 Task: Plan a trip to Mairena del Alcor, Spain from 1st December, 2023 to 3rd December, 2023 for 1 adult. Place can be entire room with 1  bedroom having 1 bed and 1 bathroom. Property type can be hotel. Amenities needed are: wifi.
Action: Mouse moved to (399, 251)
Screenshot: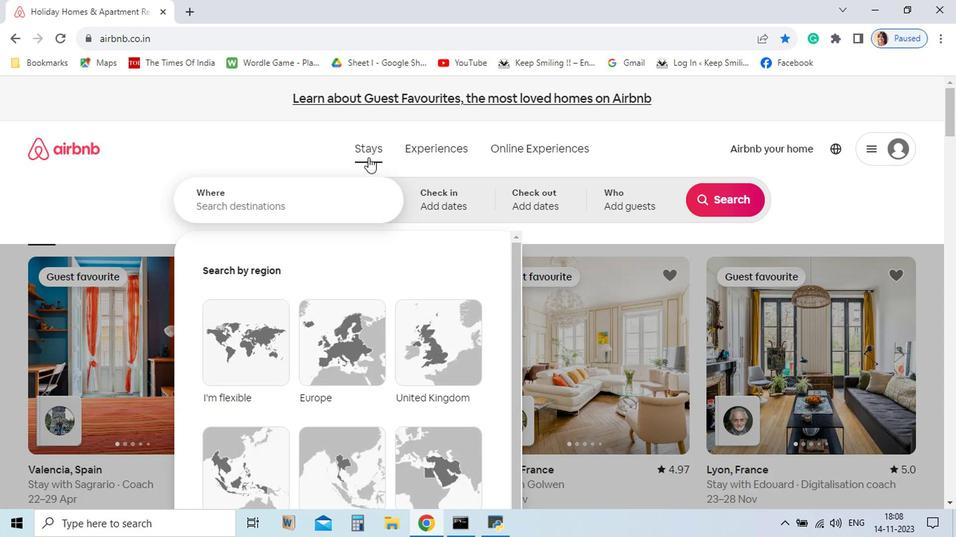 
Action: Mouse pressed left at (399, 251)
Screenshot: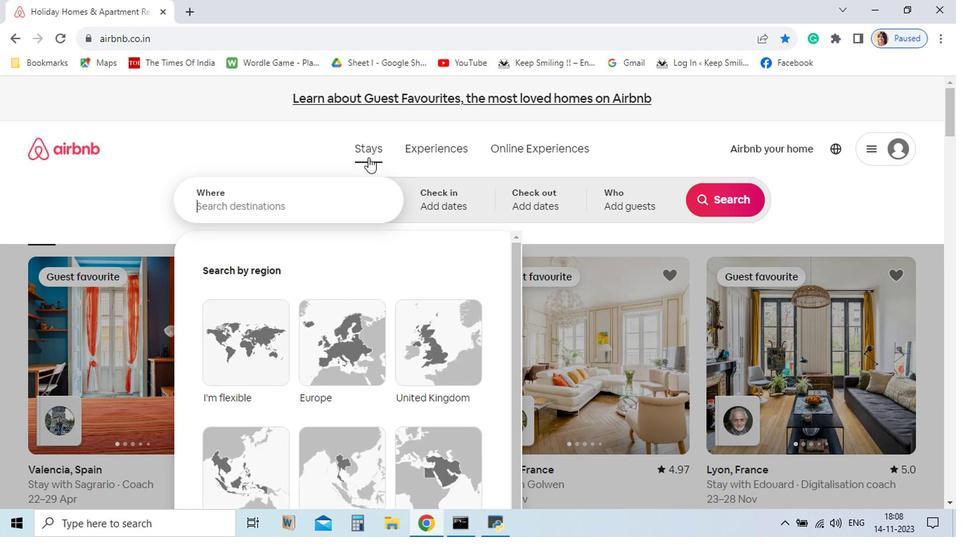 
Action: Mouse moved to (400, 251)
Screenshot: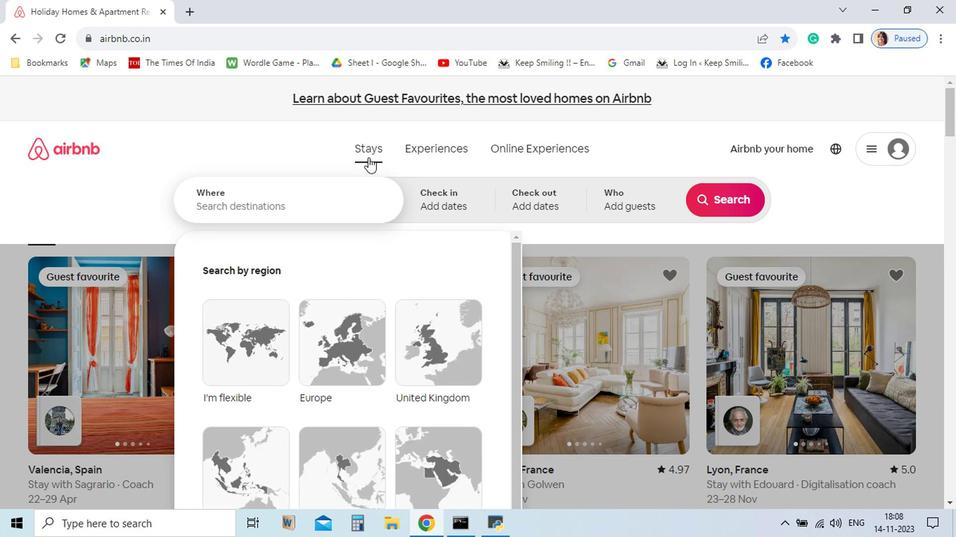 
Action: Key pressed <Key.shift_r>Maire
Screenshot: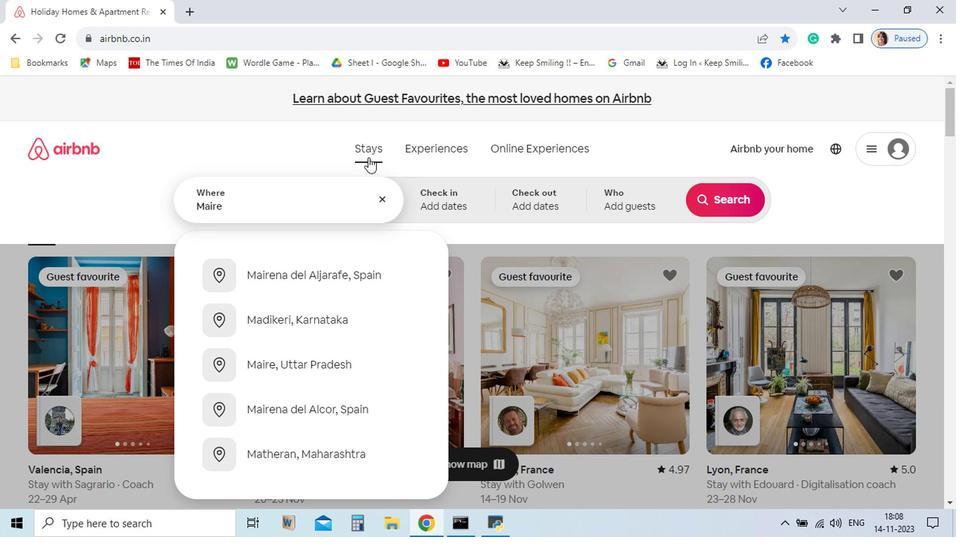 
Action: Mouse moved to (373, 430)
Screenshot: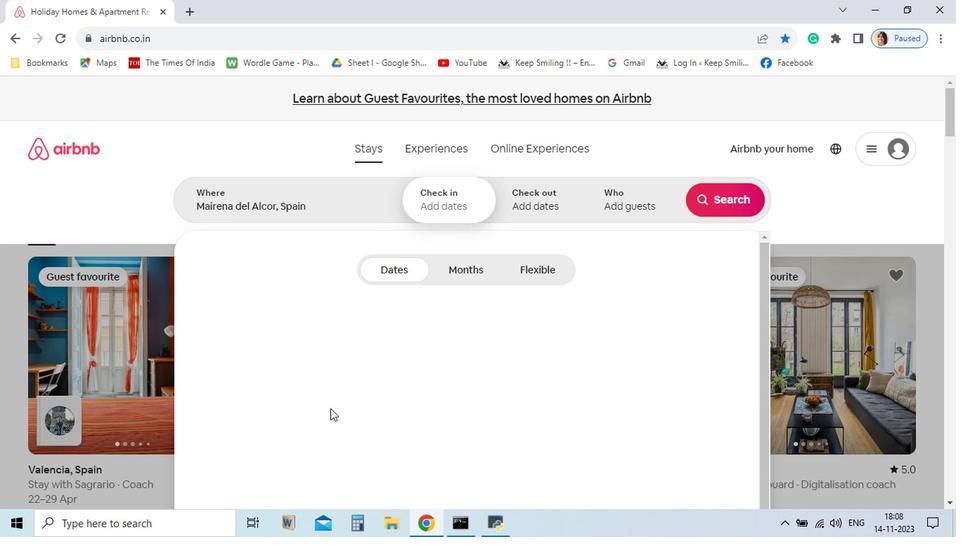
Action: Mouse pressed left at (373, 430)
Screenshot: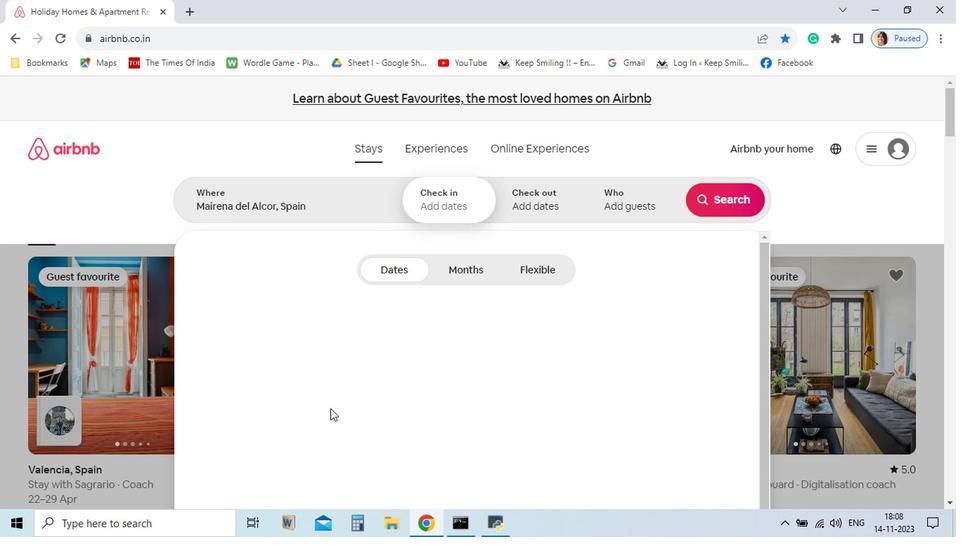 
Action: Mouse moved to (610, 398)
Screenshot: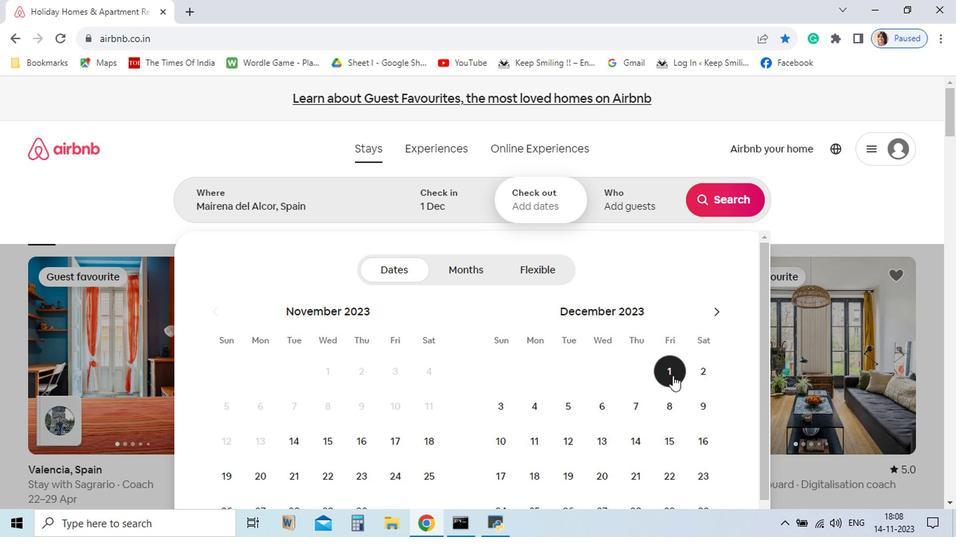 
Action: Mouse pressed left at (610, 398)
Screenshot: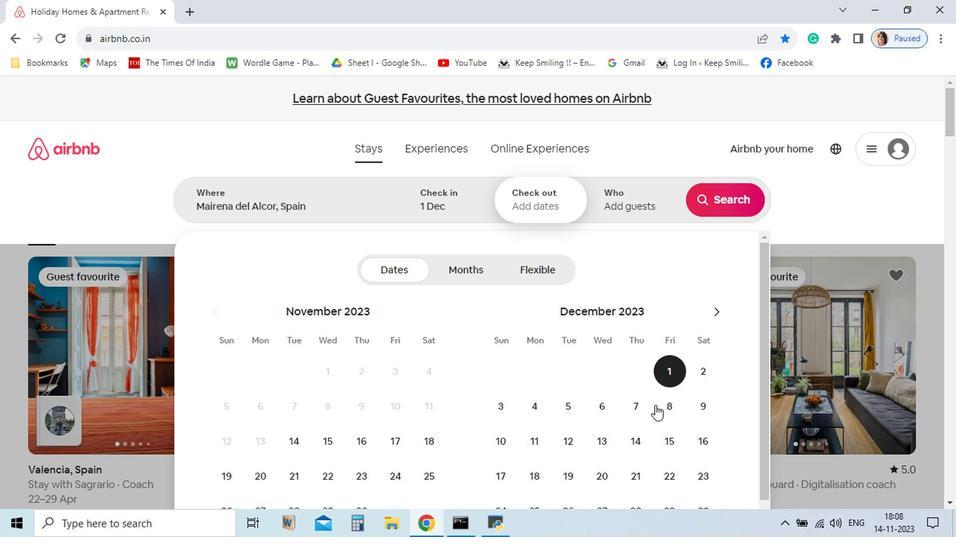 
Action: Mouse moved to (490, 430)
Screenshot: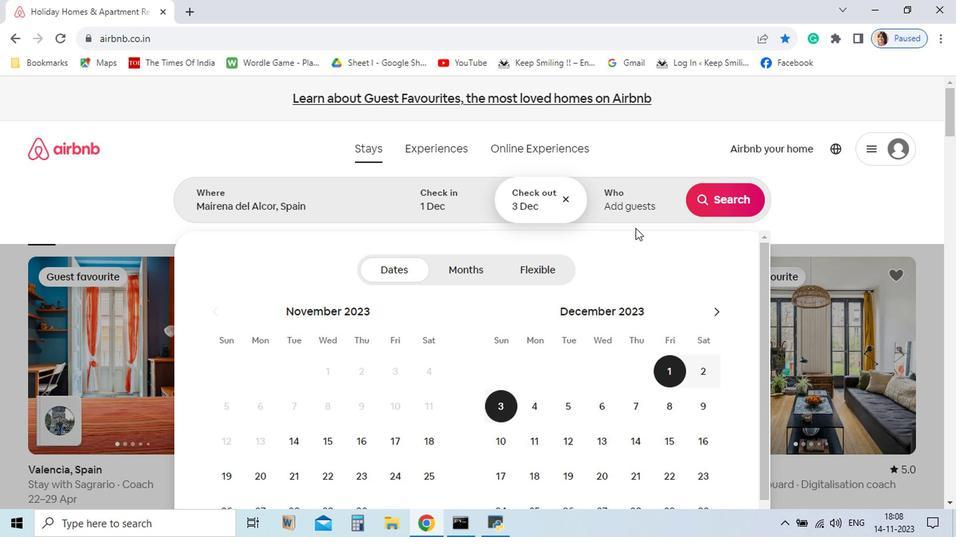 
Action: Mouse pressed left at (490, 430)
Screenshot: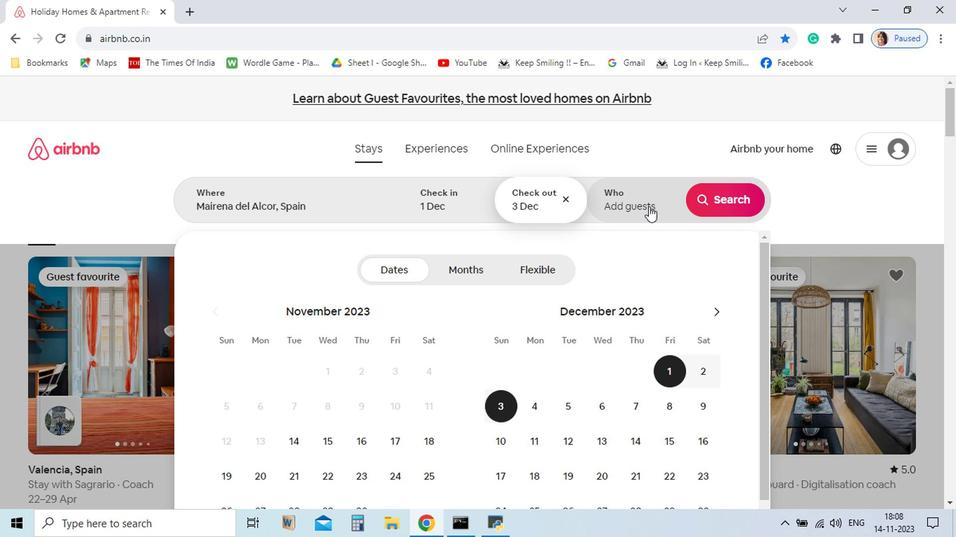 
Action: Mouse moved to (597, 285)
Screenshot: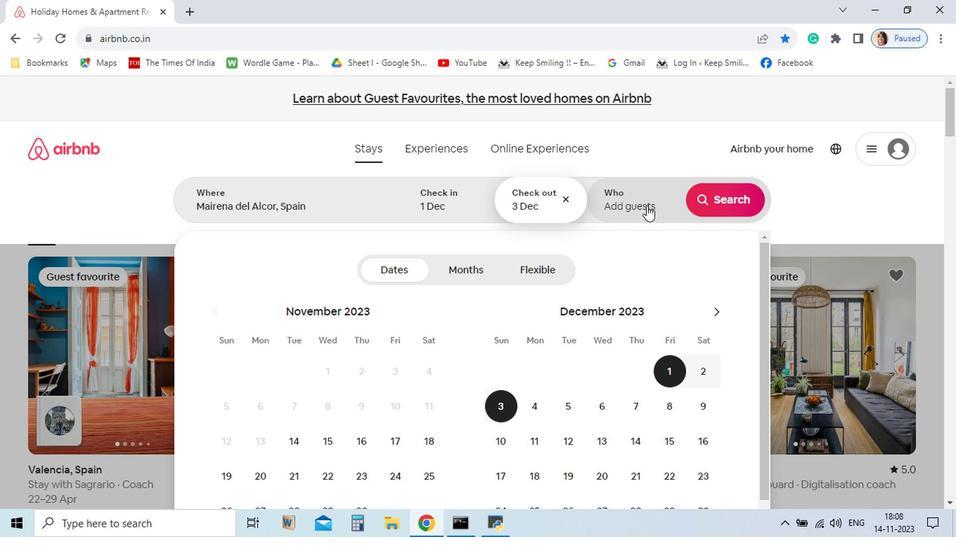 
Action: Mouse pressed left at (597, 285)
Screenshot: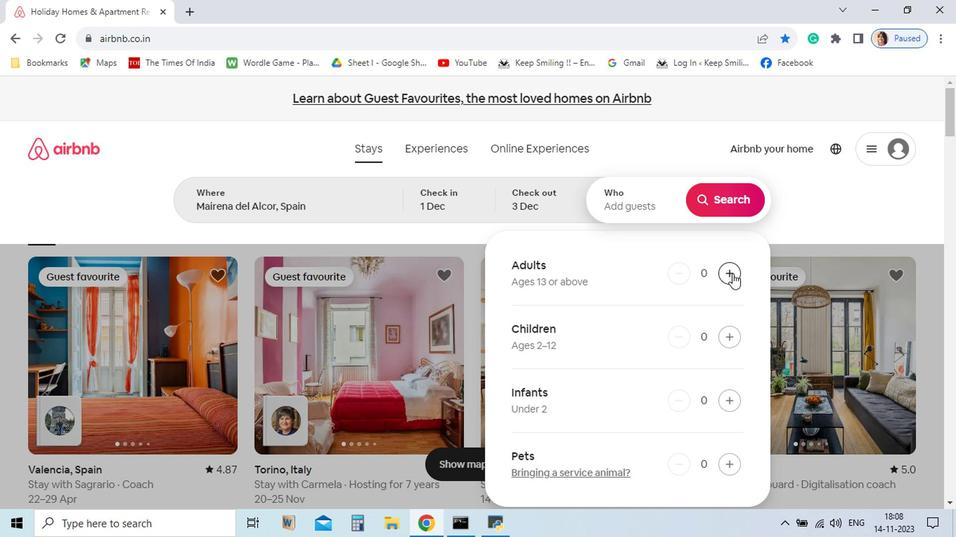 
Action: Mouse moved to (658, 334)
Screenshot: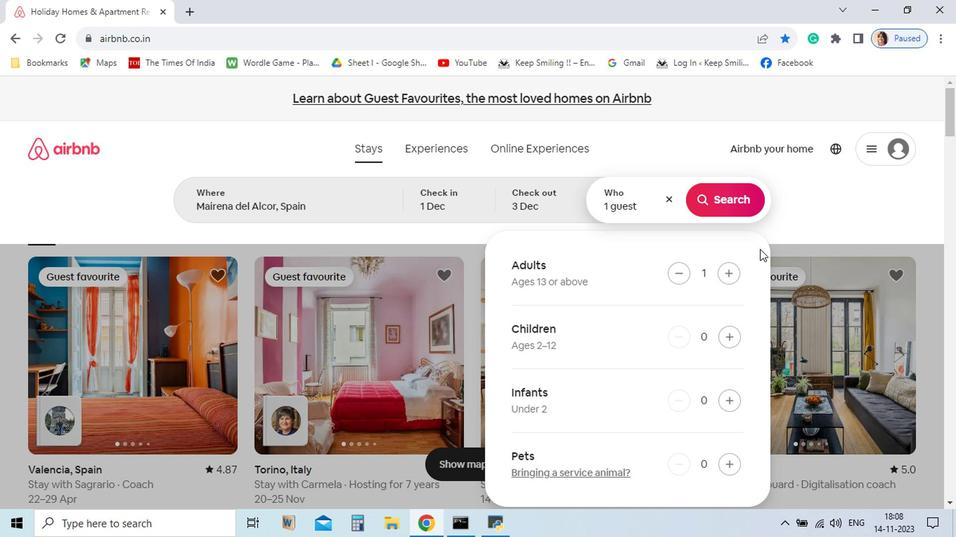 
Action: Mouse pressed left at (658, 334)
Screenshot: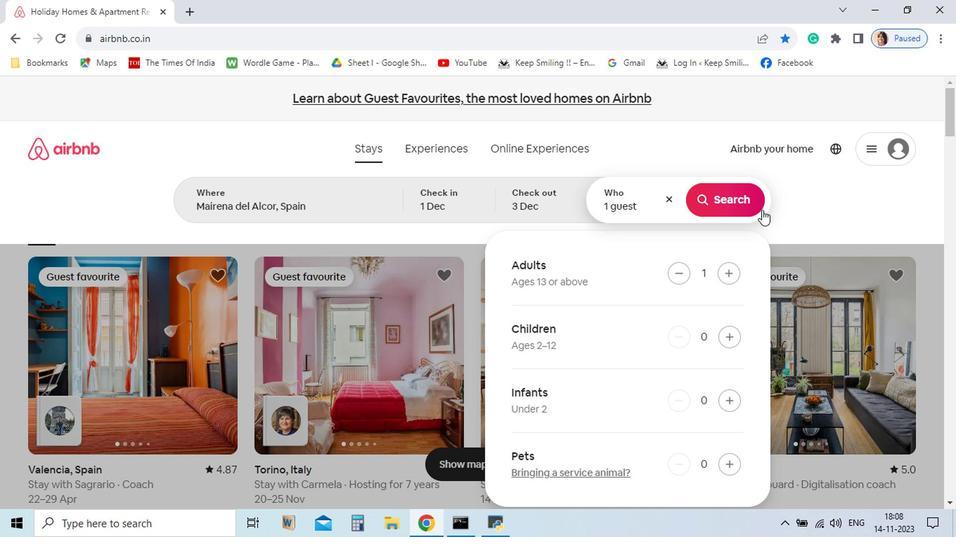 
Action: Mouse moved to (660, 277)
Screenshot: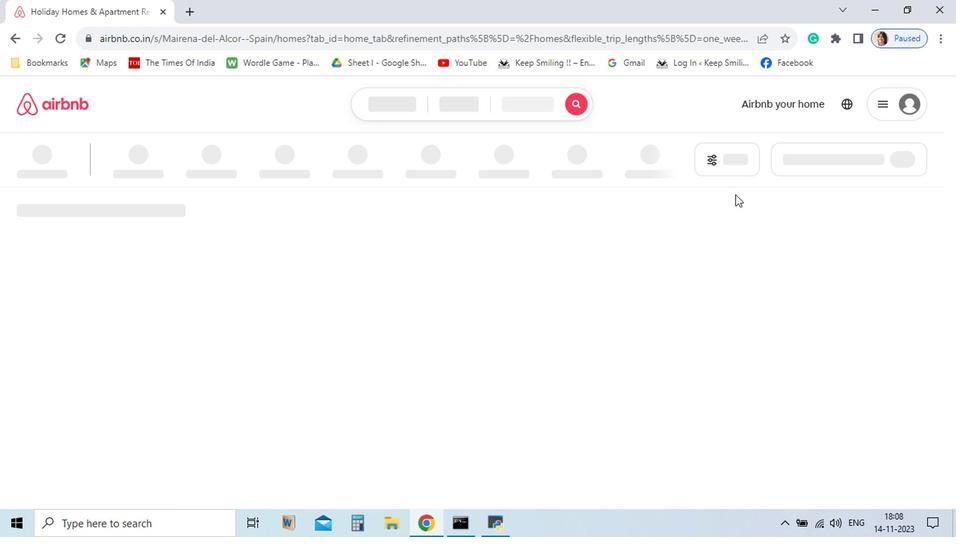 
Action: Mouse pressed left at (660, 277)
Screenshot: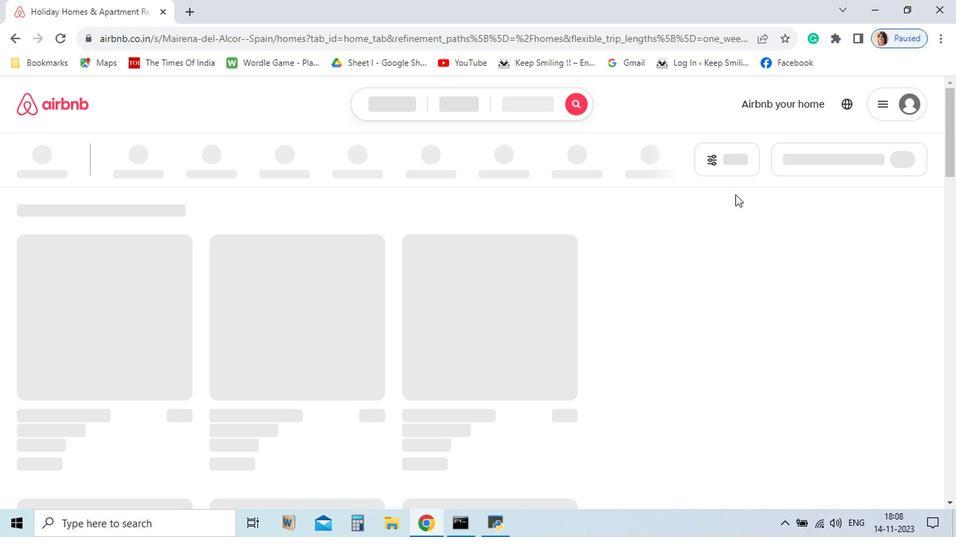 
Action: Mouse moved to (646, 255)
Screenshot: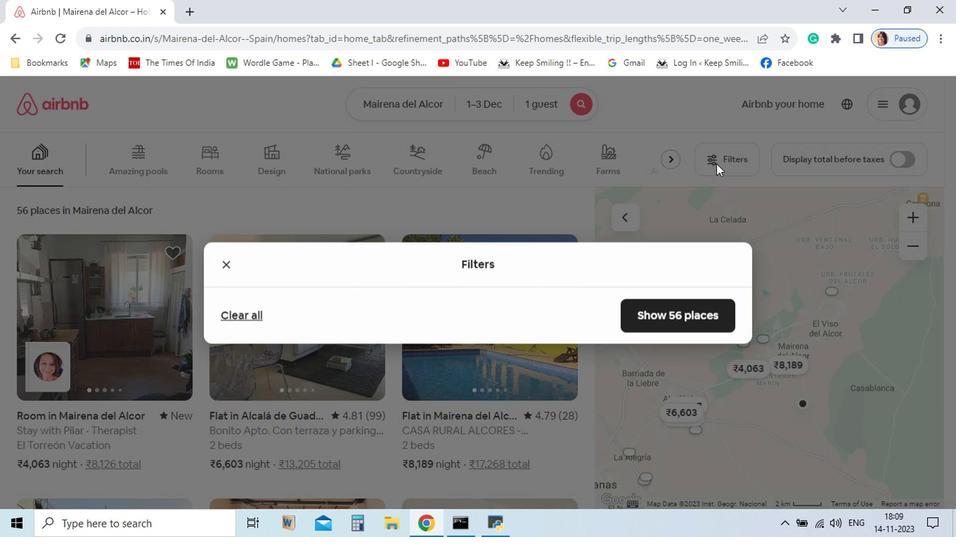 
Action: Mouse pressed left at (646, 255)
Screenshot: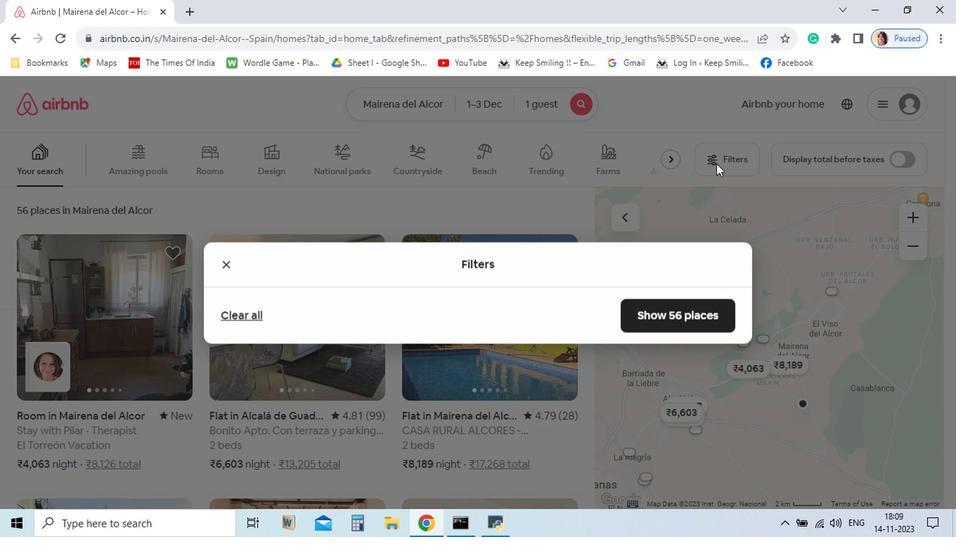 
Action: Mouse moved to (663, 274)
Screenshot: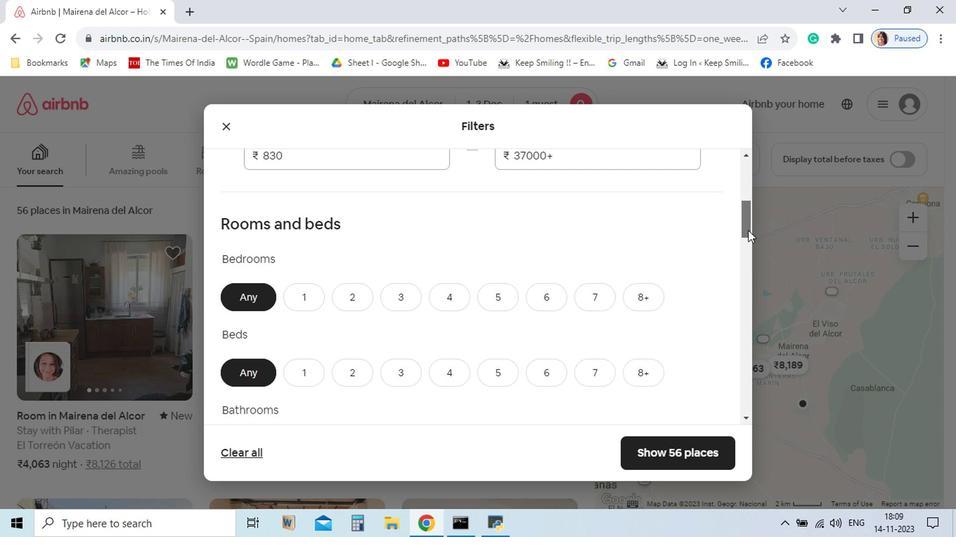 
Action: Mouse pressed left at (663, 274)
Screenshot: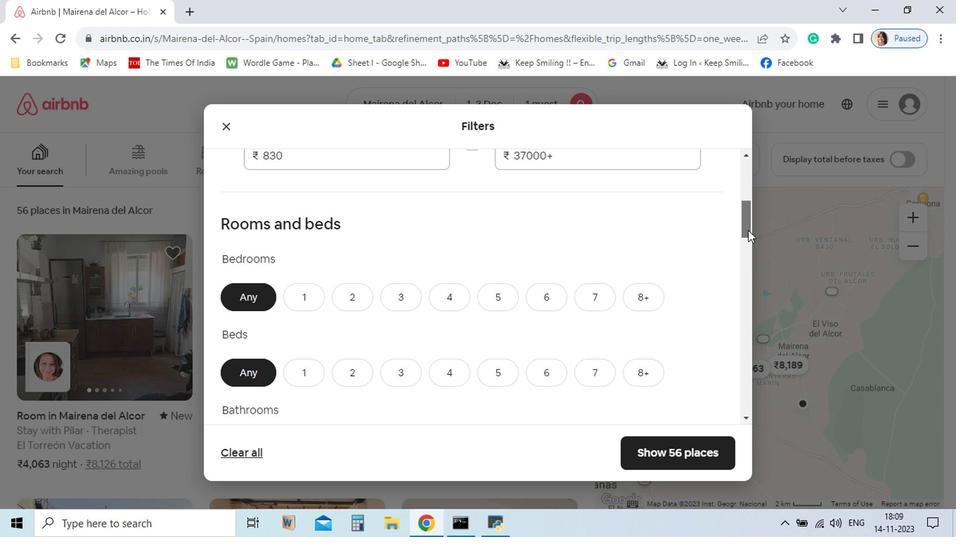 
Action: Mouse moved to (354, 353)
Screenshot: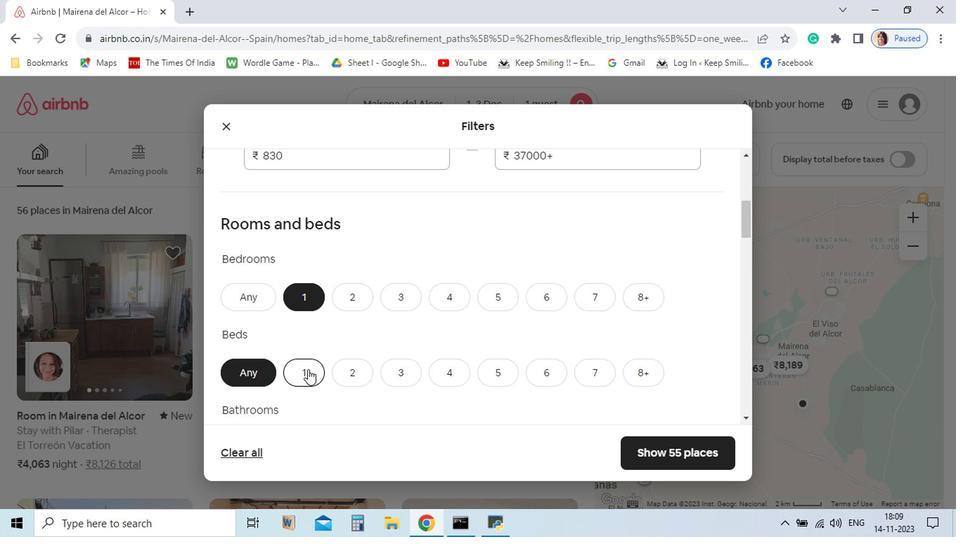 
Action: Mouse pressed left at (354, 353)
Screenshot: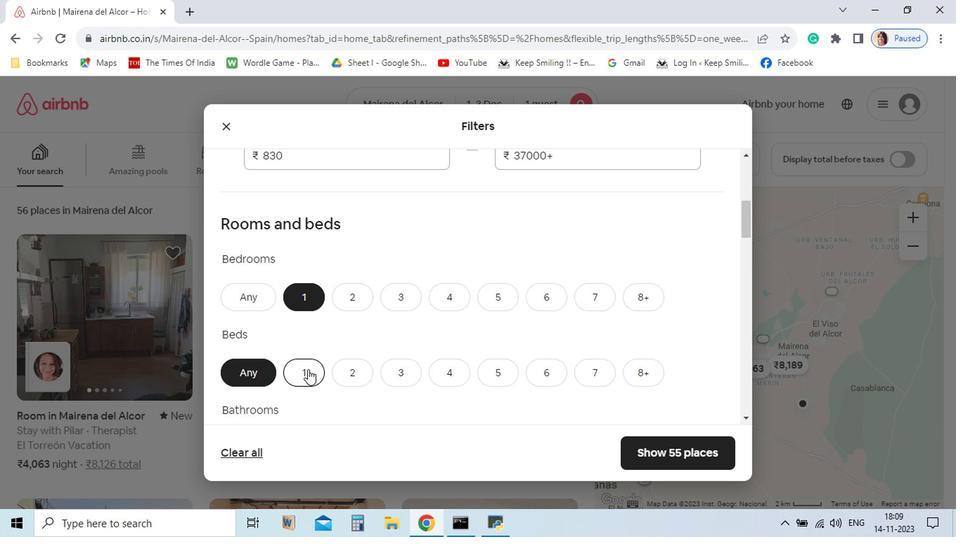 
Action: Mouse moved to (357, 402)
Screenshot: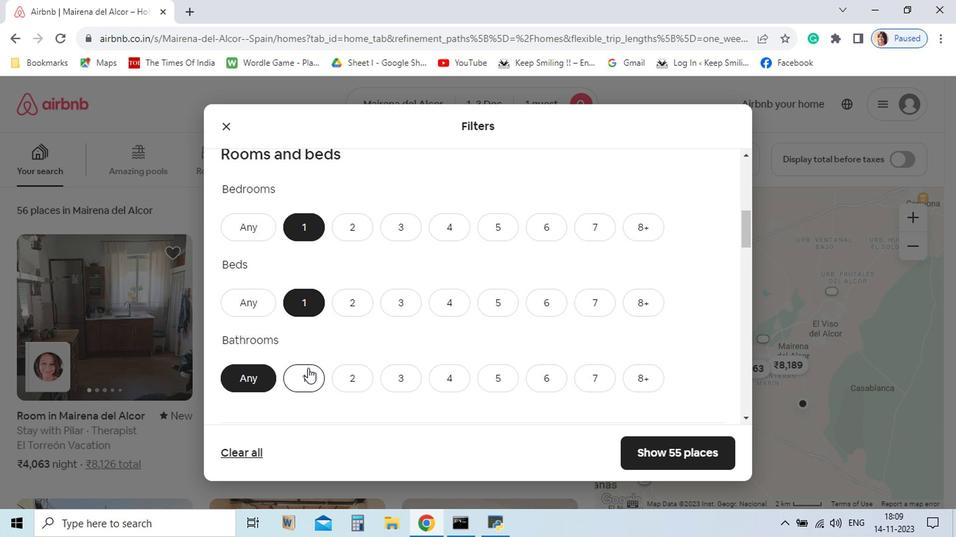 
Action: Mouse pressed left at (357, 402)
Screenshot: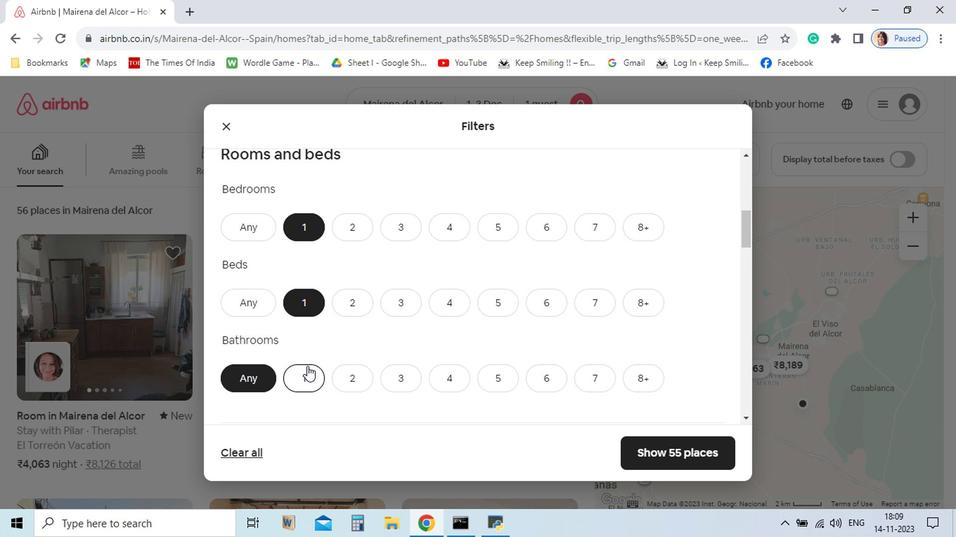
Action: Mouse scrolled (357, 401) with delta (0, 0)
Screenshot: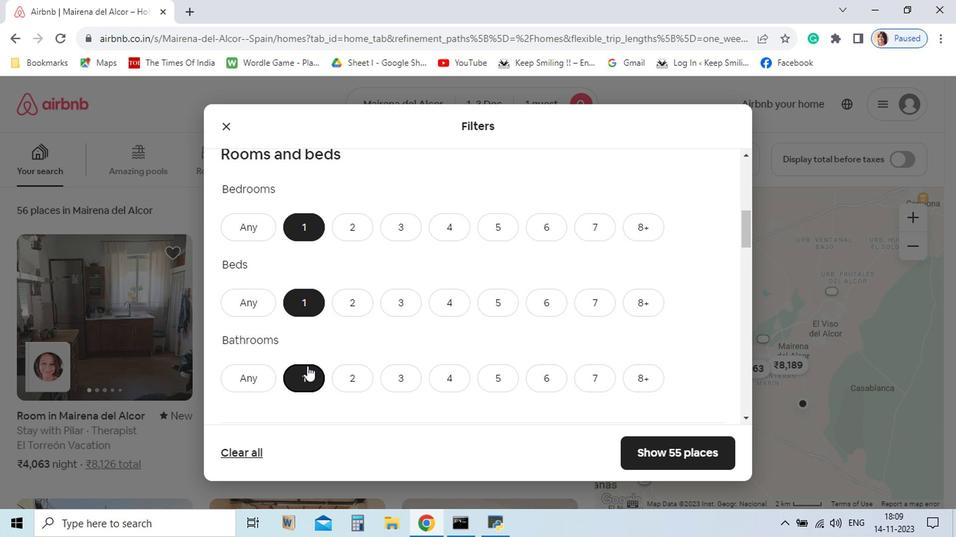 
Action: Mouse moved to (357, 399)
Screenshot: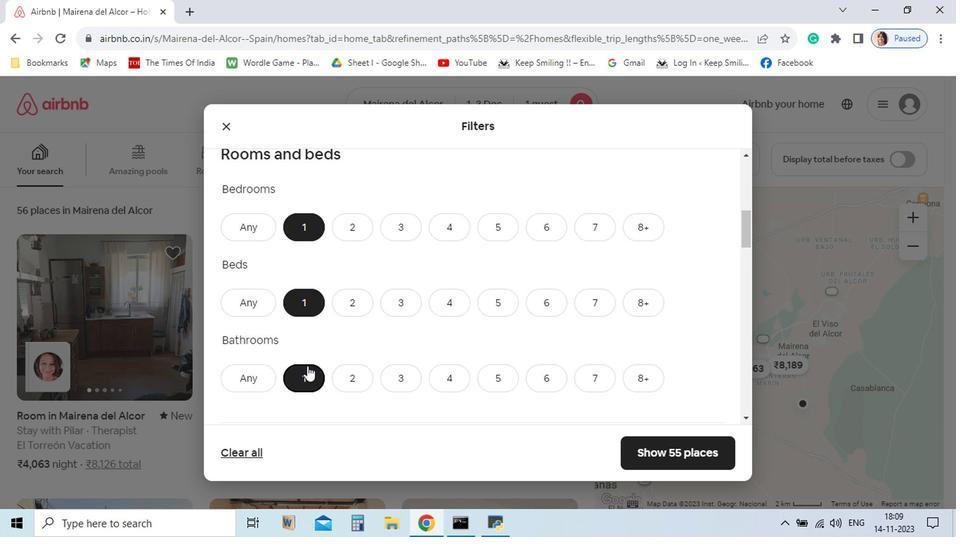 
Action: Mouse pressed left at (357, 399)
Screenshot: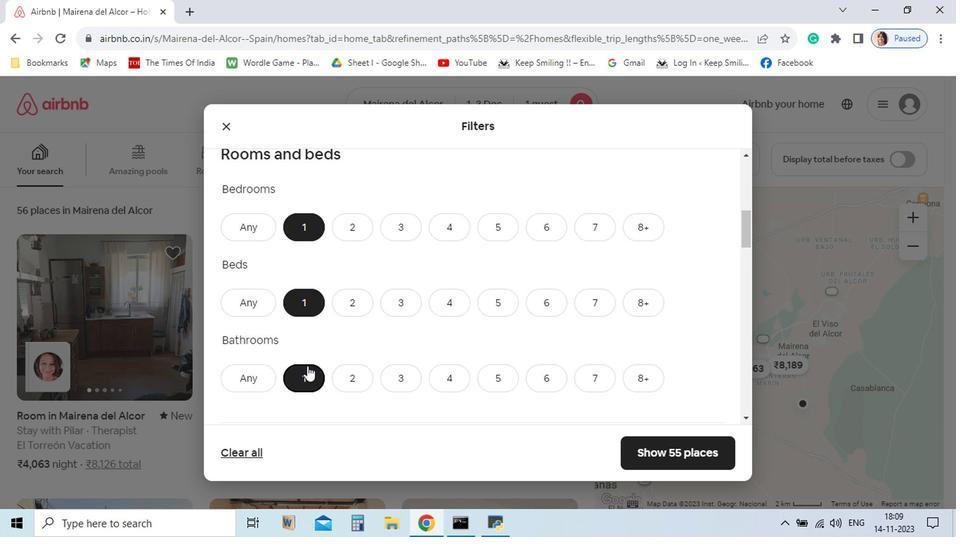 
Action: Mouse scrolled (357, 399) with delta (0, 0)
Screenshot: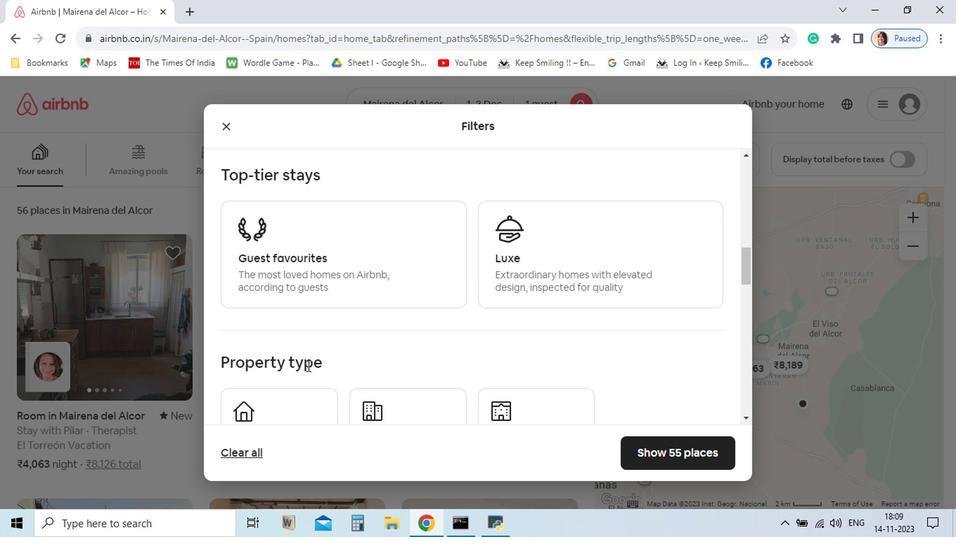 
Action: Mouse scrolled (357, 399) with delta (0, 0)
Screenshot: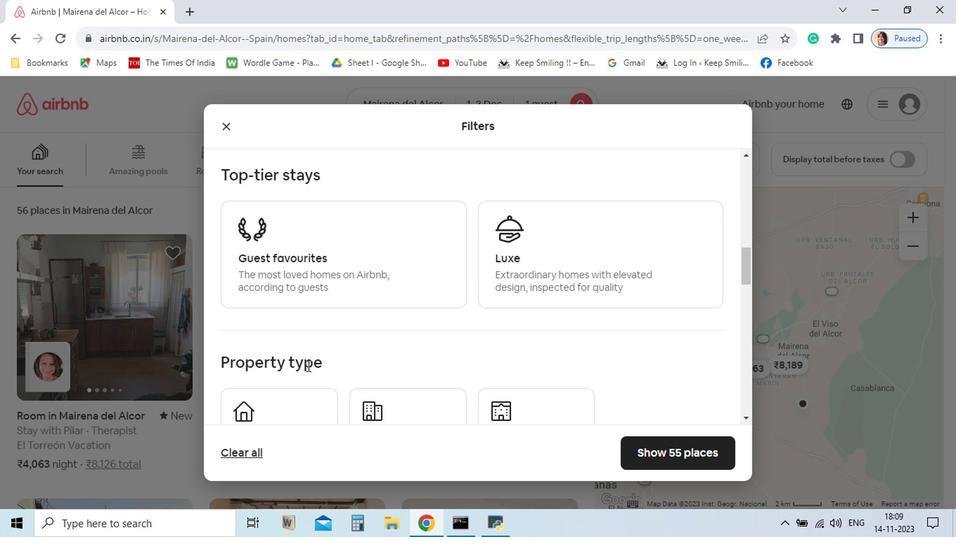 
Action: Mouse scrolled (357, 399) with delta (0, 0)
Screenshot: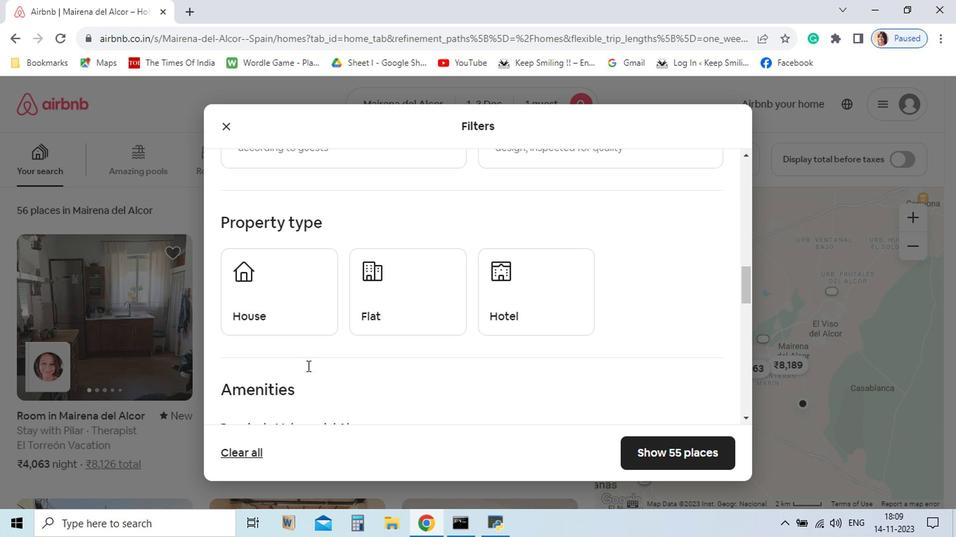 
Action: Mouse scrolled (357, 399) with delta (0, 0)
Screenshot: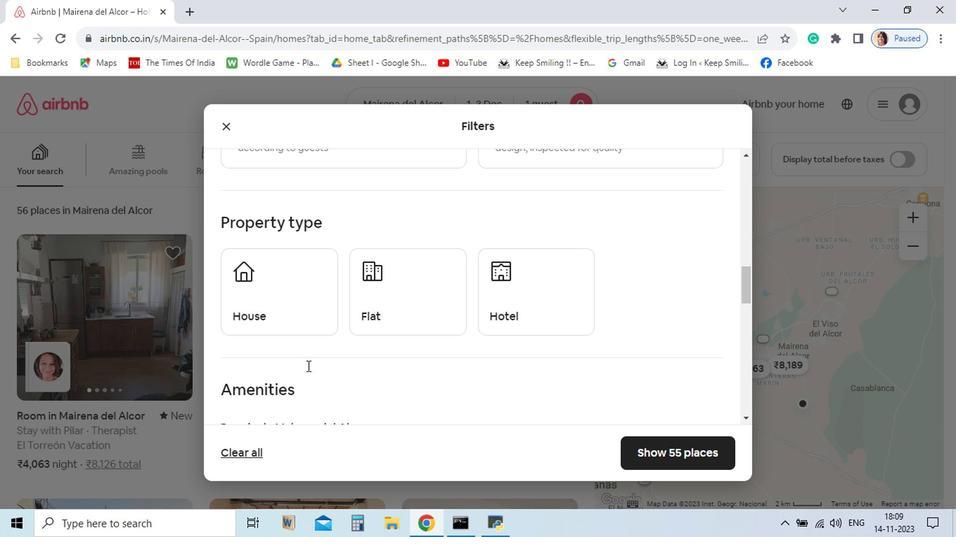 
Action: Mouse scrolled (357, 399) with delta (0, 0)
Screenshot: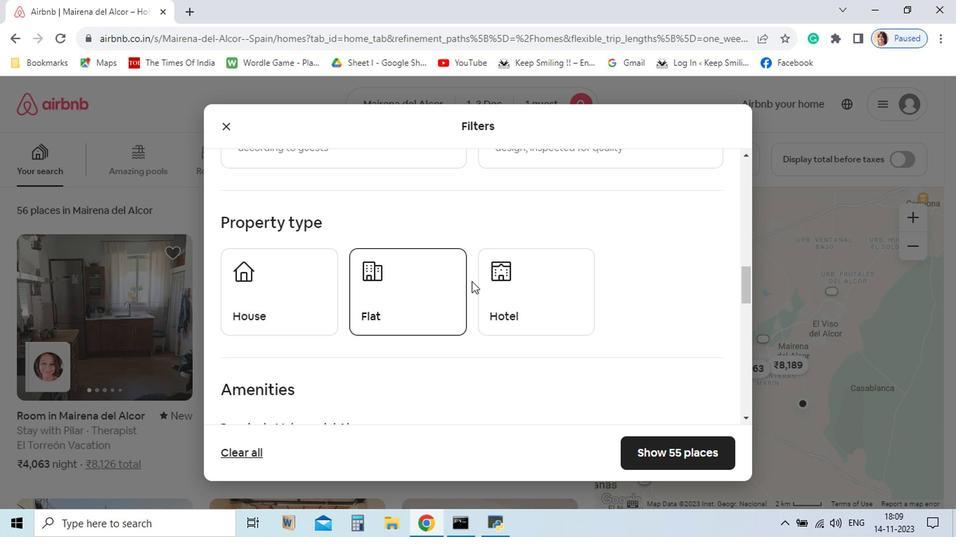 
Action: Mouse scrolled (357, 399) with delta (0, 0)
Screenshot: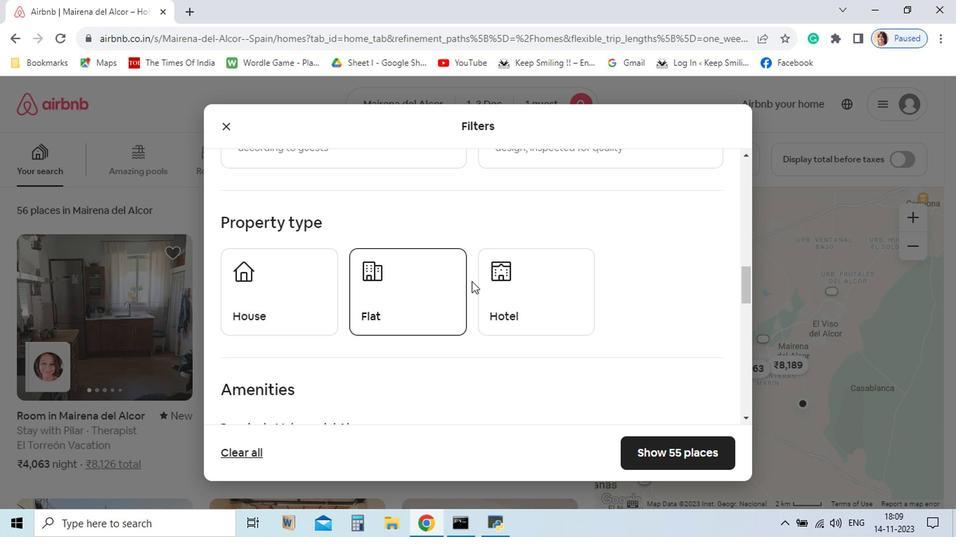 
Action: Mouse moved to (516, 339)
Screenshot: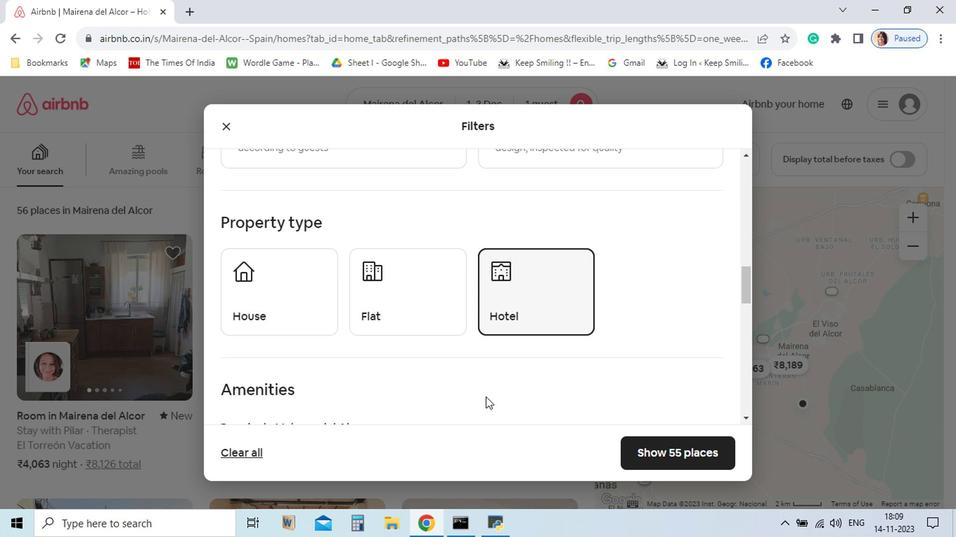 
Action: Mouse pressed left at (516, 339)
Screenshot: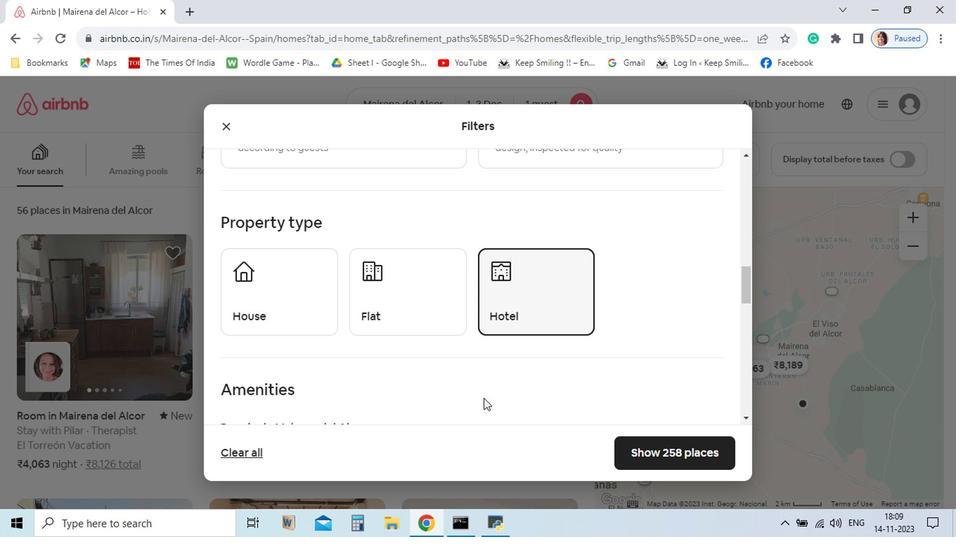 
Action: Mouse moved to (481, 422)
Screenshot: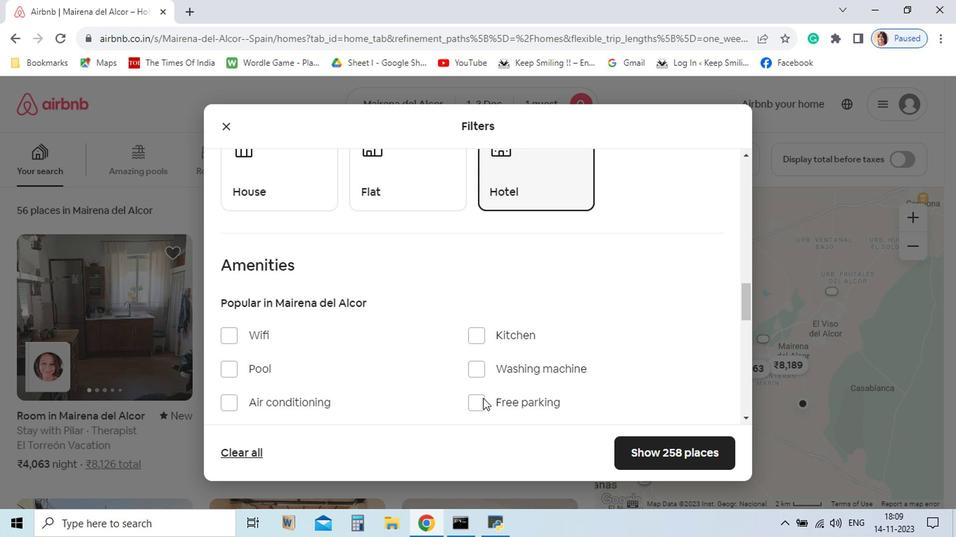 
Action: Mouse scrolled (481, 422) with delta (0, 0)
Screenshot: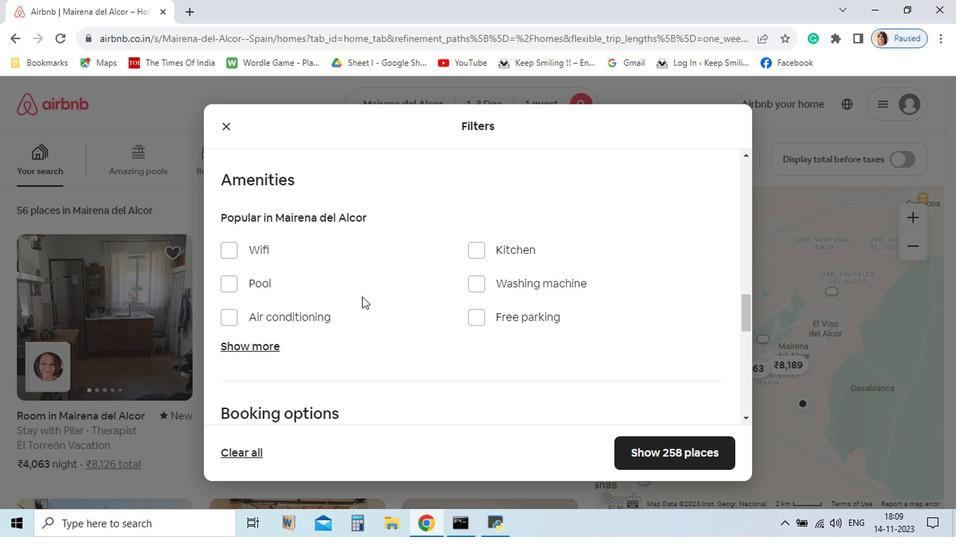 
Action: Mouse scrolled (481, 422) with delta (0, 0)
Screenshot: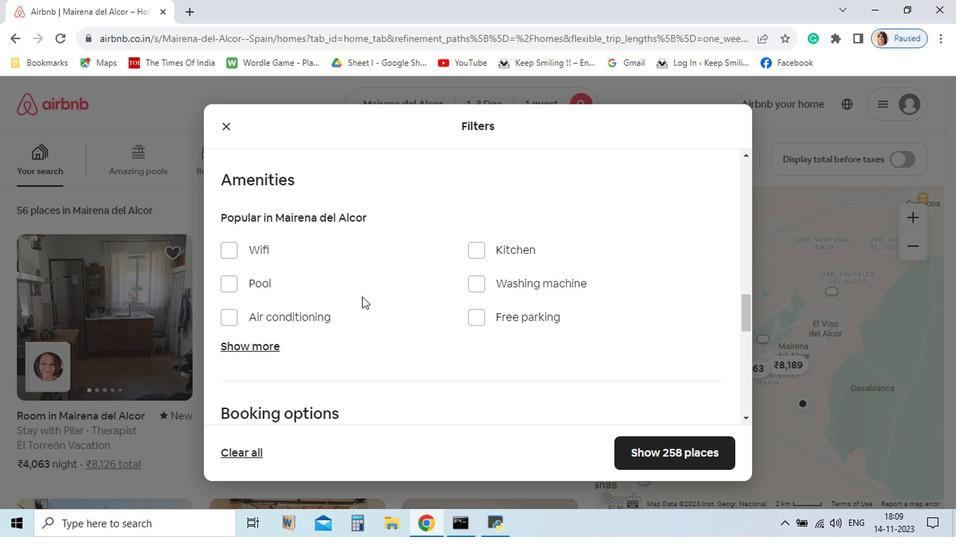 
Action: Mouse moved to (481, 422)
Screenshot: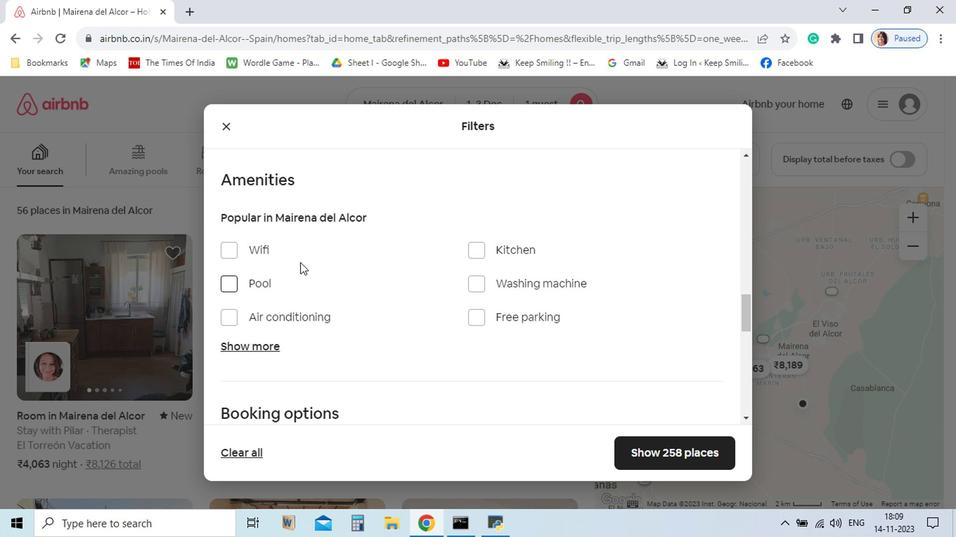 
Action: Mouse scrolled (481, 422) with delta (0, 0)
Screenshot: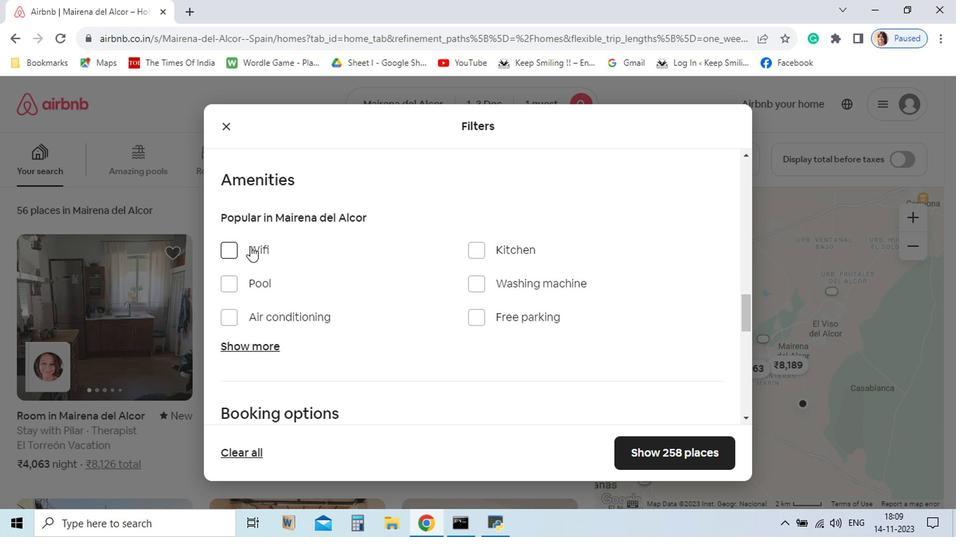 
Action: Mouse moved to (305, 309)
Screenshot: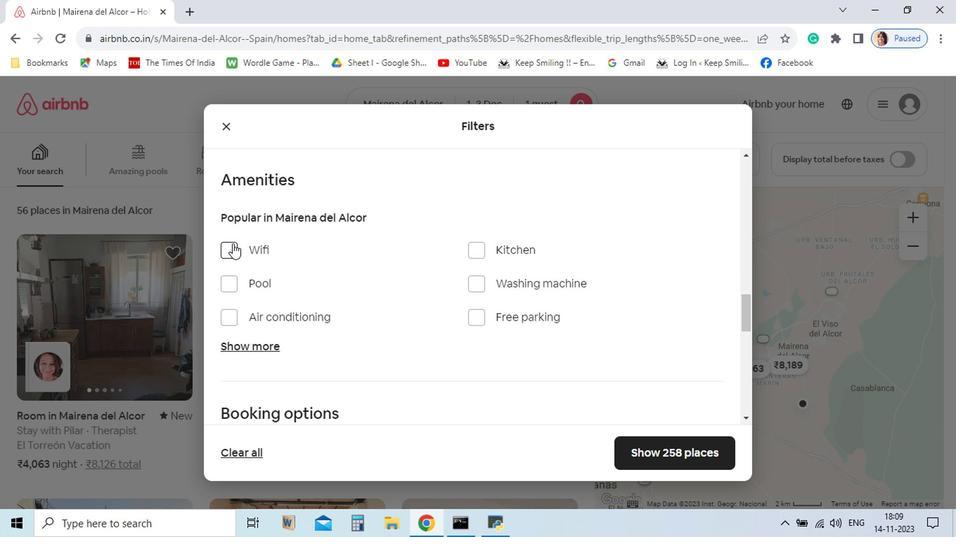 
Action: Mouse pressed left at (305, 309)
Screenshot: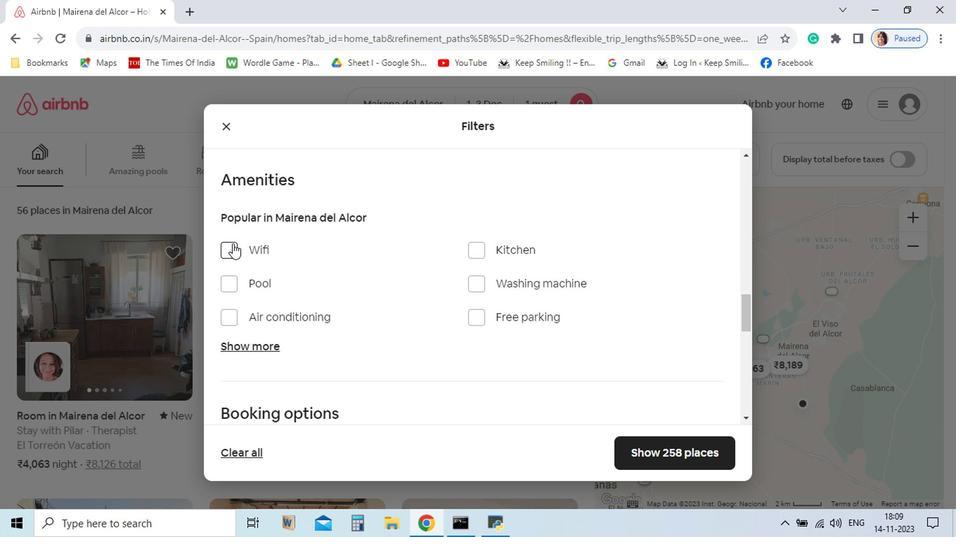 
Action: Mouse moved to (304, 312)
Screenshot: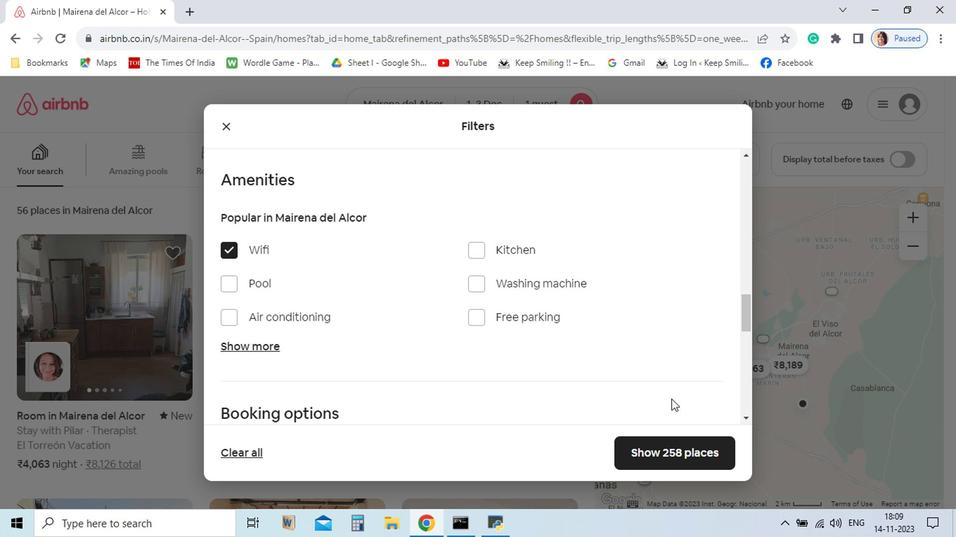 
Action: Mouse pressed left at (304, 312)
Screenshot: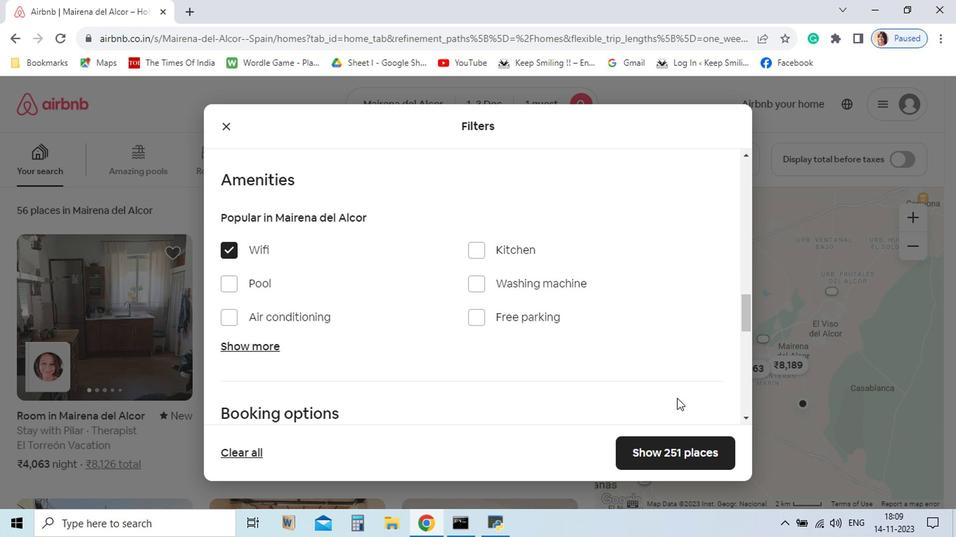
Action: Mouse moved to (629, 460)
Screenshot: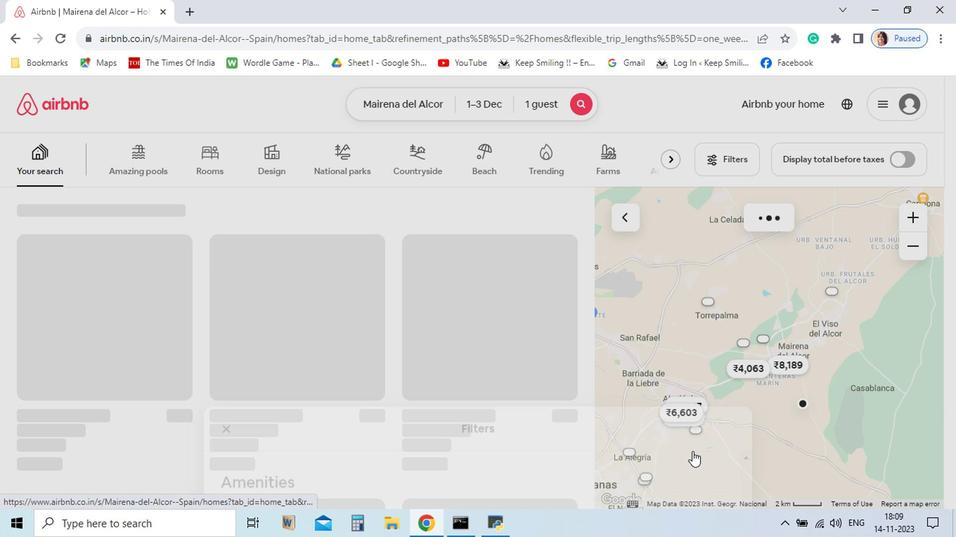 
Action: Mouse pressed left at (629, 460)
Screenshot: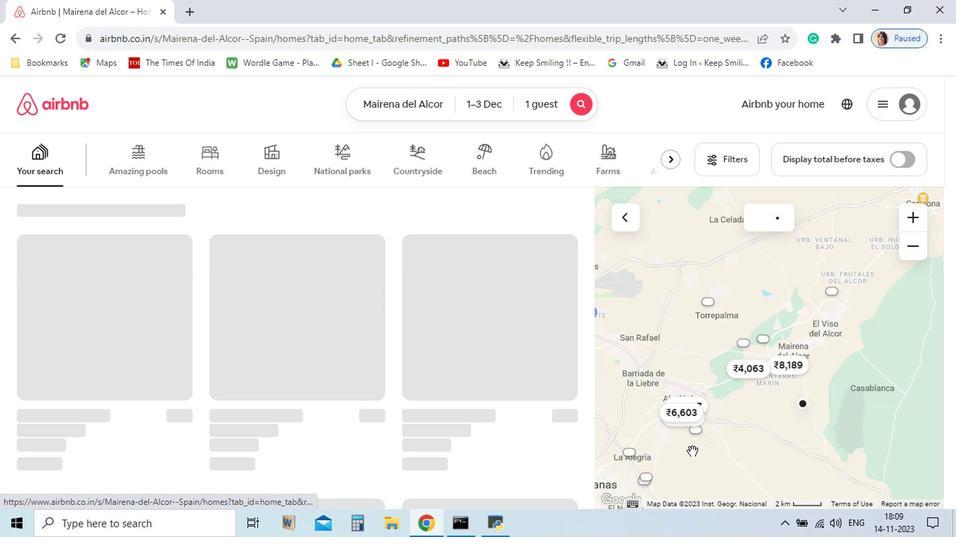 
Action: Mouse moved to (457, 431)
Screenshot: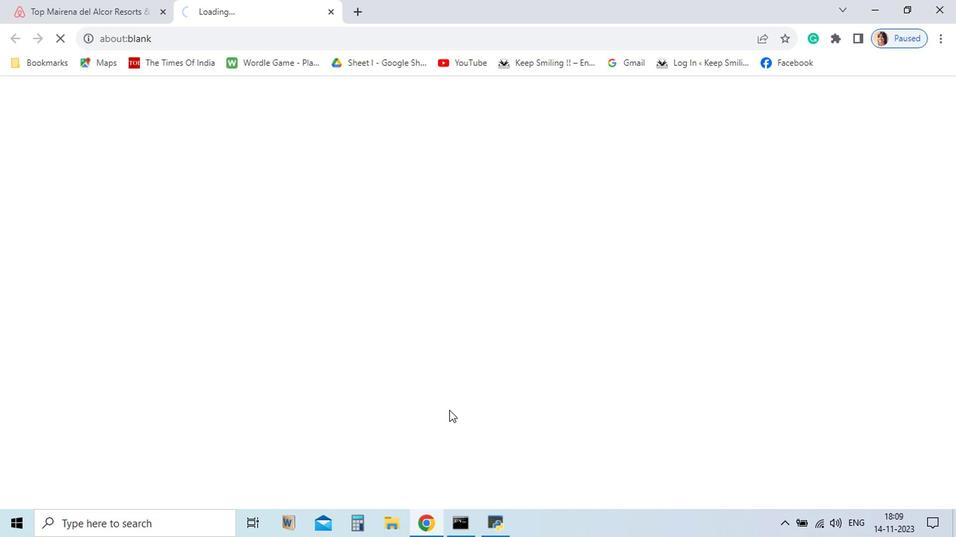 
Action: Mouse pressed left at (457, 431)
Screenshot: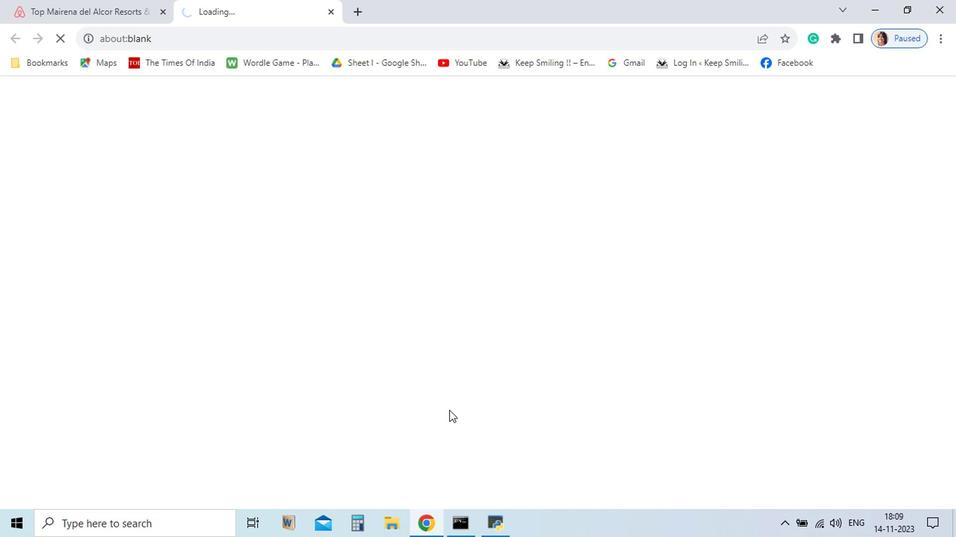 
Action: Mouse moved to (762, 402)
Screenshot: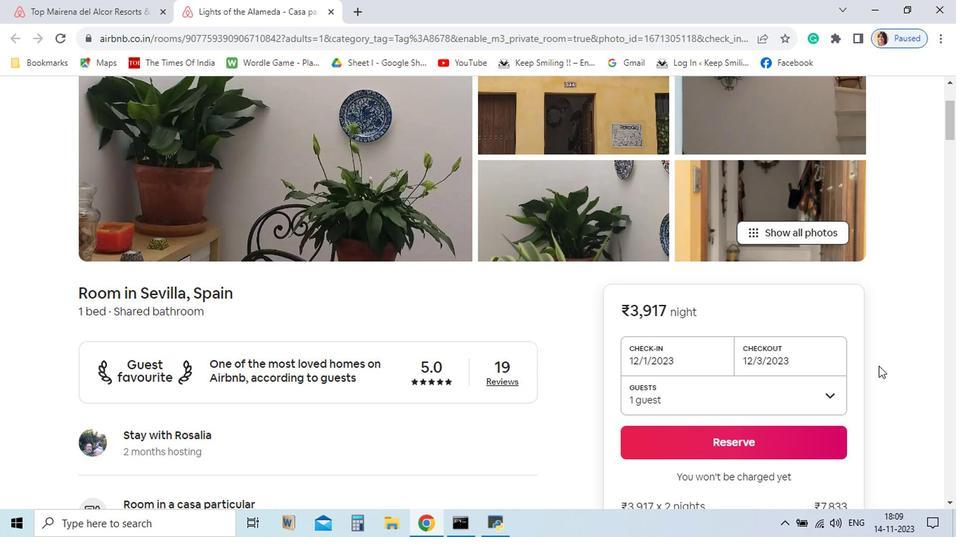 
Action: Mouse scrolled (762, 402) with delta (0, 0)
Screenshot: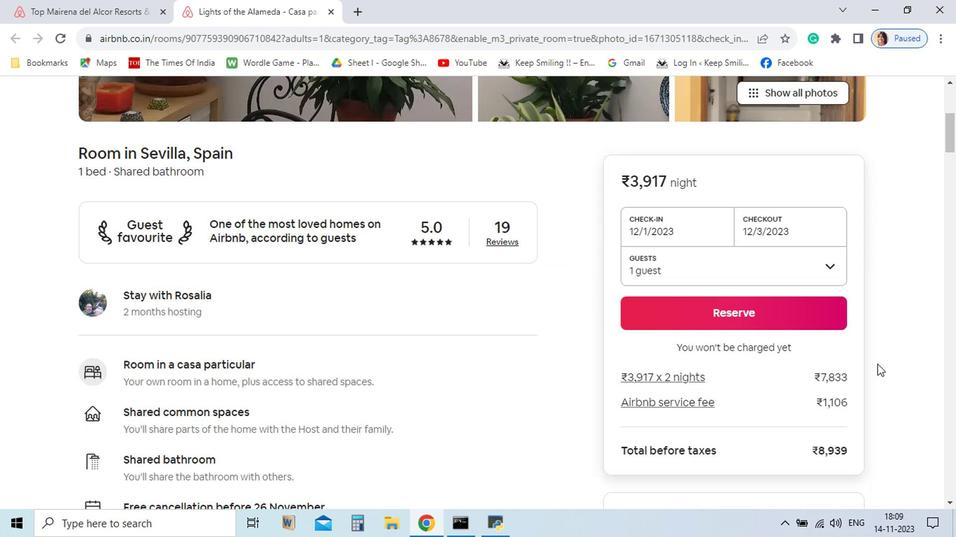 
Action: Mouse moved to (762, 402)
Screenshot: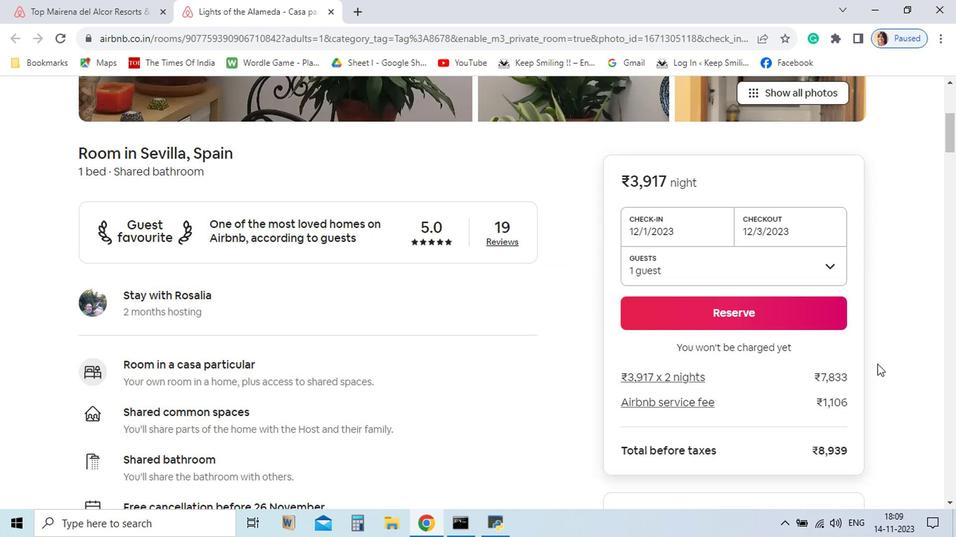 
Action: Mouse scrolled (762, 401) with delta (0, 0)
Screenshot: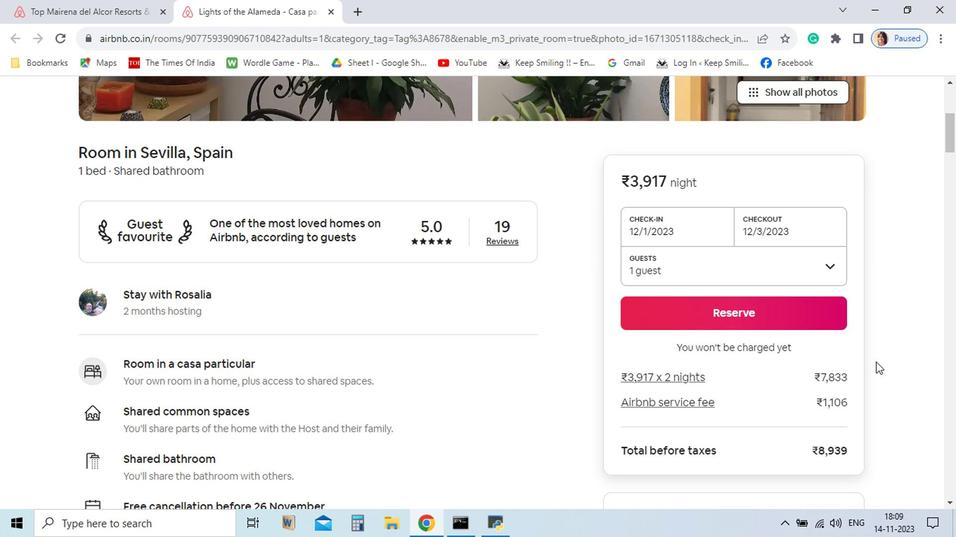 
Action: Mouse moved to (762, 399)
Screenshot: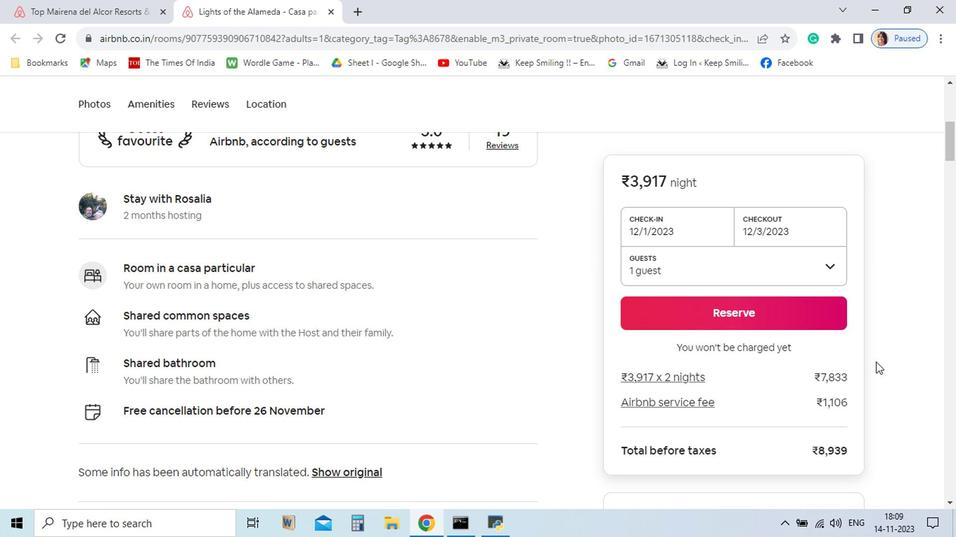 
Action: Mouse scrolled (762, 399) with delta (0, 0)
Screenshot: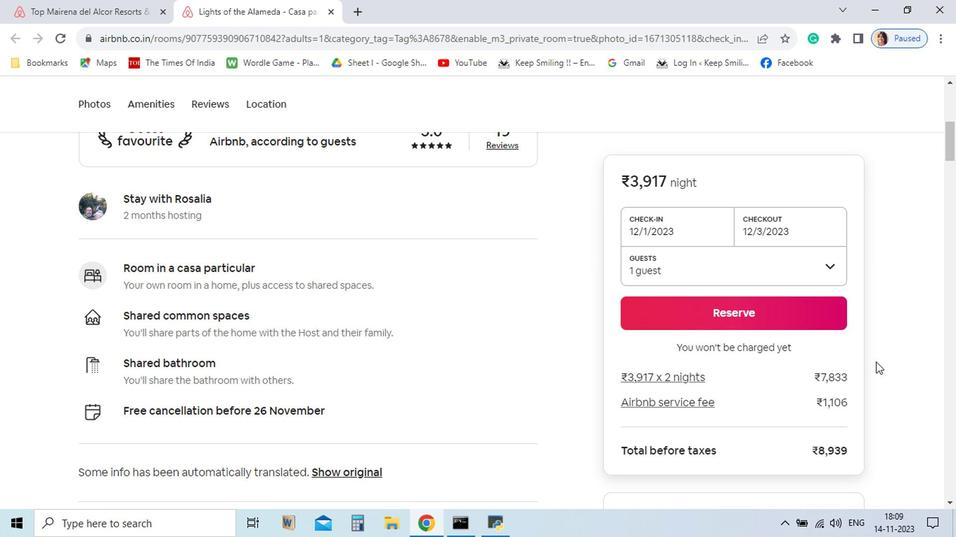 
Action: Mouse moved to (762, 399)
Screenshot: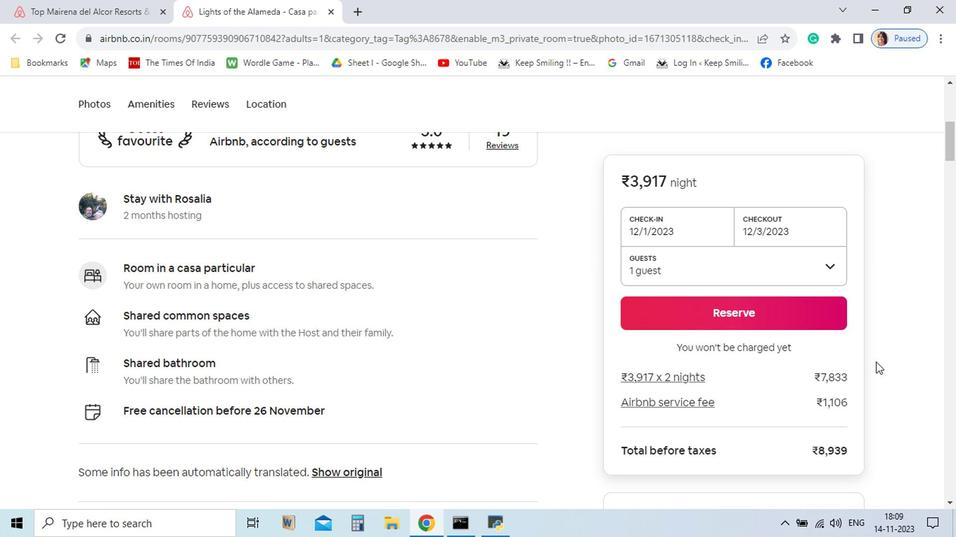 
Action: Mouse scrolled (762, 399) with delta (0, 0)
Screenshot: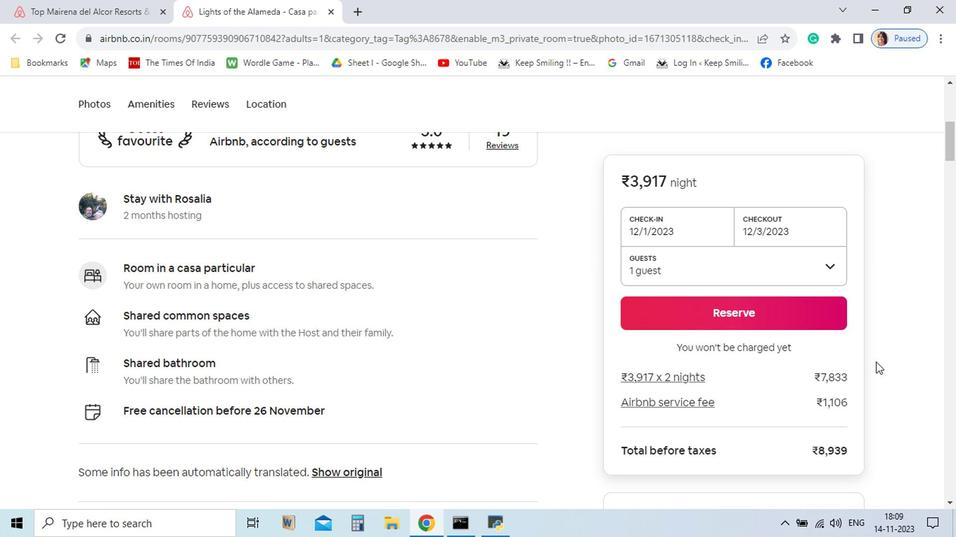 
Action: Mouse moved to (760, 396)
Screenshot: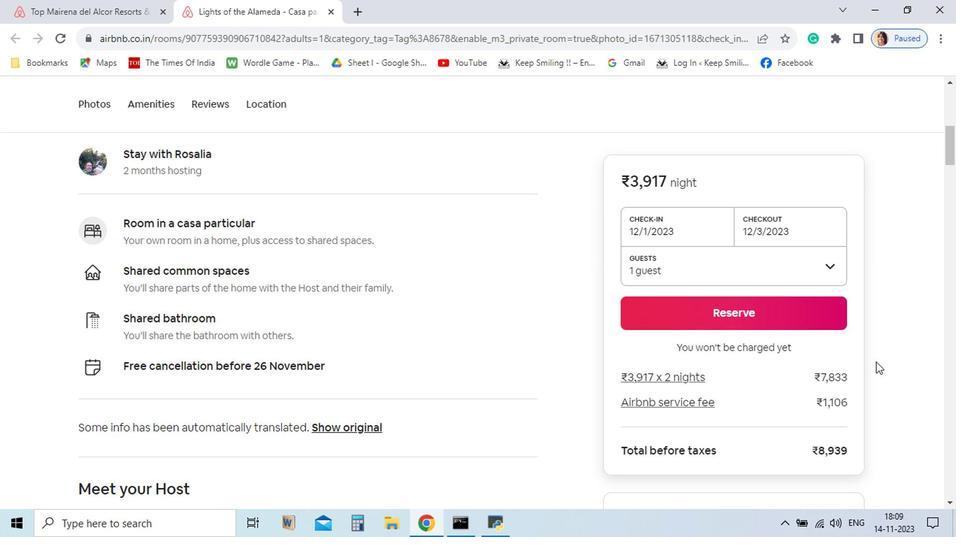 
Action: Mouse scrolled (760, 396) with delta (0, 0)
Screenshot: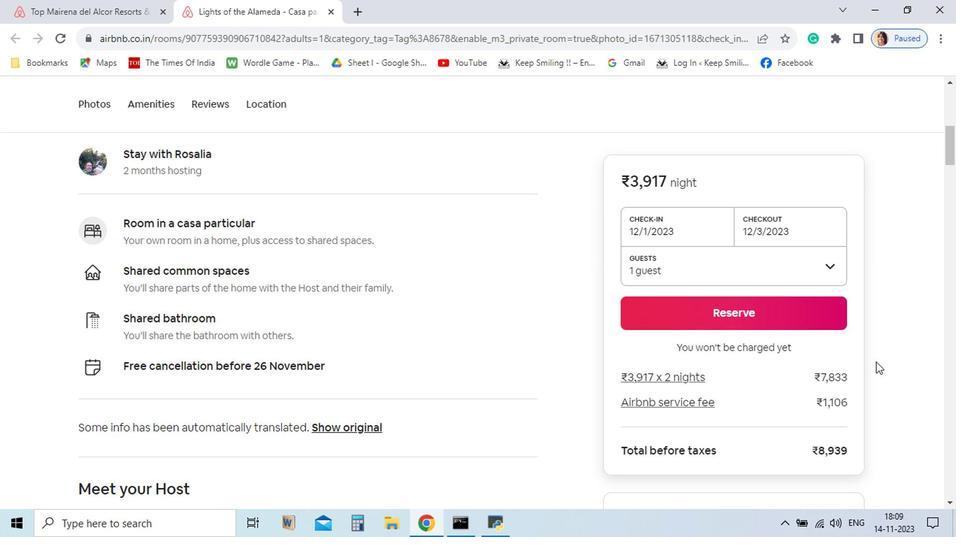 
Action: Mouse scrolled (760, 396) with delta (0, 0)
Screenshot: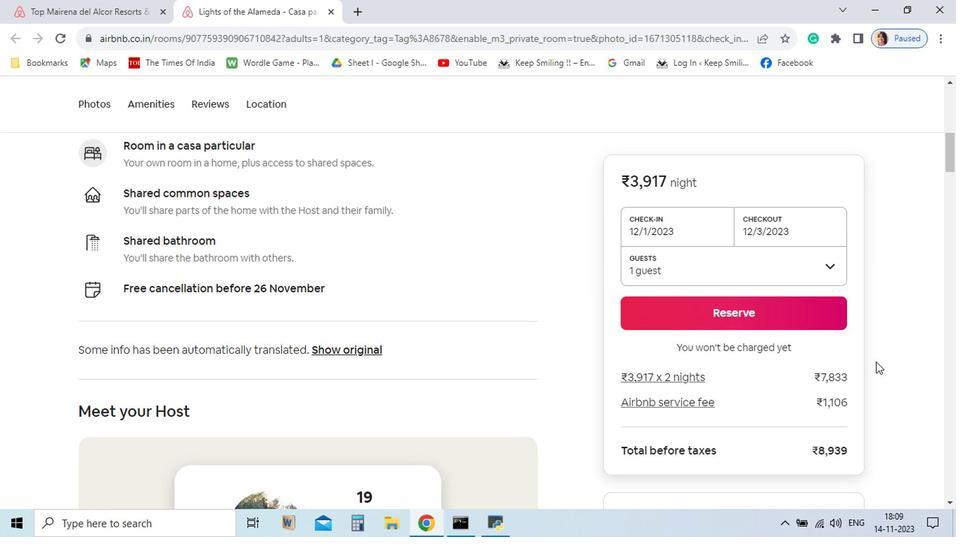
Action: Mouse scrolled (760, 396) with delta (0, 0)
Screenshot: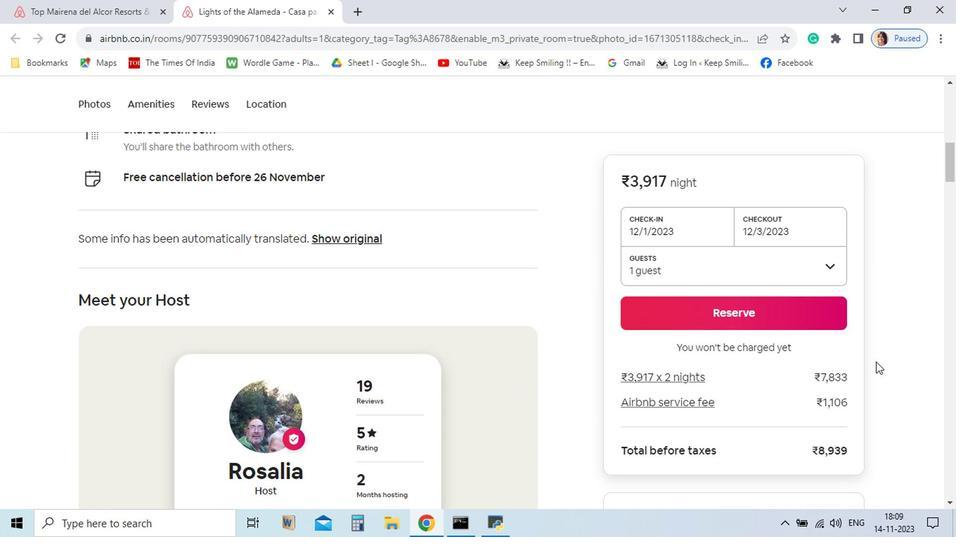 
Action: Mouse scrolled (760, 396) with delta (0, 0)
Screenshot: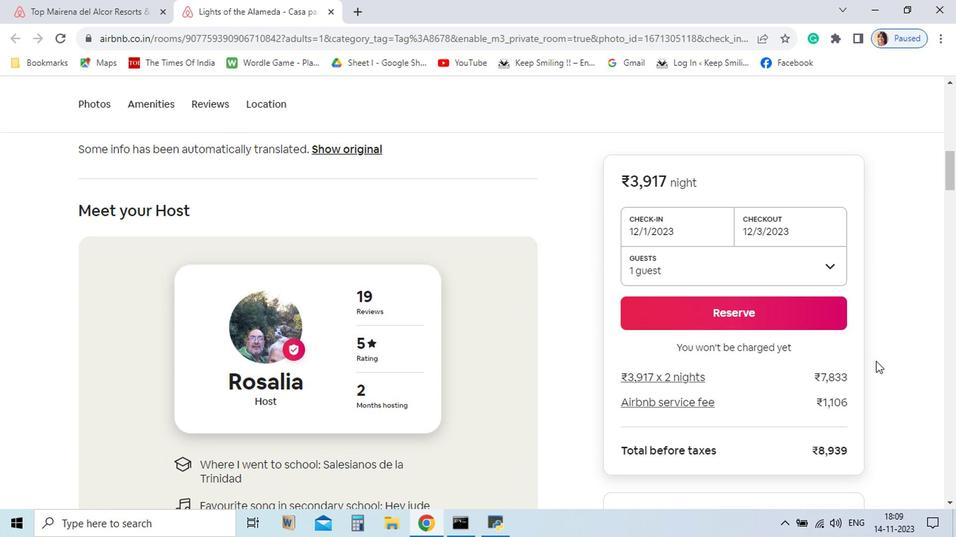 
Action: Mouse scrolled (760, 396) with delta (0, 0)
Screenshot: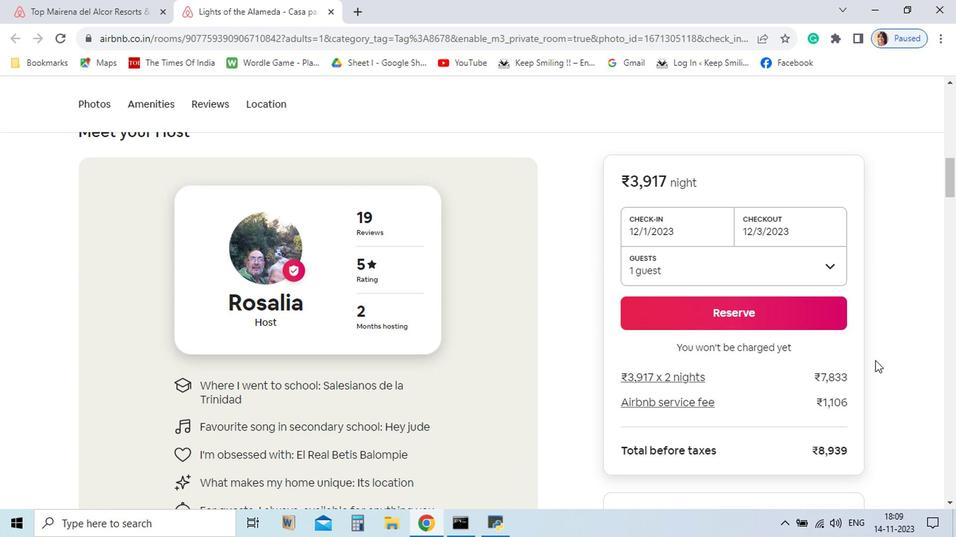 
Action: Mouse moved to (760, 396)
Screenshot: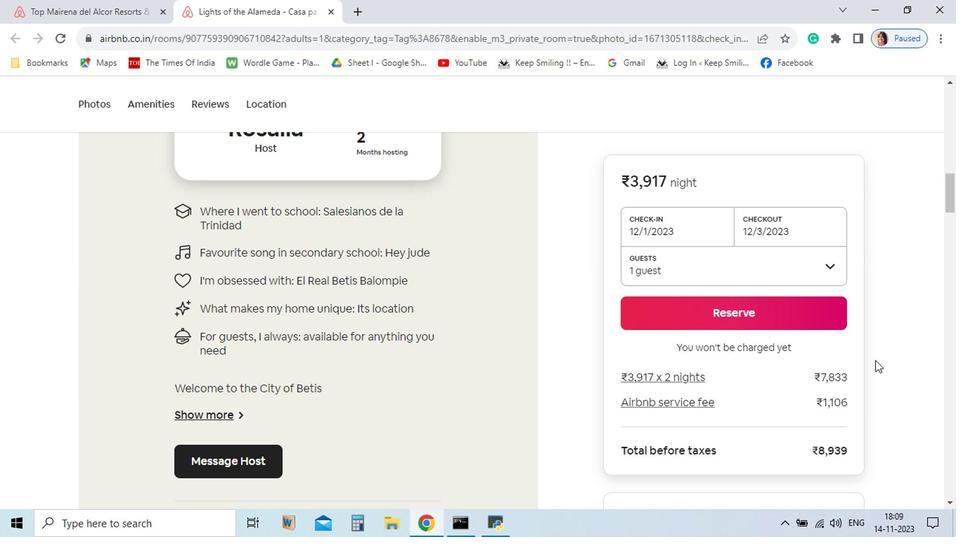 
Action: Mouse scrolled (760, 395) with delta (0, 0)
Screenshot: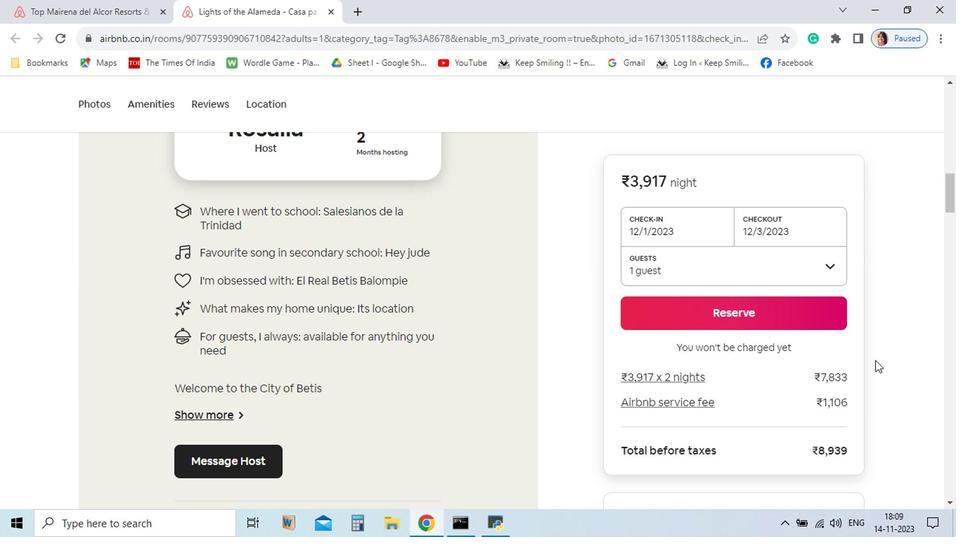 
Action: Mouse scrolled (760, 395) with delta (0, 0)
Screenshot: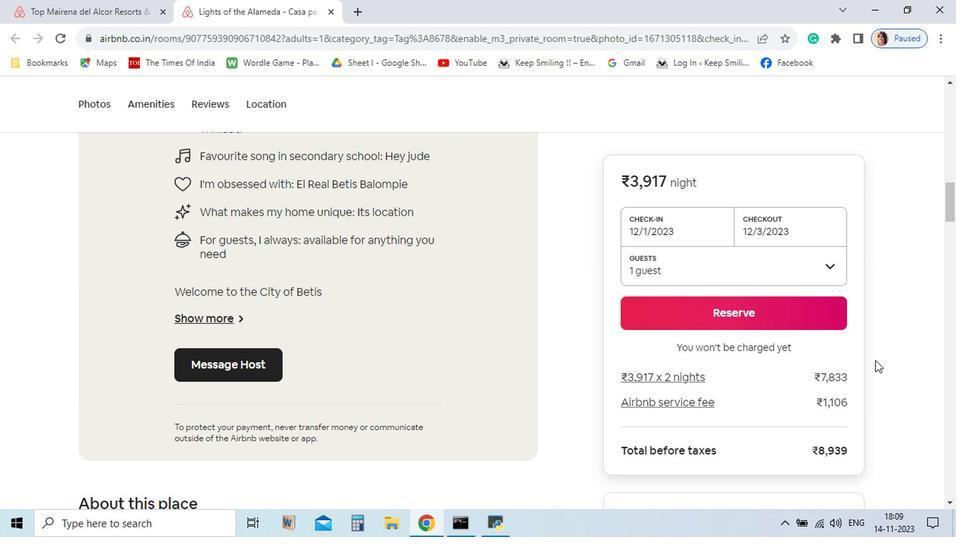 
Action: Mouse scrolled (760, 395) with delta (0, 0)
Screenshot: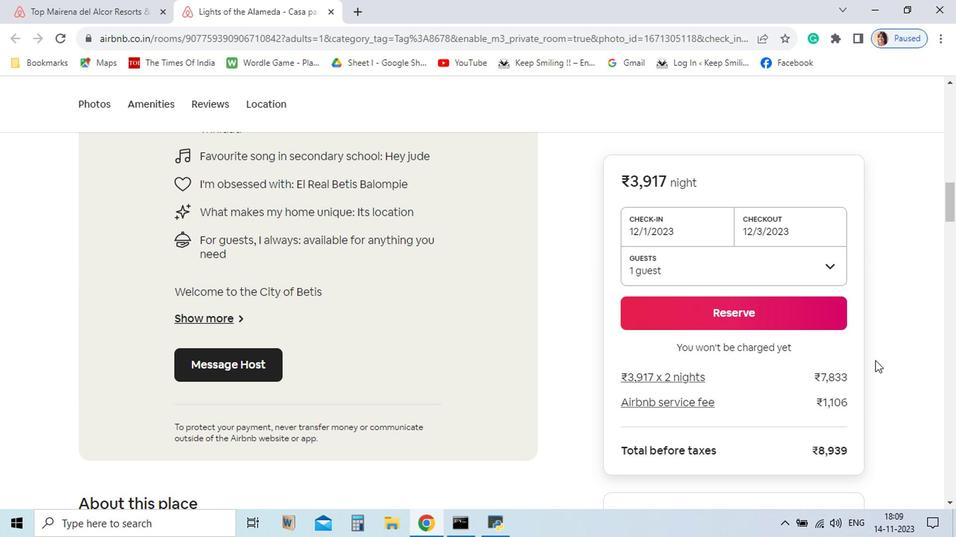 
Action: Mouse moved to (759, 395)
Screenshot: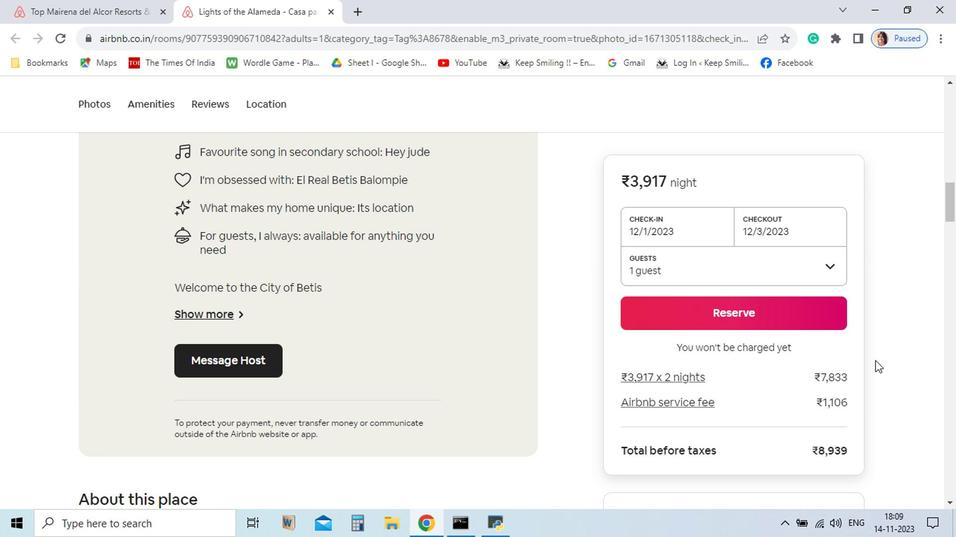 
Action: Mouse scrolled (759, 395) with delta (0, 0)
Screenshot: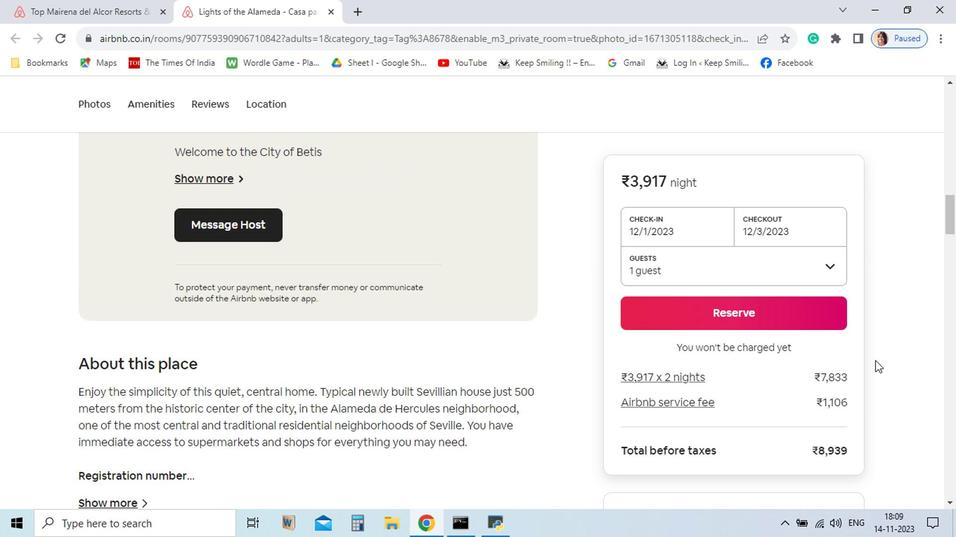 
Action: Mouse scrolled (759, 395) with delta (0, 0)
Screenshot: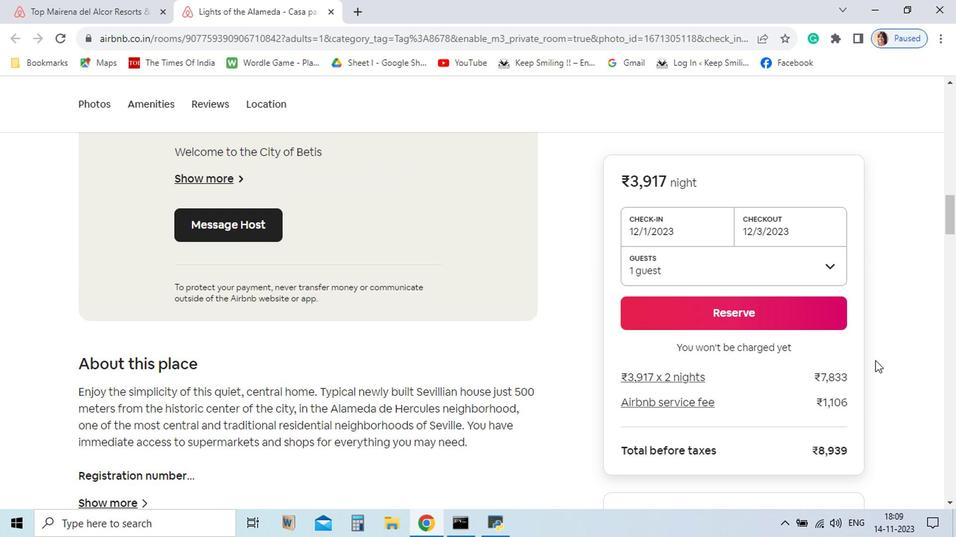 
Action: Mouse scrolled (759, 395) with delta (0, 0)
Screenshot: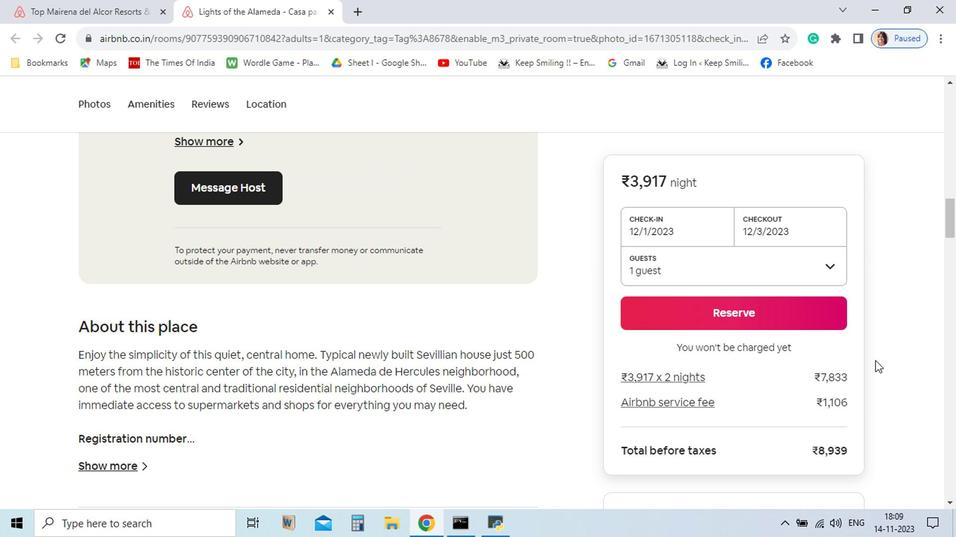 
Action: Mouse scrolled (759, 395) with delta (0, 0)
Screenshot: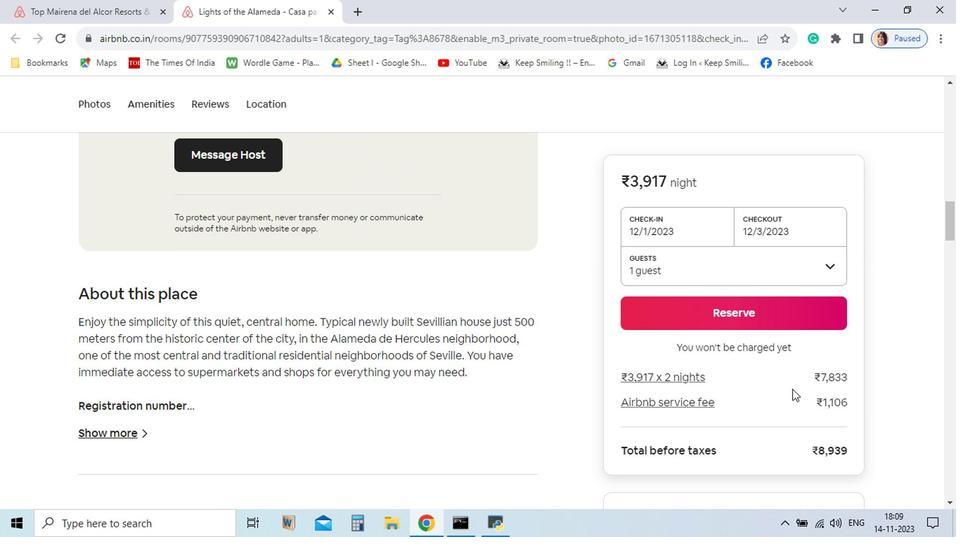
Action: Mouse scrolled (759, 395) with delta (0, 0)
Screenshot: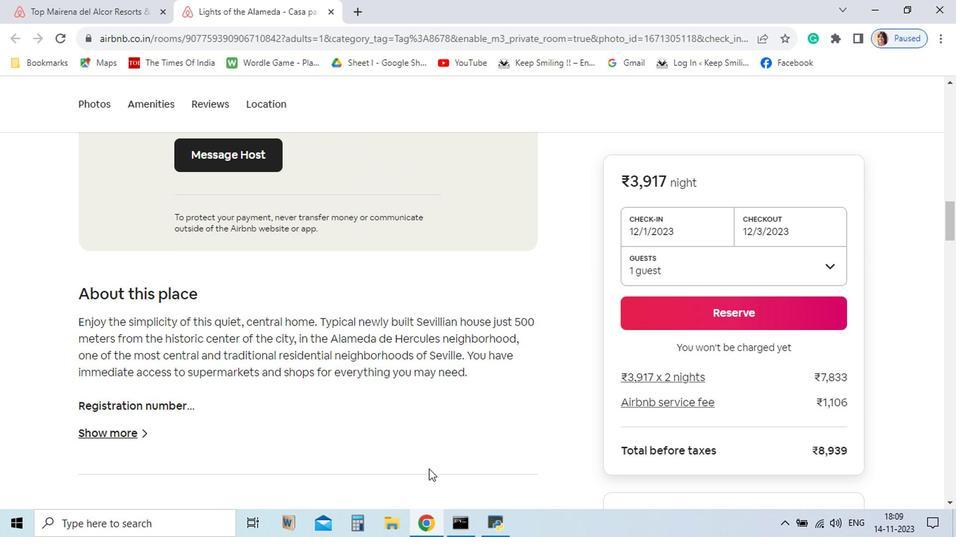 
Action: Mouse scrolled (759, 395) with delta (0, 0)
Screenshot: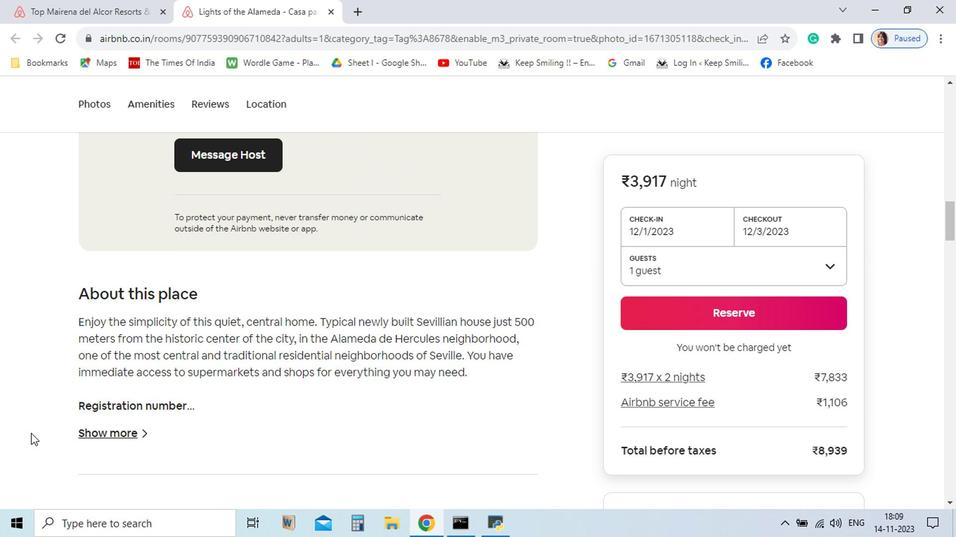 
Action: Mouse moved to (214, 447)
Screenshot: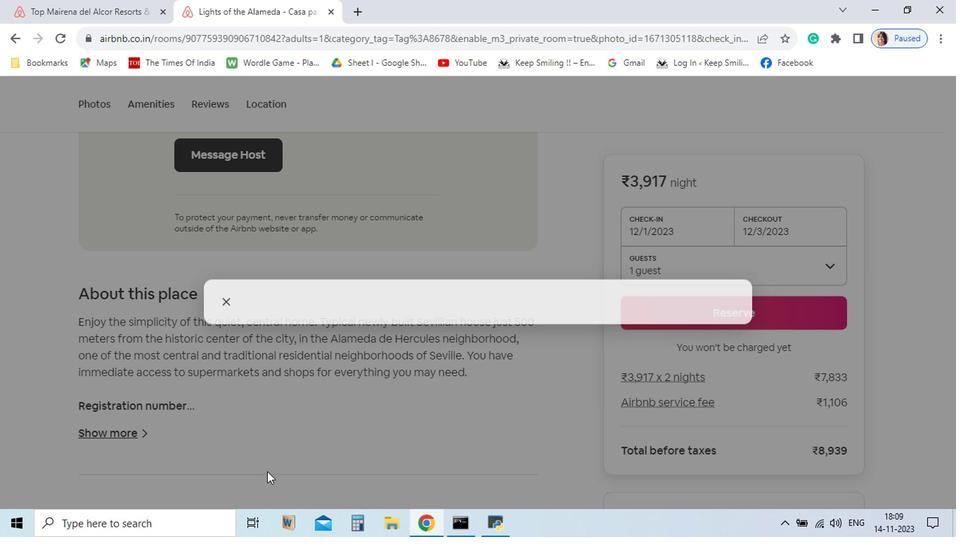 
Action: Mouse pressed left at (214, 447)
Screenshot: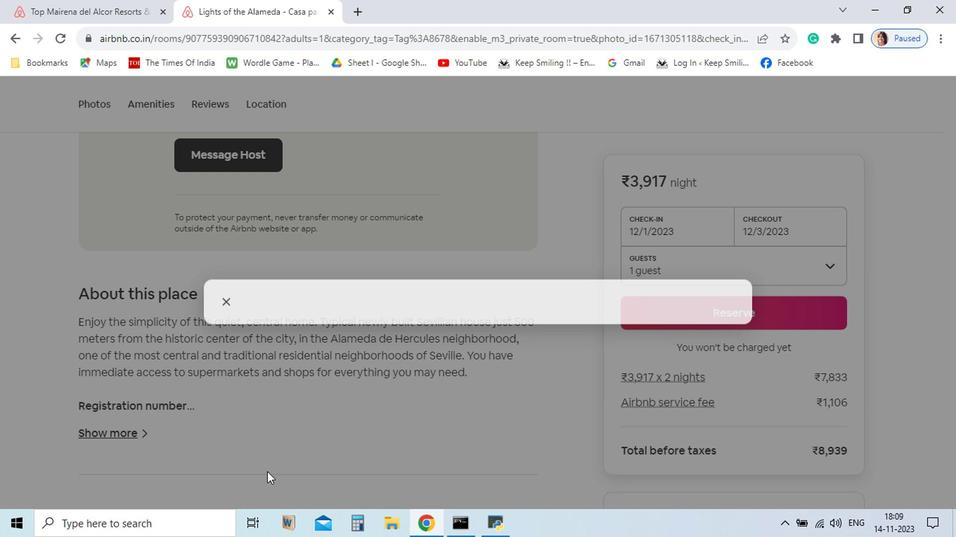 
Action: Mouse moved to (303, 270)
Screenshot: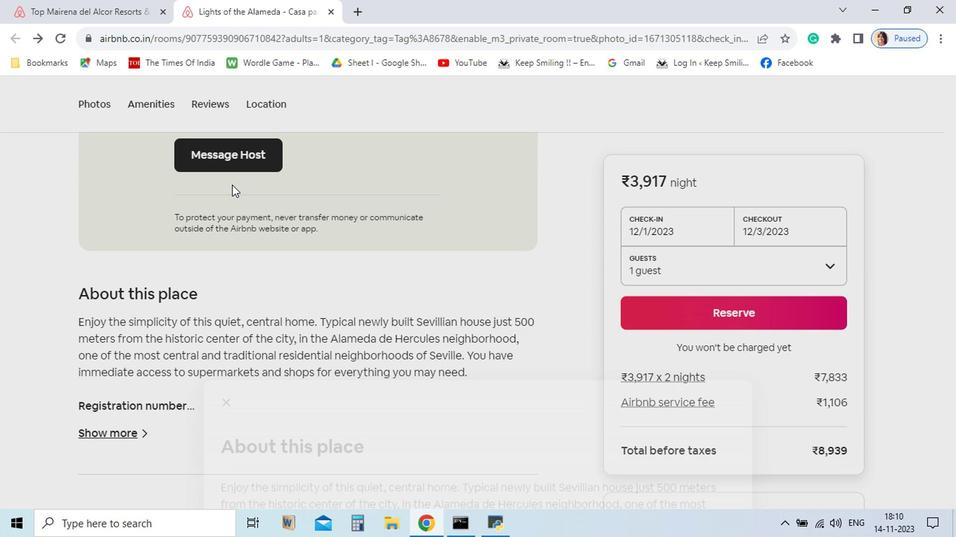 
Action: Mouse pressed left at (303, 270)
Screenshot: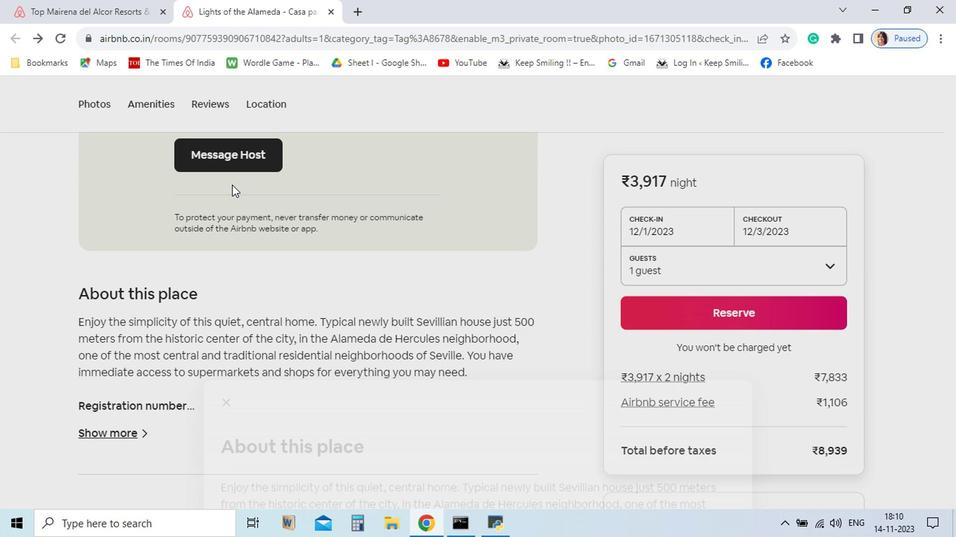 
Action: Mouse moved to (779, 433)
Screenshot: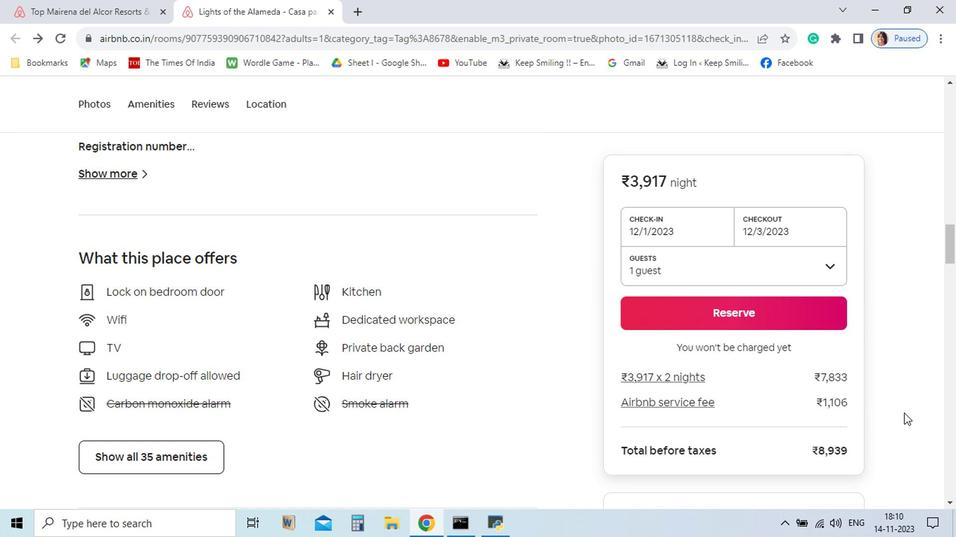 
Action: Mouse scrolled (779, 432) with delta (0, 0)
Screenshot: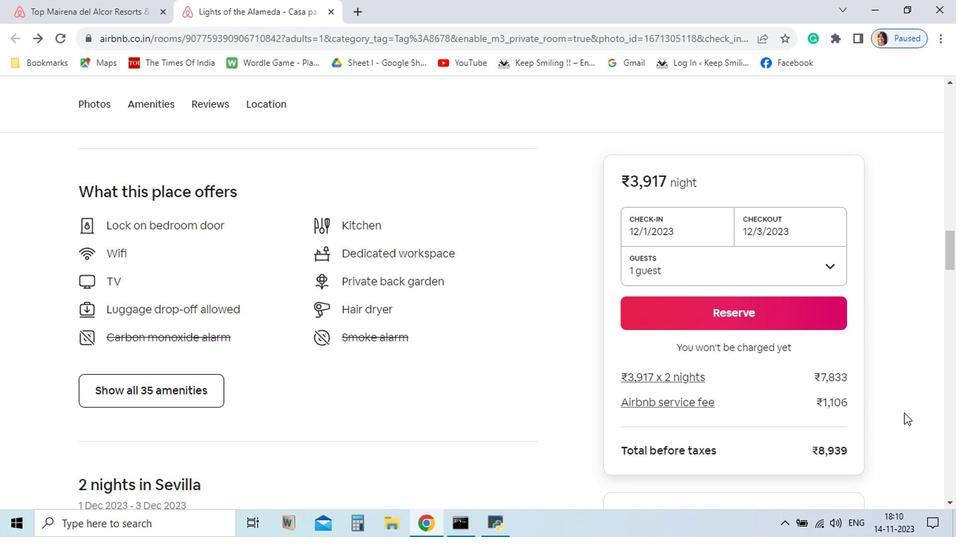 
Action: Mouse scrolled (779, 432) with delta (0, 0)
Screenshot: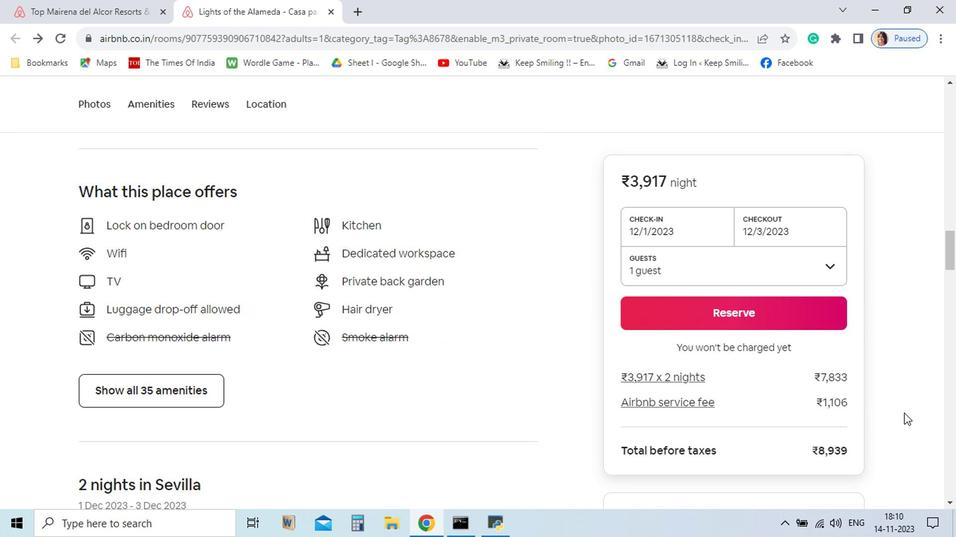 
Action: Mouse scrolled (779, 432) with delta (0, 0)
Screenshot: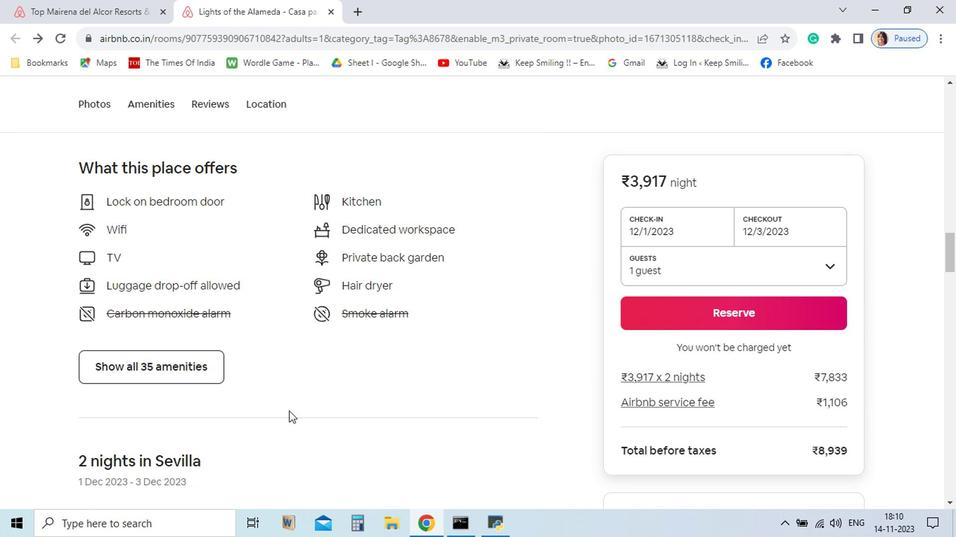 
Action: Mouse scrolled (779, 432) with delta (0, 0)
Screenshot: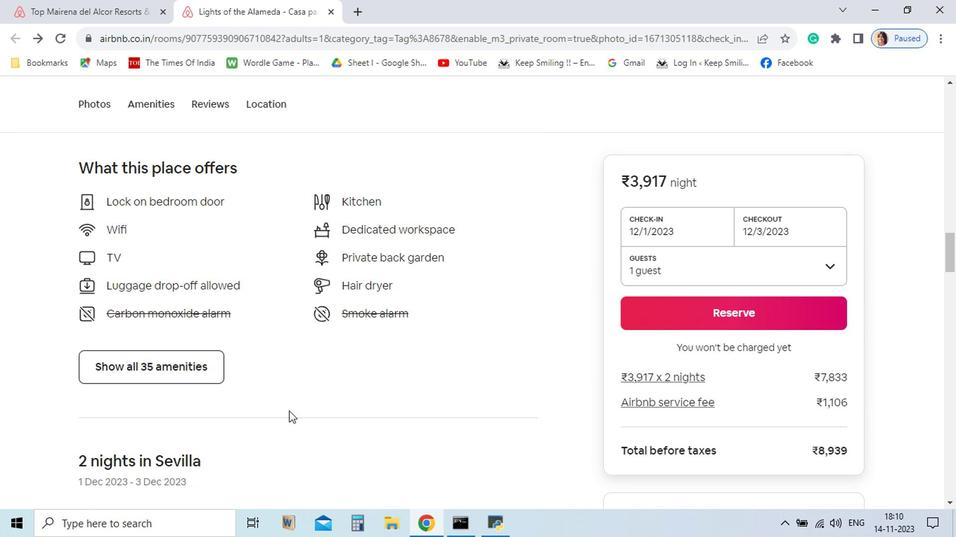 
Action: Mouse scrolled (779, 432) with delta (0, 0)
Screenshot: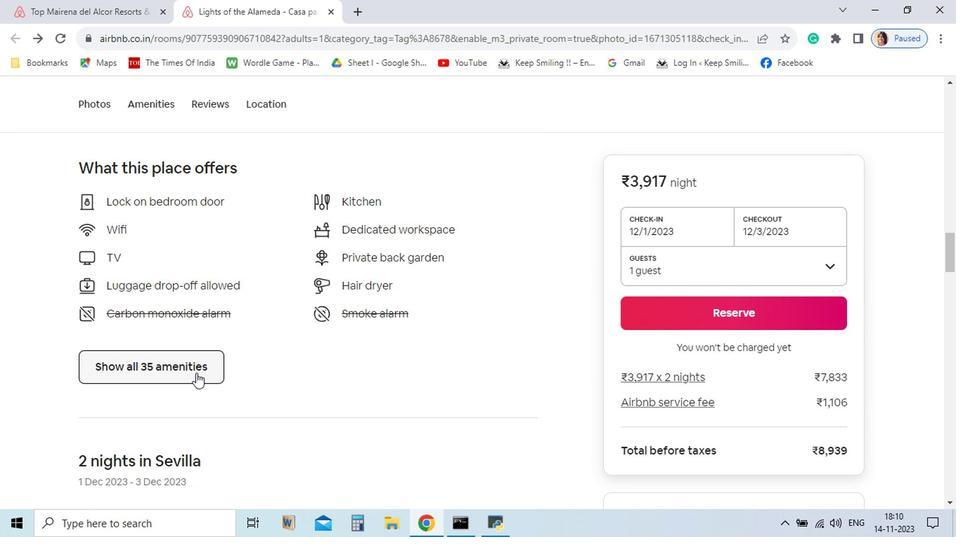 
Action: Mouse moved to (262, 398)
Screenshot: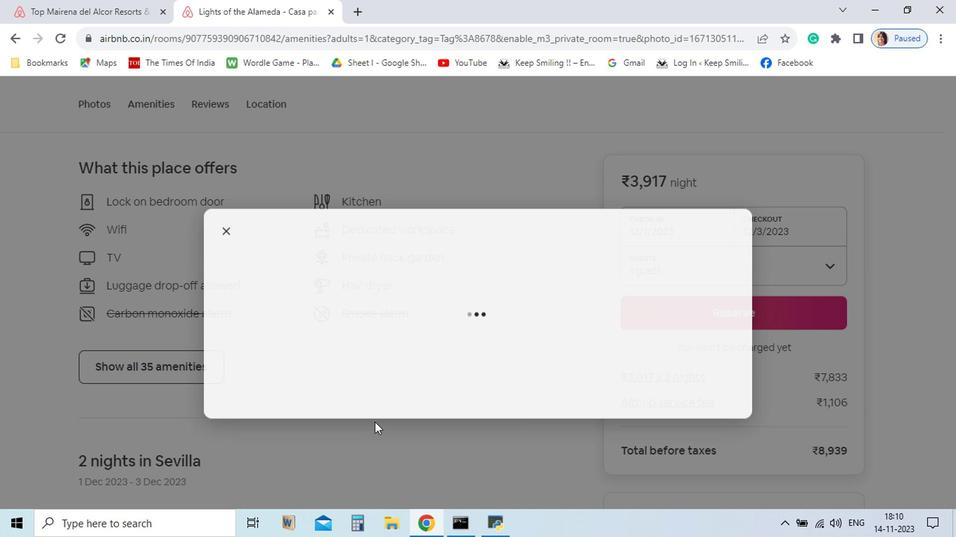 
Action: Mouse pressed left at (262, 398)
Screenshot: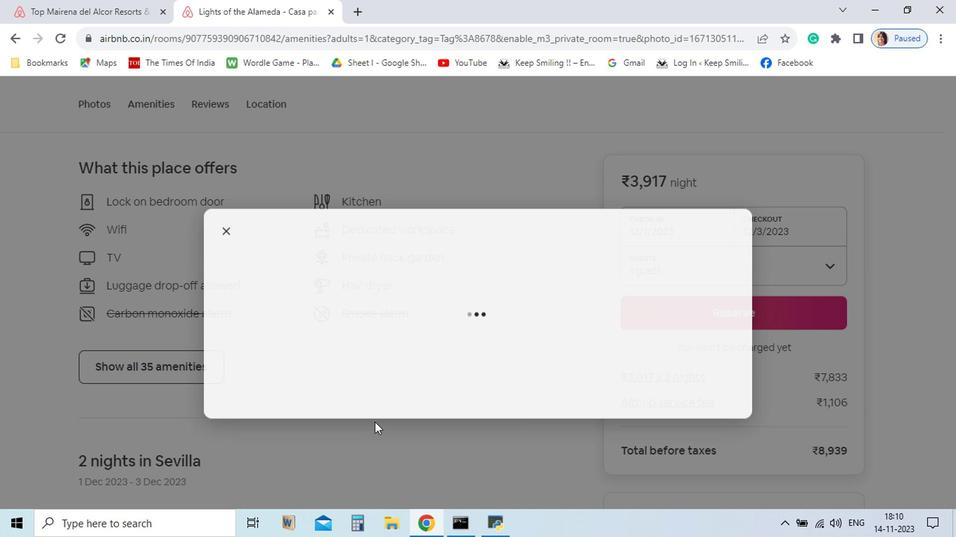 
Action: Mouse moved to (667, 477)
Screenshot: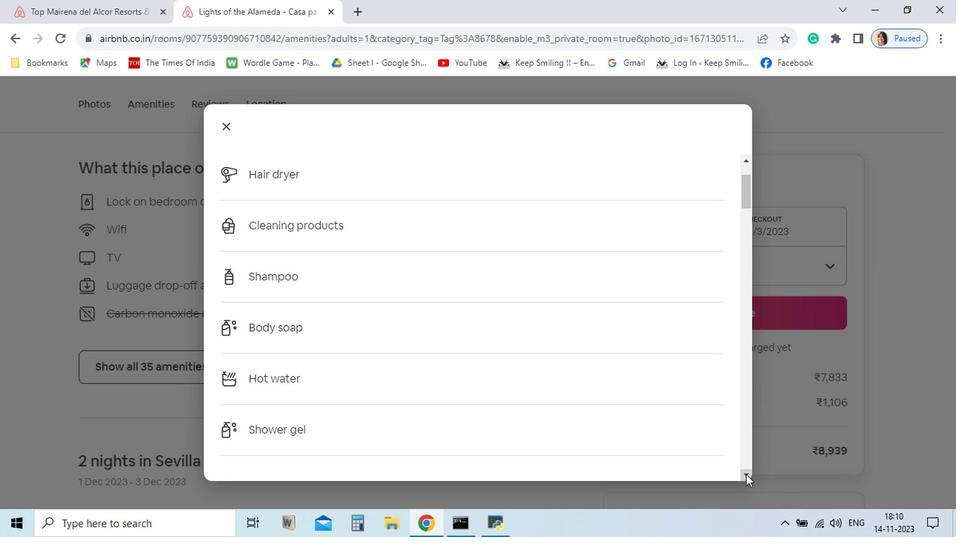 
Action: Mouse pressed left at (667, 477)
Screenshot: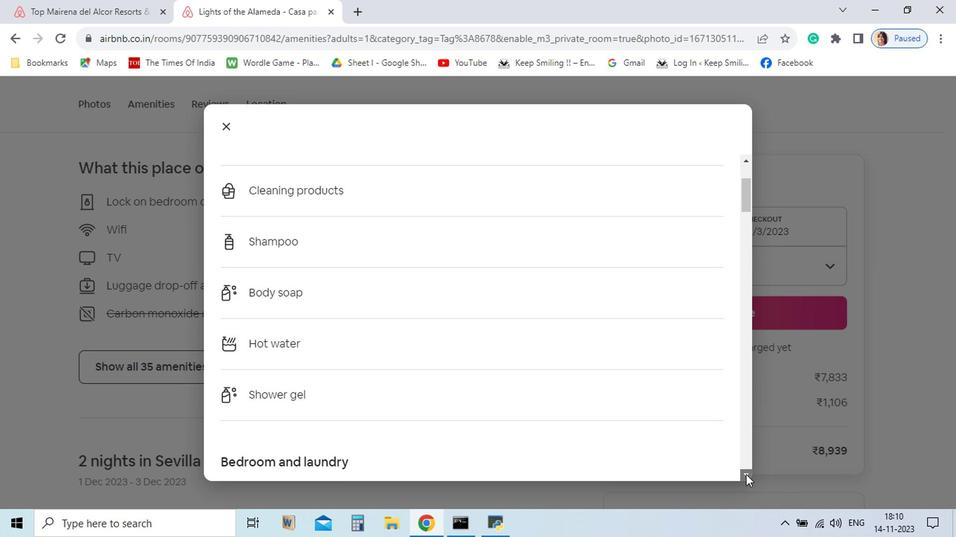 
Action: Mouse pressed left at (667, 477)
Screenshot: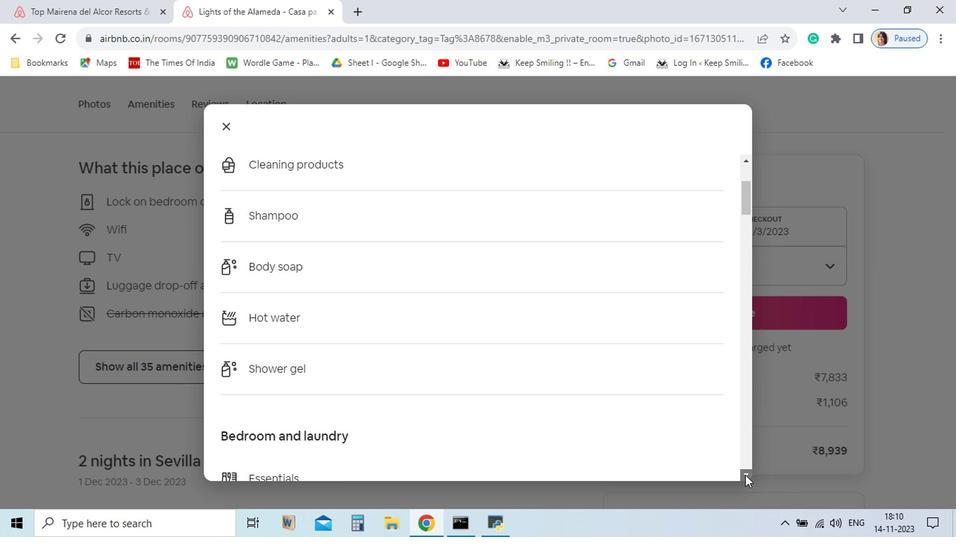 
Action: Mouse pressed left at (667, 477)
Screenshot: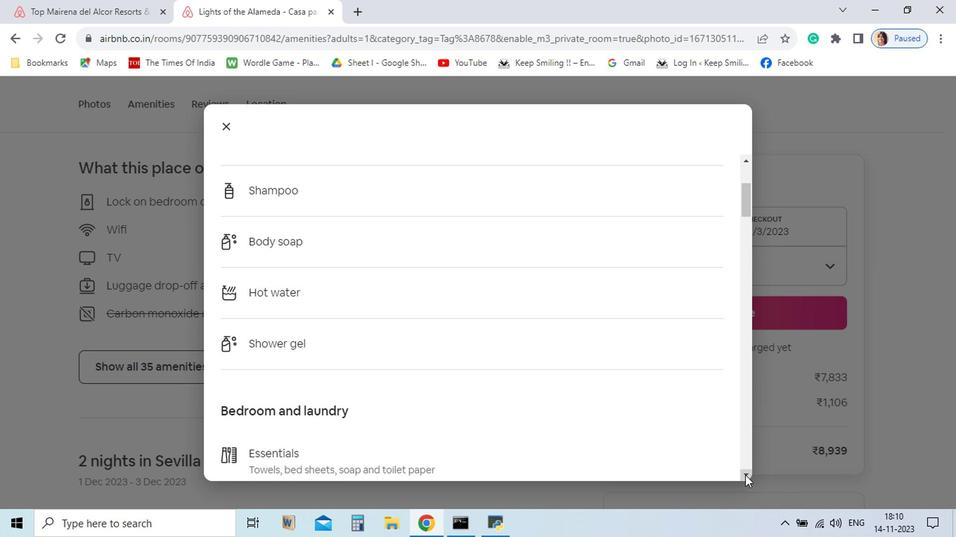 
Action: Mouse pressed left at (667, 477)
Screenshot: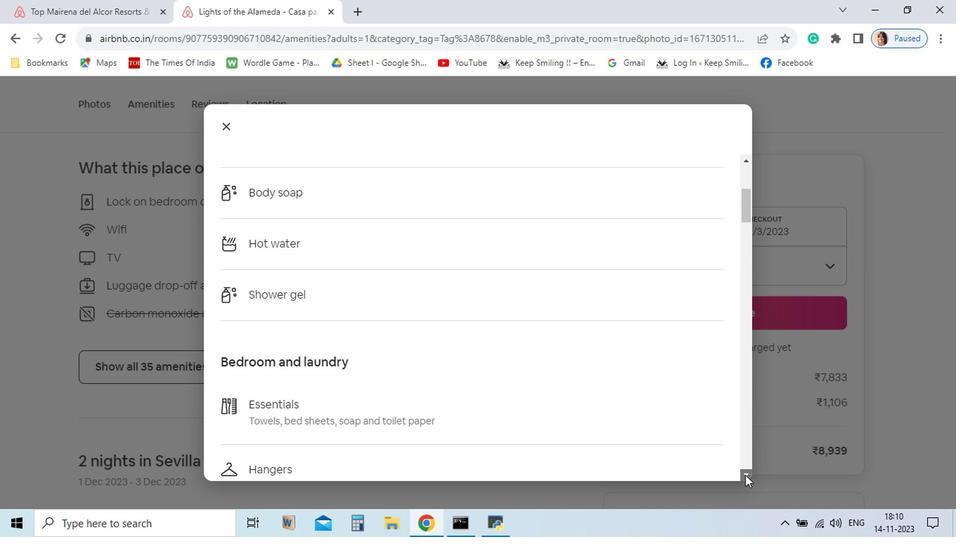 
Action: Mouse pressed left at (667, 477)
Screenshot: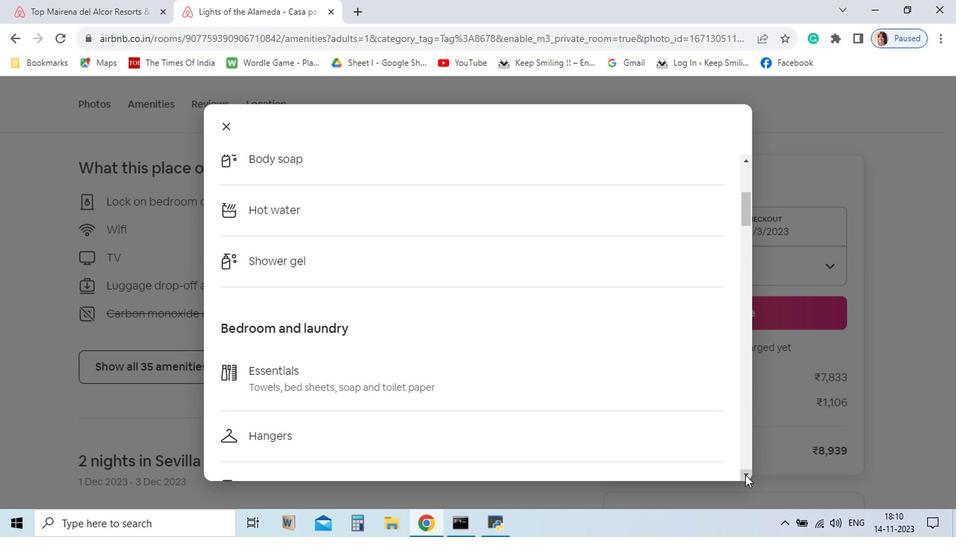 
Action: Mouse moved to (667, 477)
Screenshot: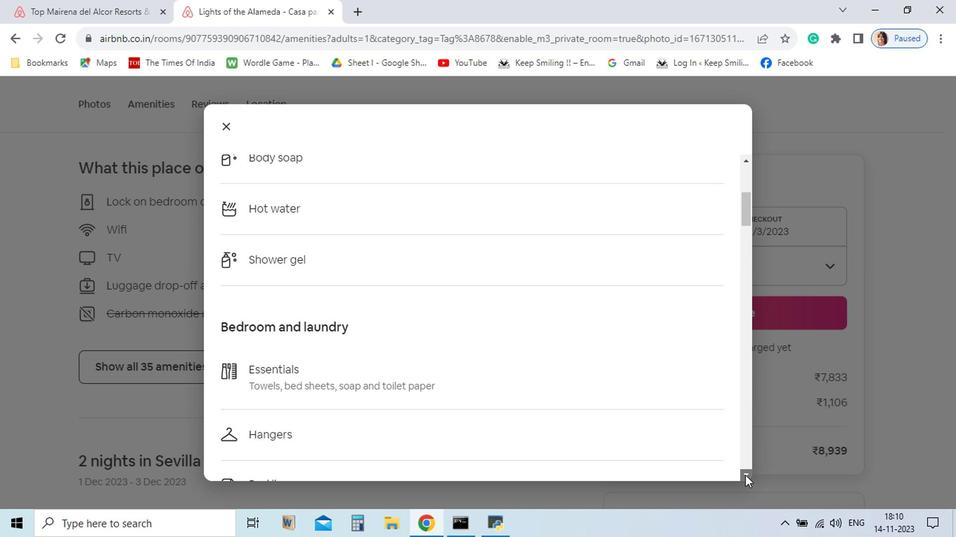
Action: Mouse pressed left at (667, 477)
Screenshot: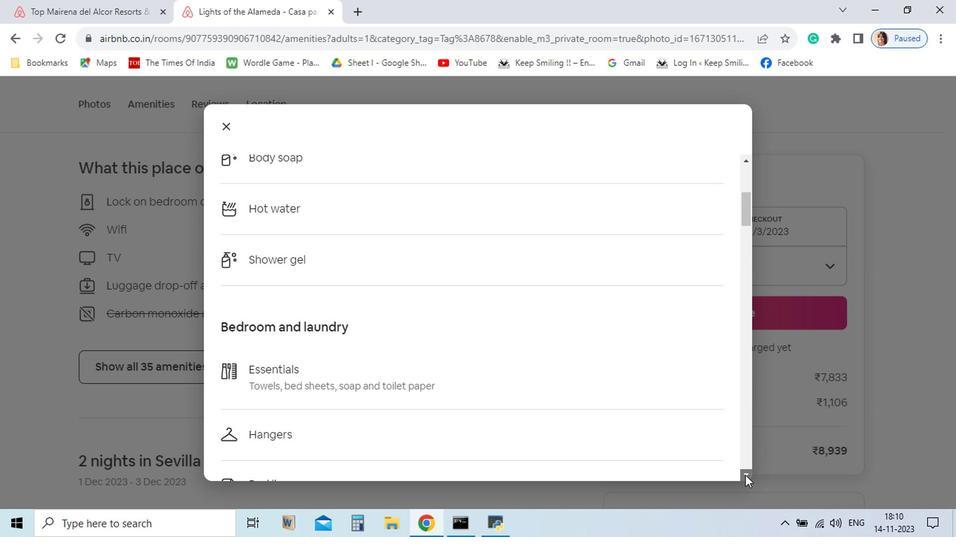 
Action: Mouse pressed left at (667, 477)
Screenshot: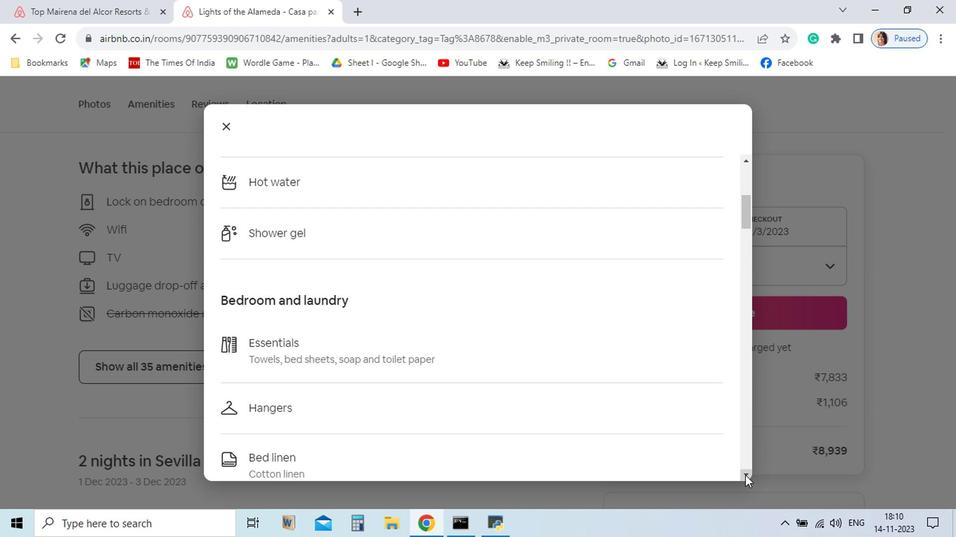 
Action: Mouse pressed left at (667, 477)
Screenshot: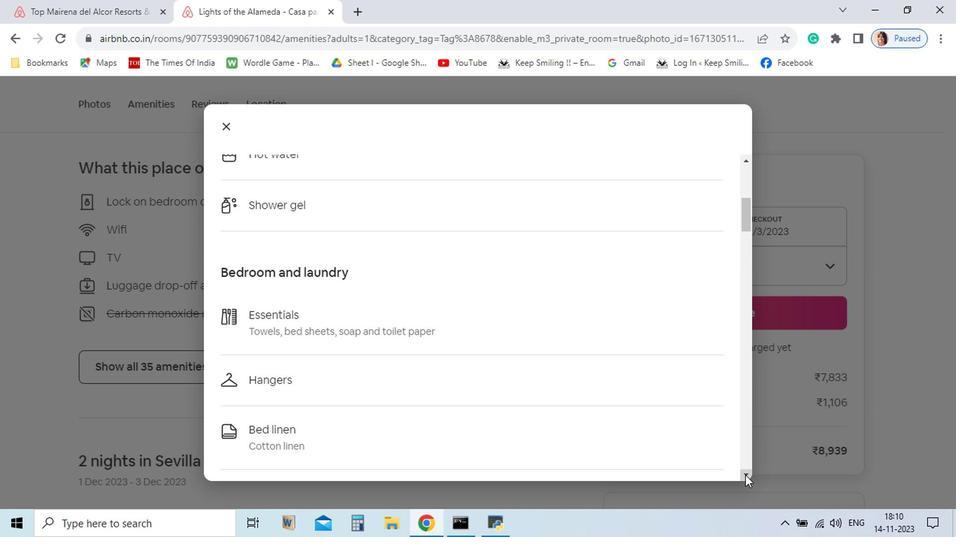 
Action: Mouse pressed left at (667, 477)
Screenshot: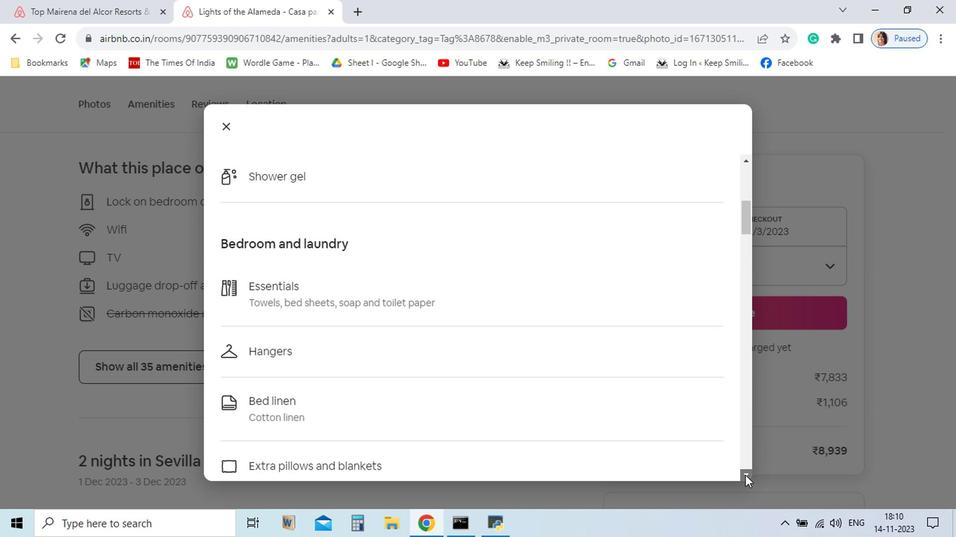 
Action: Mouse pressed left at (667, 477)
Screenshot: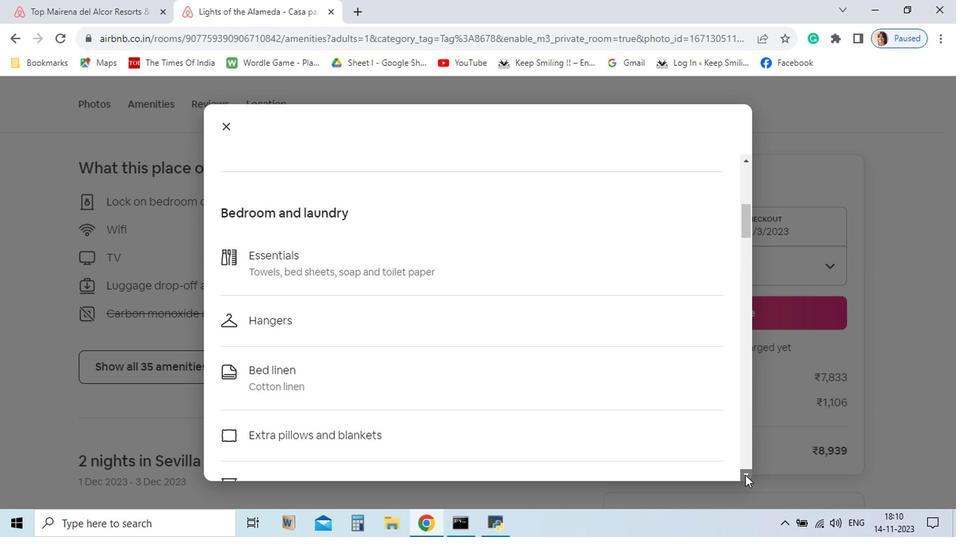 
Action: Mouse pressed left at (667, 477)
Screenshot: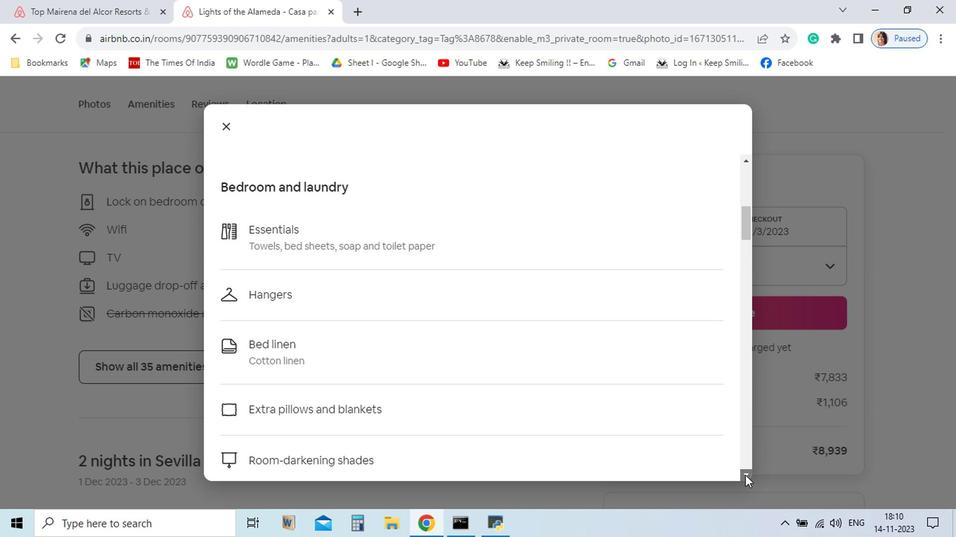 
Action: Mouse pressed left at (667, 477)
Screenshot: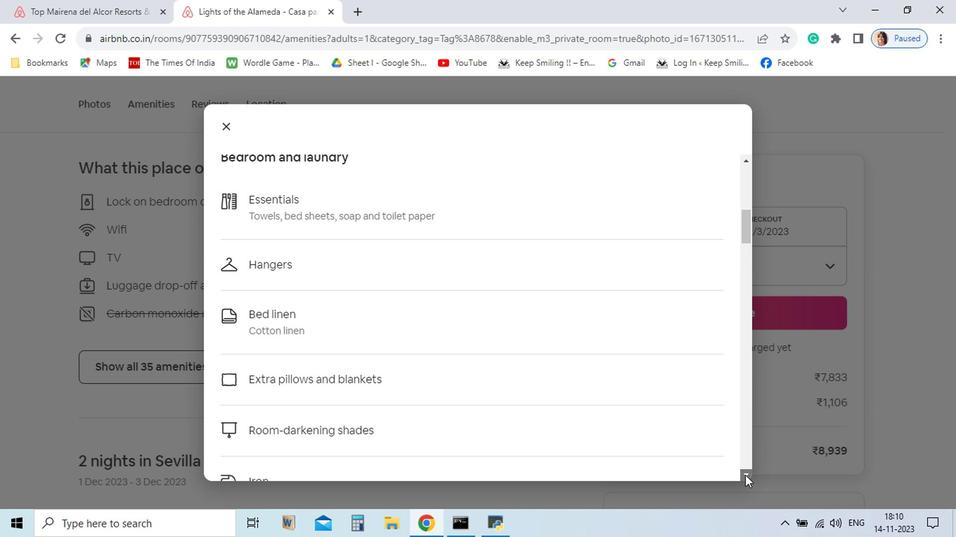 
Action: Mouse pressed left at (667, 477)
Screenshot: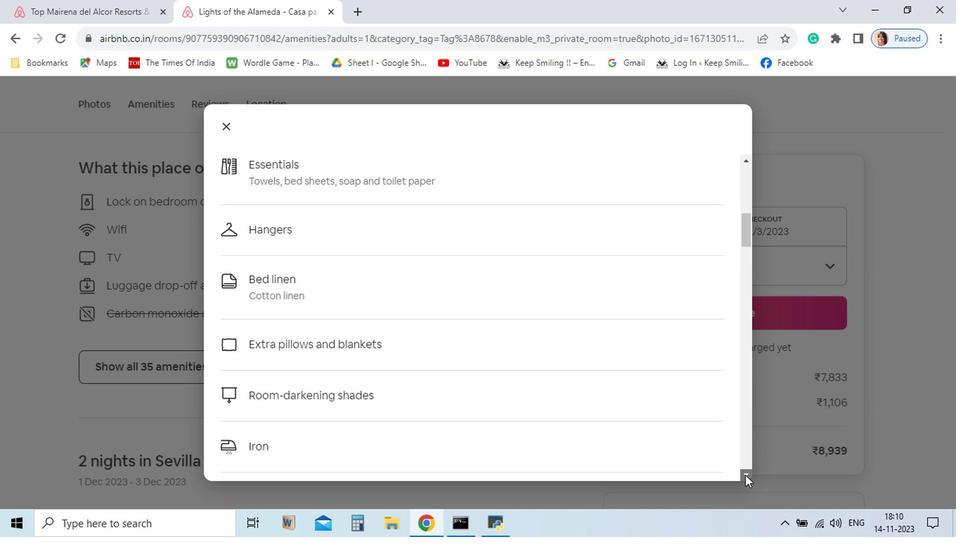 
Action: Mouse pressed left at (667, 477)
Screenshot: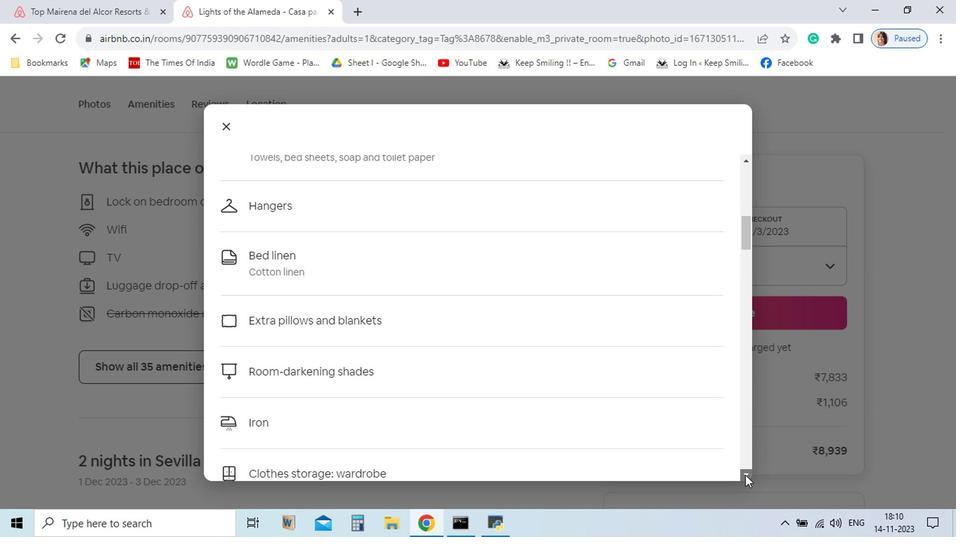 
Action: Mouse pressed left at (667, 477)
Screenshot: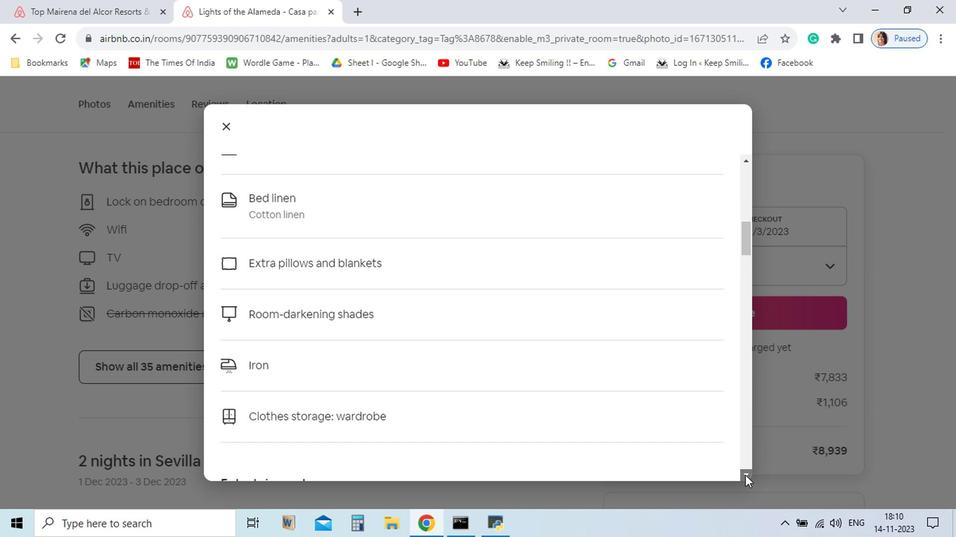 
Action: Mouse pressed left at (667, 477)
Screenshot: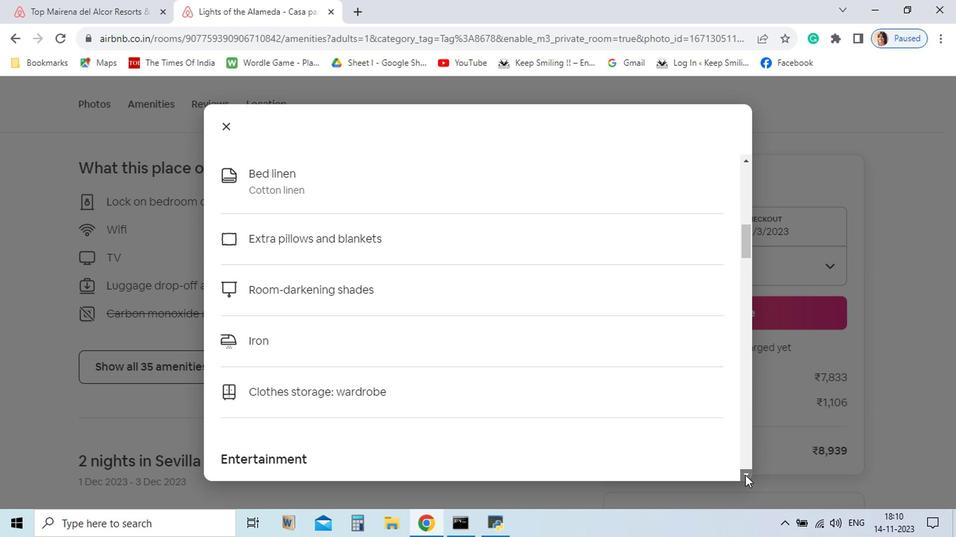 
Action: Mouse pressed left at (667, 477)
Screenshot: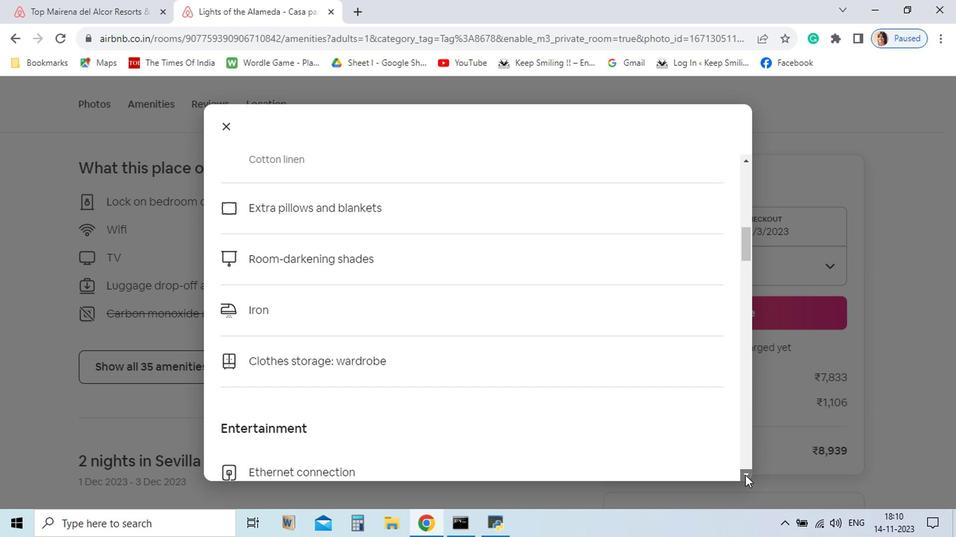 
Action: Mouse pressed left at (667, 477)
Screenshot: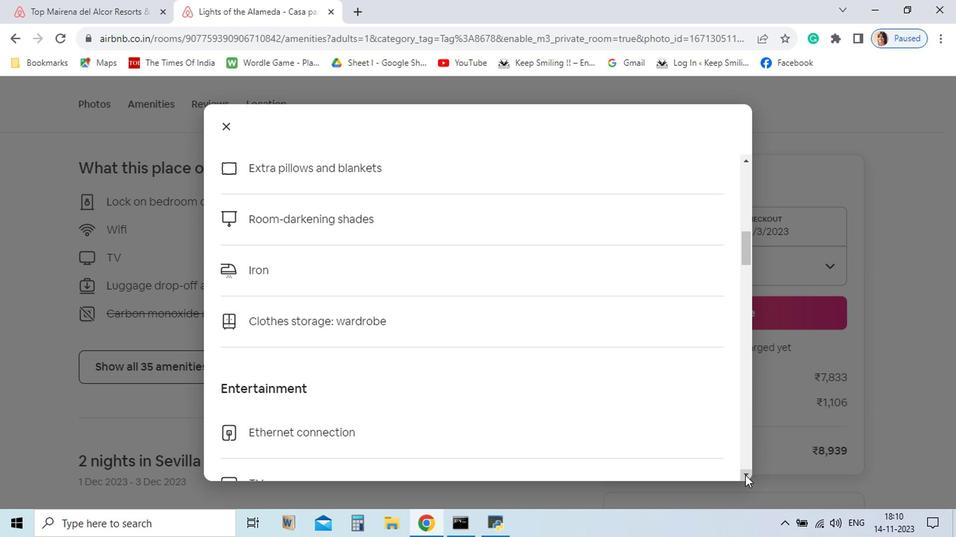 
Action: Mouse pressed left at (667, 477)
Screenshot: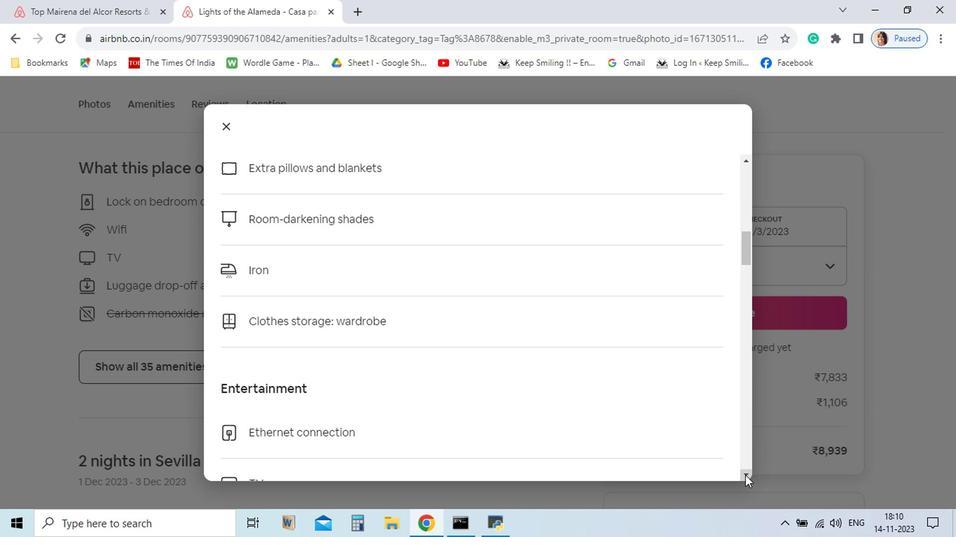 
Action: Mouse pressed left at (667, 477)
Screenshot: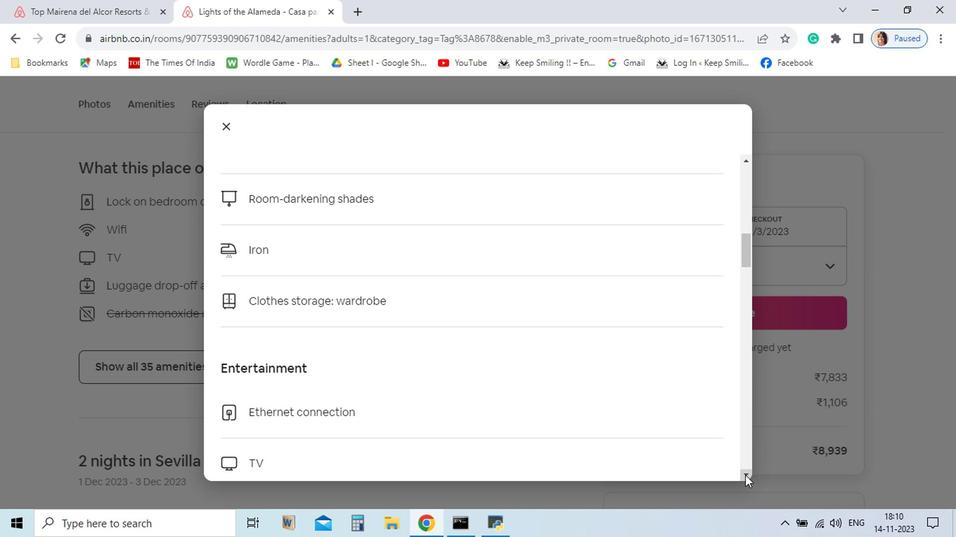 
Action: Mouse pressed left at (667, 477)
Screenshot: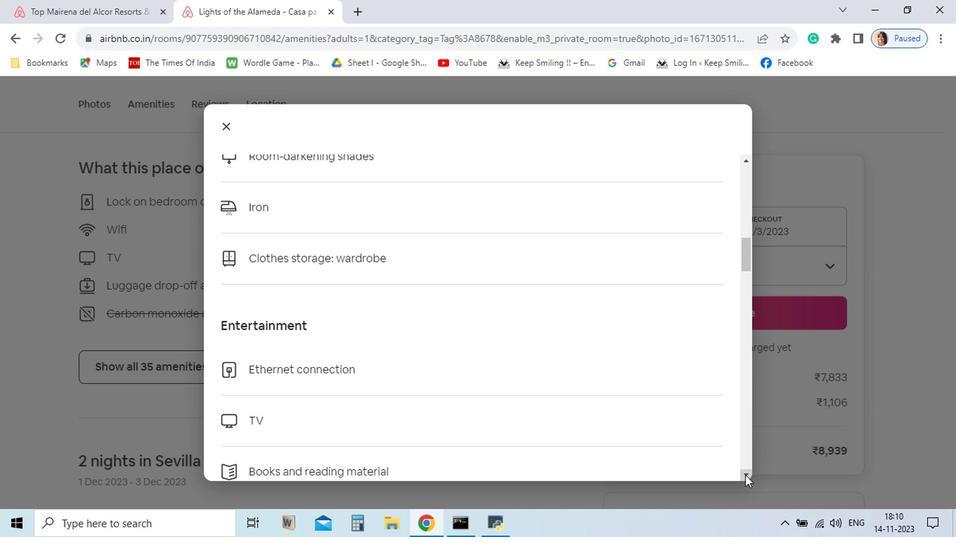 
Action: Mouse pressed left at (667, 477)
Screenshot: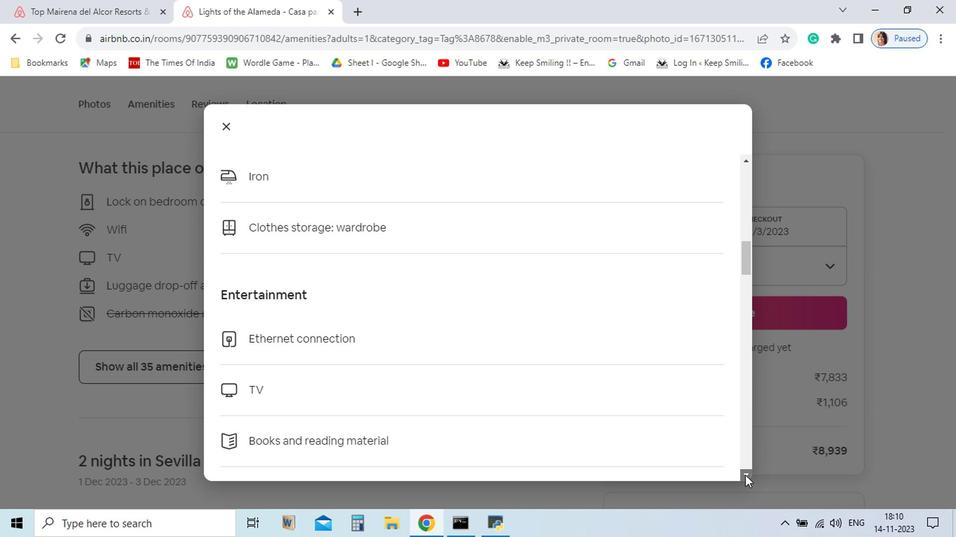 
Action: Mouse pressed left at (667, 477)
Screenshot: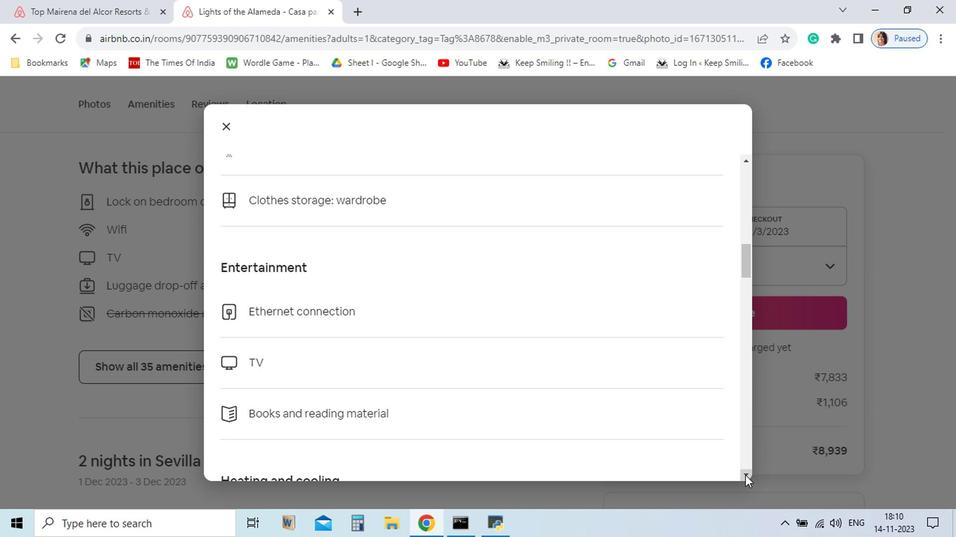 
Action: Mouse pressed left at (667, 477)
Screenshot: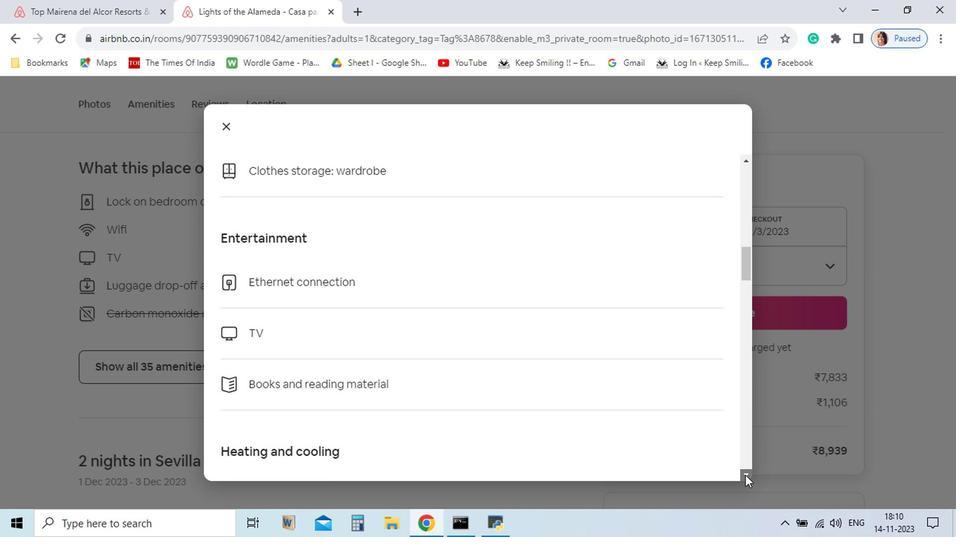 
Action: Mouse pressed left at (667, 477)
Screenshot: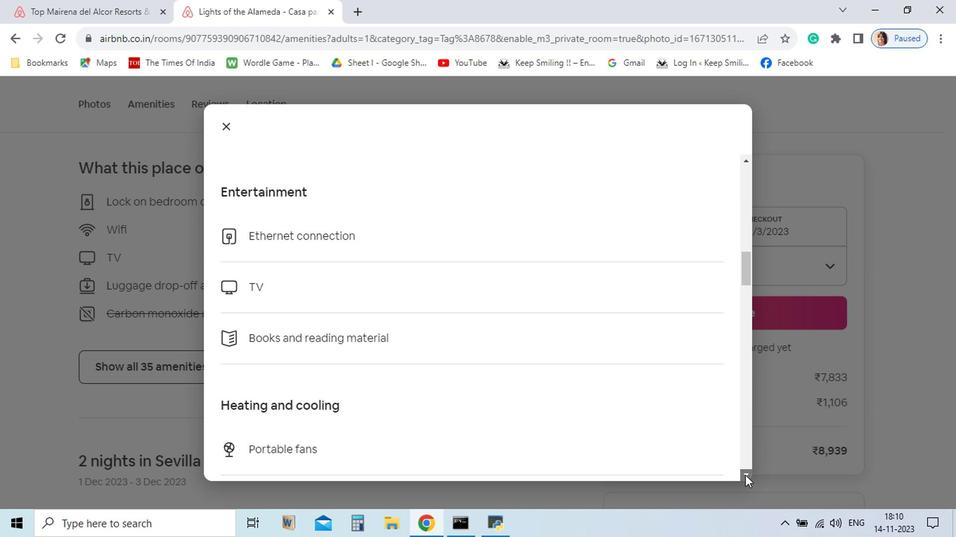 
Action: Mouse pressed left at (667, 477)
Screenshot: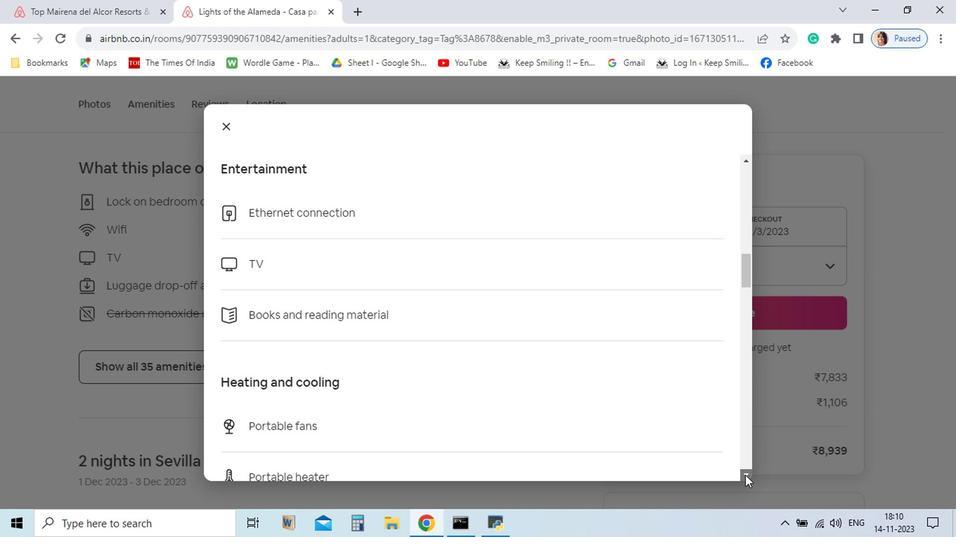 
Action: Mouse pressed left at (667, 477)
Screenshot: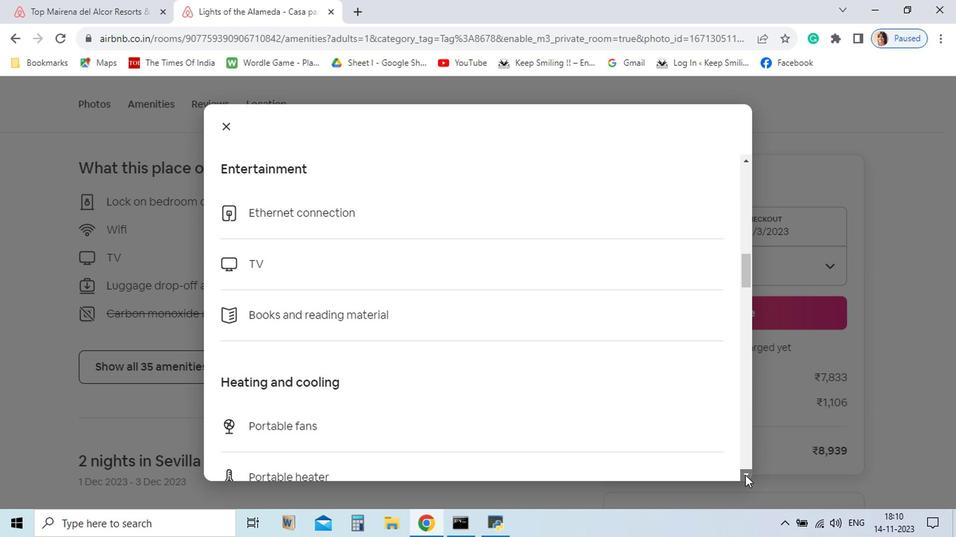 
Action: Mouse pressed left at (667, 477)
Screenshot: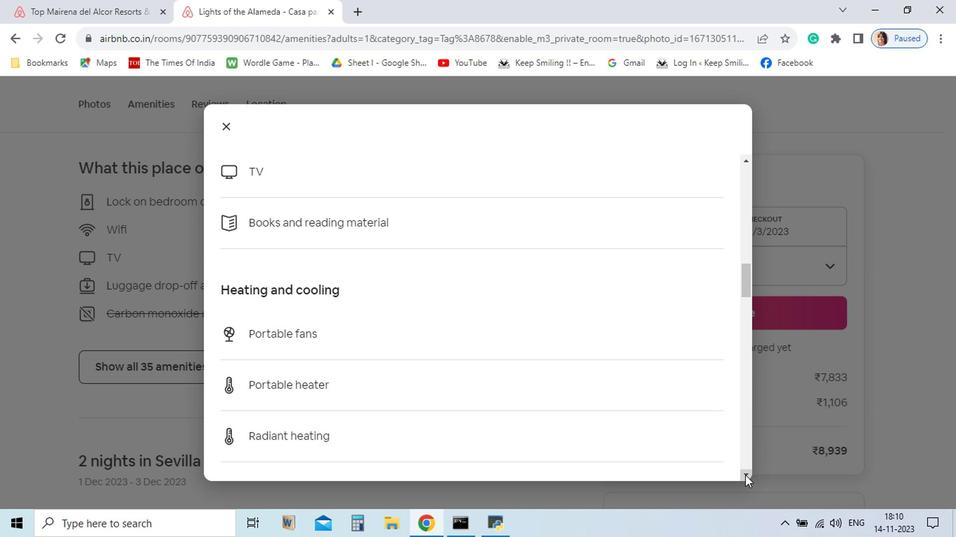 
Action: Mouse pressed left at (667, 477)
Screenshot: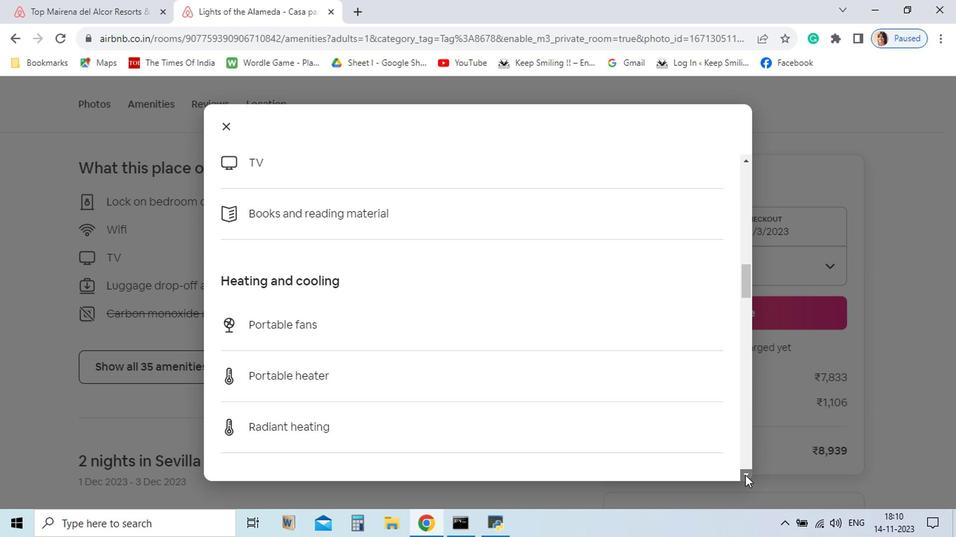 
Action: Mouse pressed left at (667, 477)
Screenshot: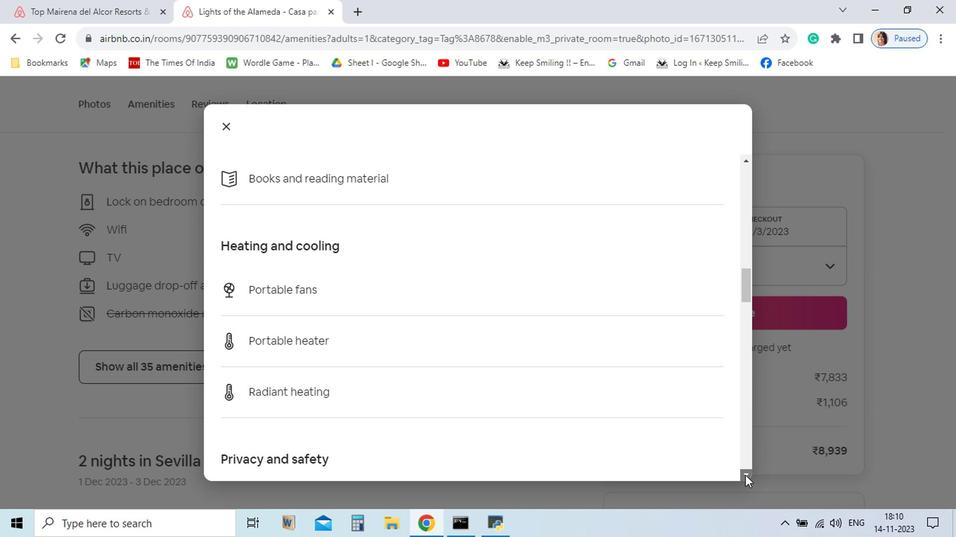 
Action: Mouse pressed left at (667, 477)
Screenshot: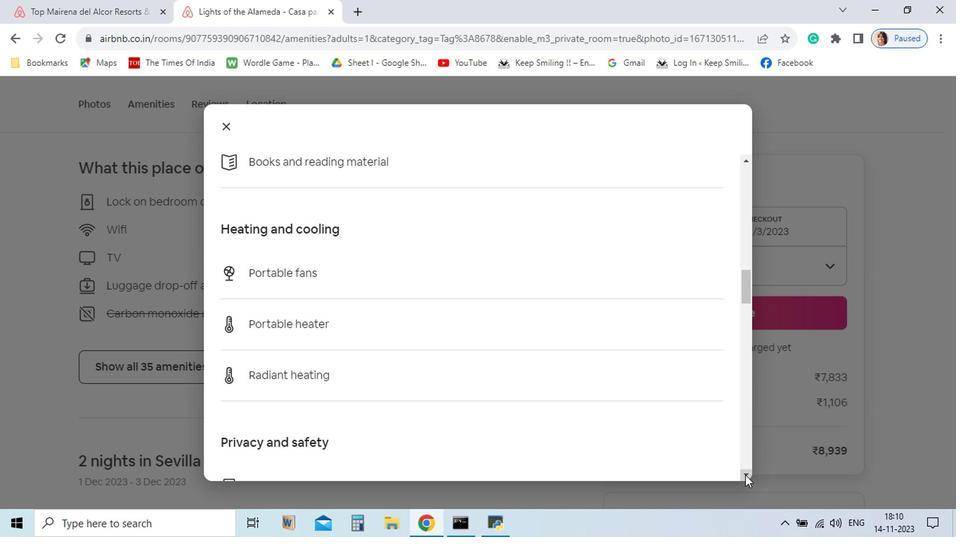 
Action: Mouse pressed left at (667, 477)
Screenshot: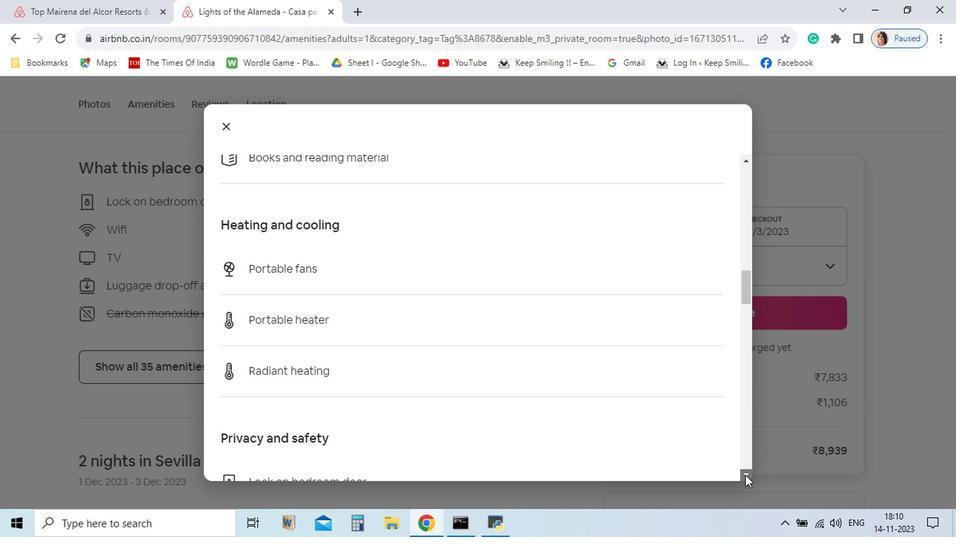 
Action: Mouse pressed left at (667, 477)
Screenshot: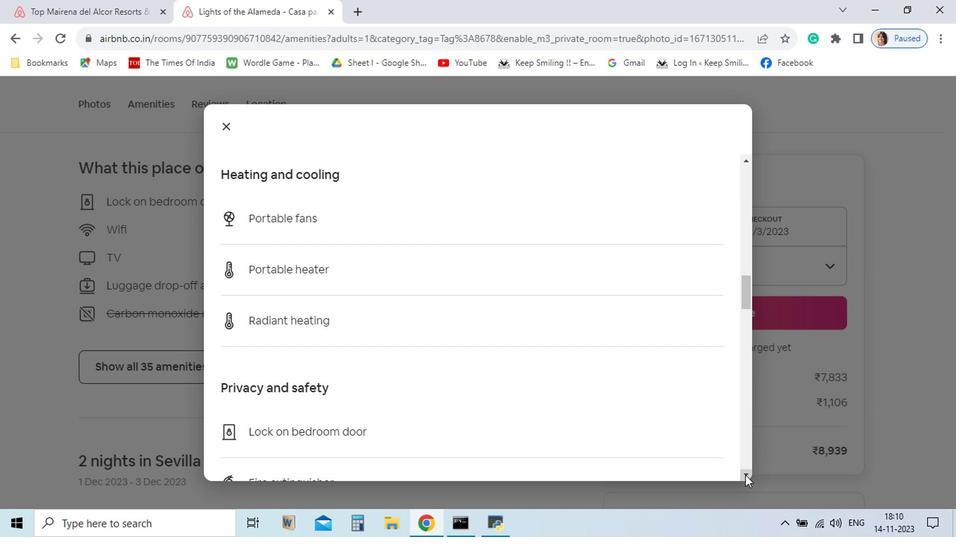 
Action: Mouse pressed left at (667, 477)
Screenshot: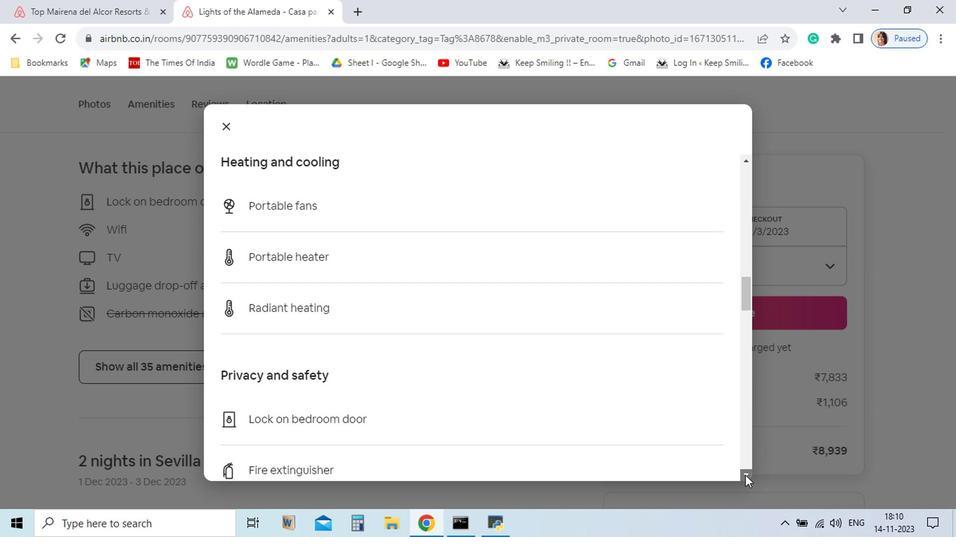
Action: Mouse pressed left at (667, 477)
Screenshot: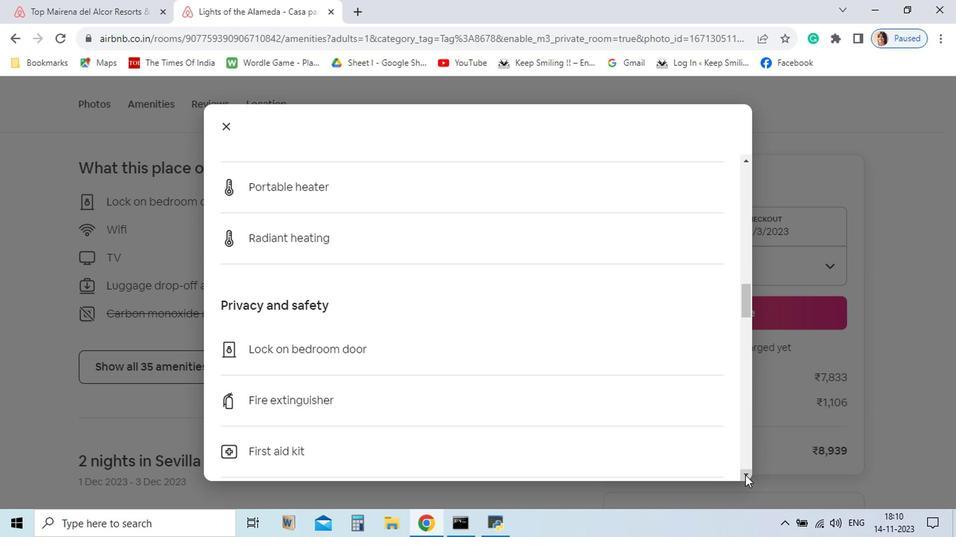 
Action: Mouse pressed left at (667, 477)
Screenshot: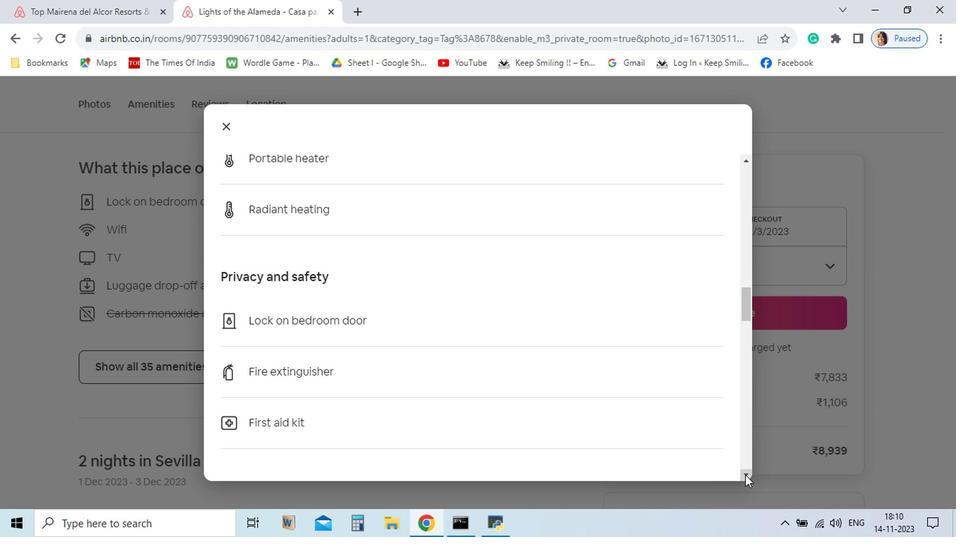 
Action: Mouse pressed left at (667, 477)
Screenshot: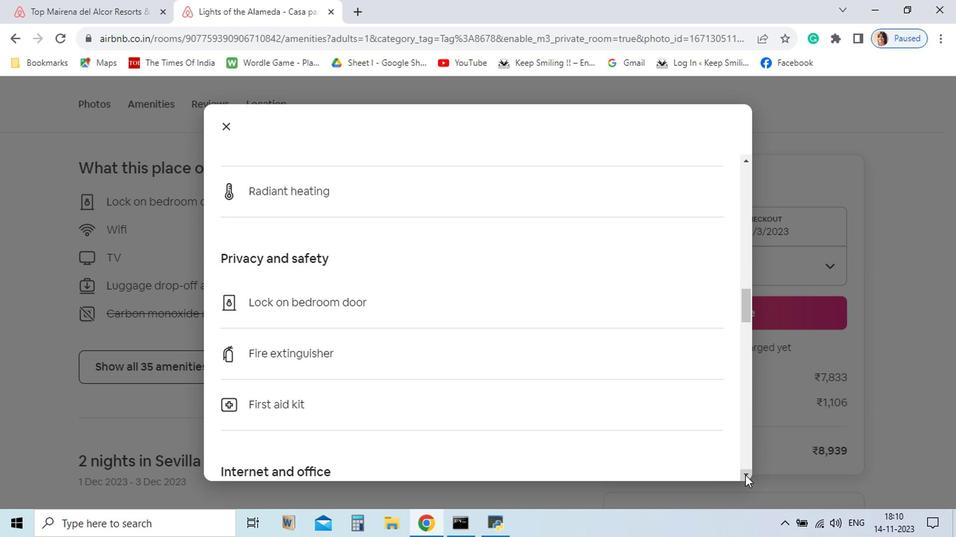 
Action: Mouse pressed left at (667, 477)
Screenshot: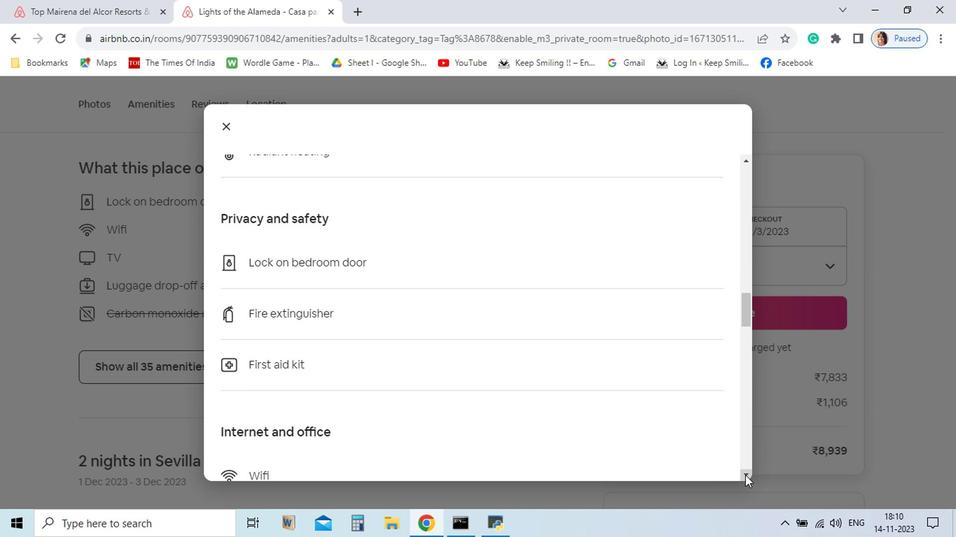 
Action: Mouse pressed left at (667, 477)
Screenshot: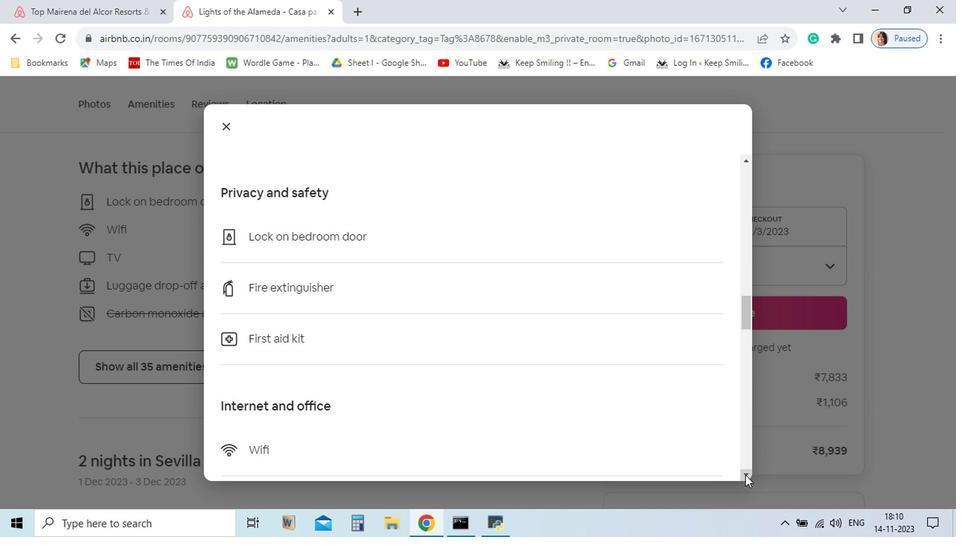 
Action: Mouse pressed left at (667, 477)
Screenshot: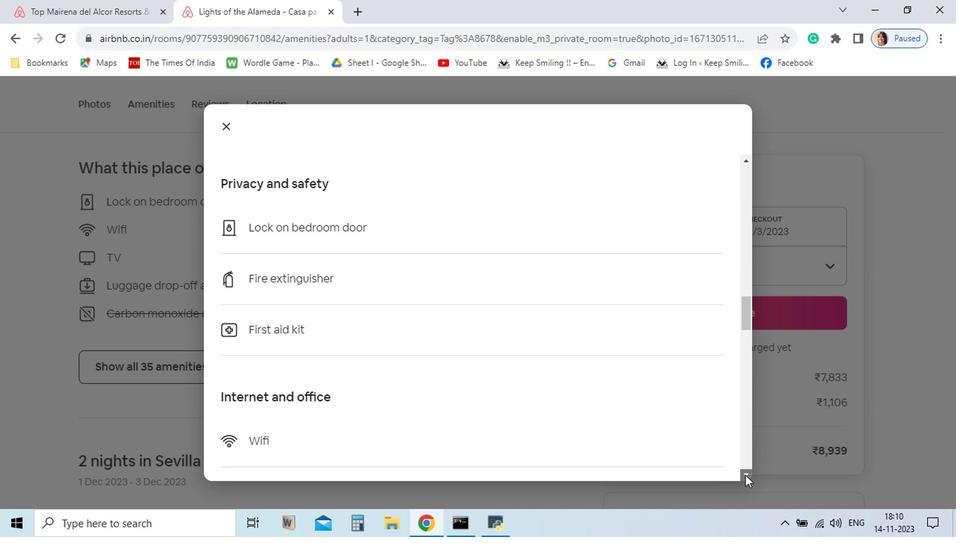 
Action: Mouse pressed left at (667, 477)
Screenshot: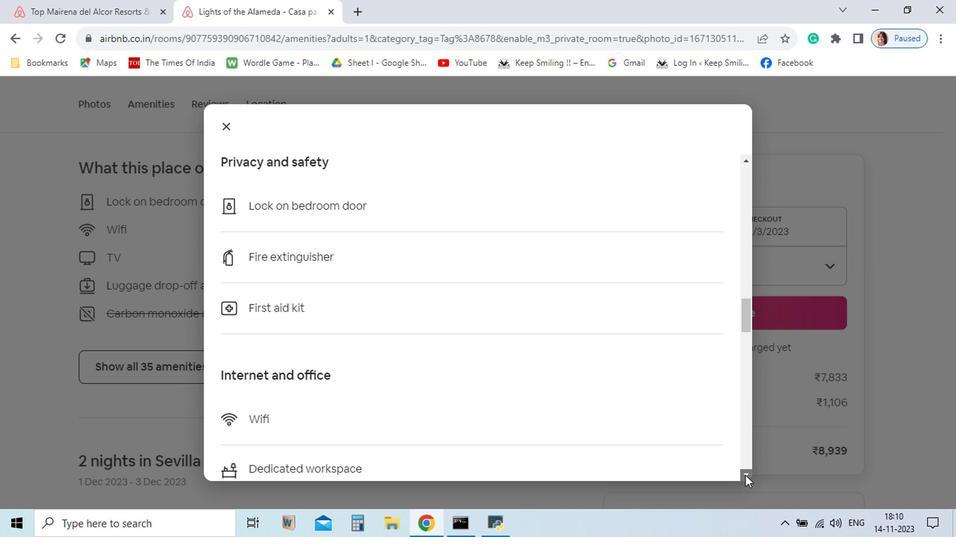 
Action: Mouse pressed left at (667, 477)
Screenshot: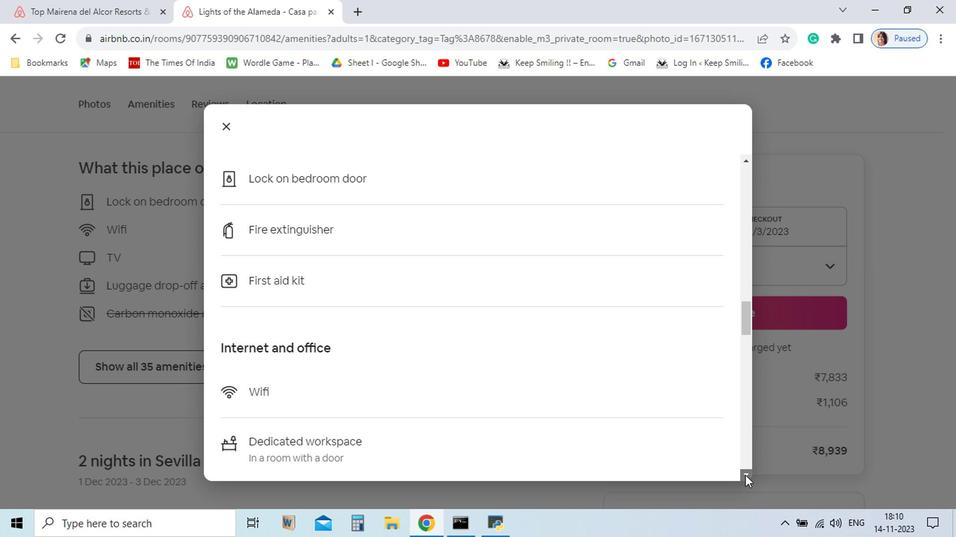 
Action: Mouse pressed left at (667, 477)
Screenshot: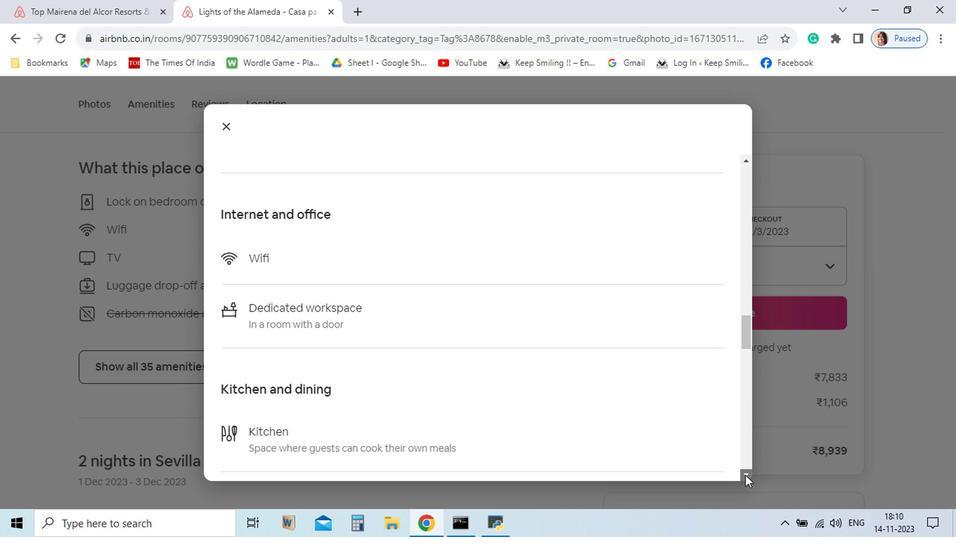 
Action: Mouse pressed left at (667, 477)
Screenshot: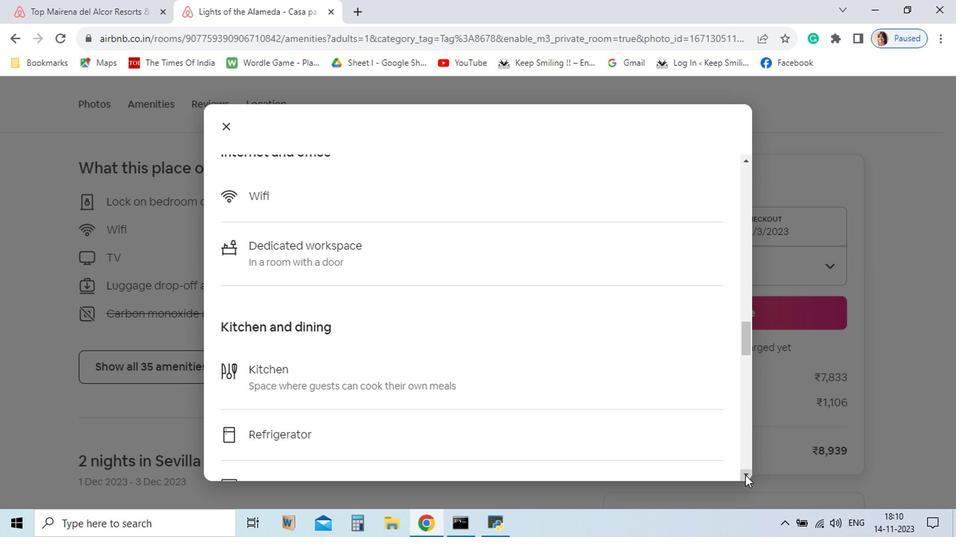 
Action: Mouse pressed left at (667, 477)
Screenshot: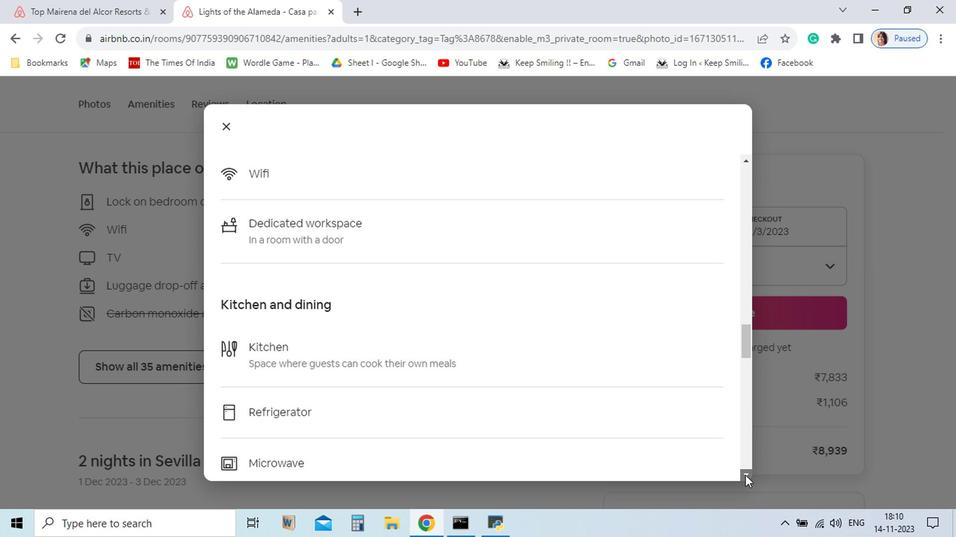 
Action: Mouse pressed left at (667, 477)
Screenshot: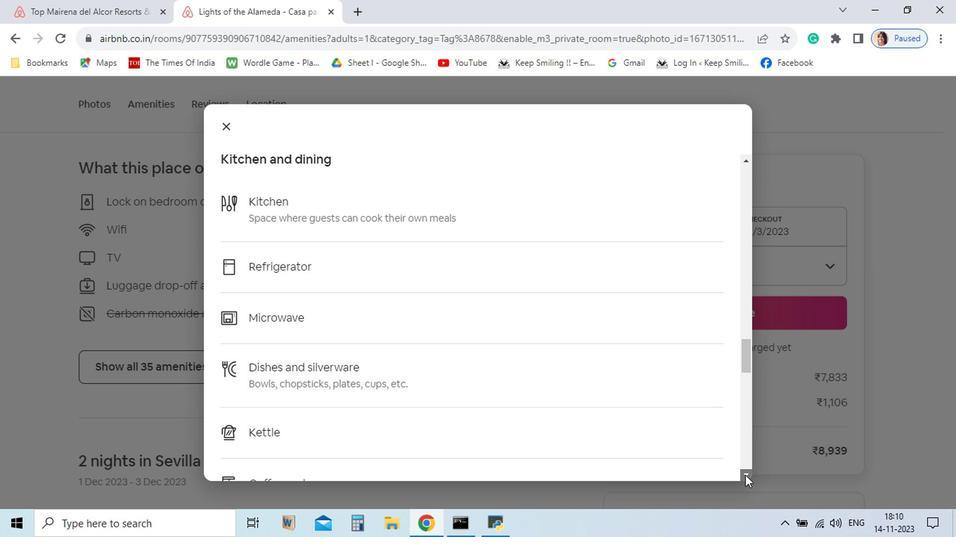 
Action: Mouse pressed left at (667, 477)
Screenshot: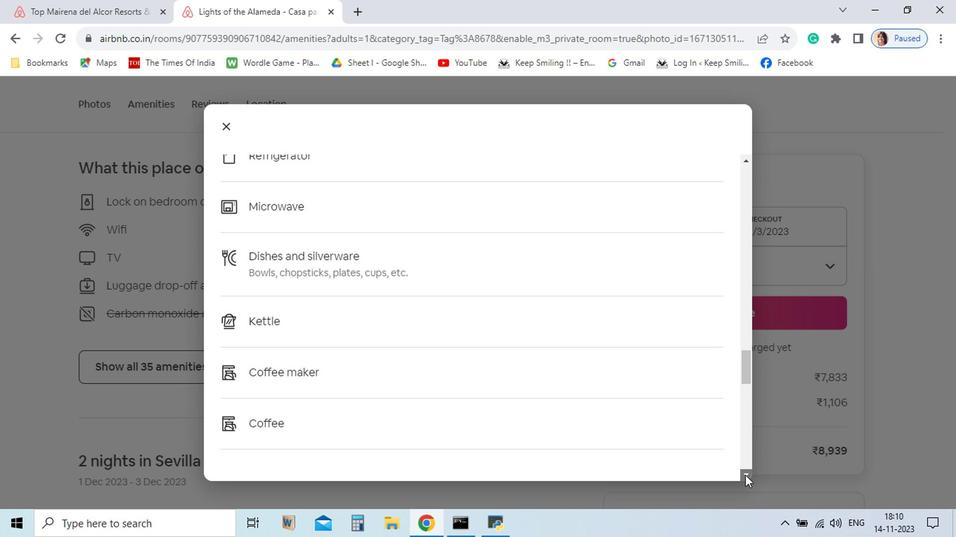 
Action: Mouse pressed left at (667, 477)
Screenshot: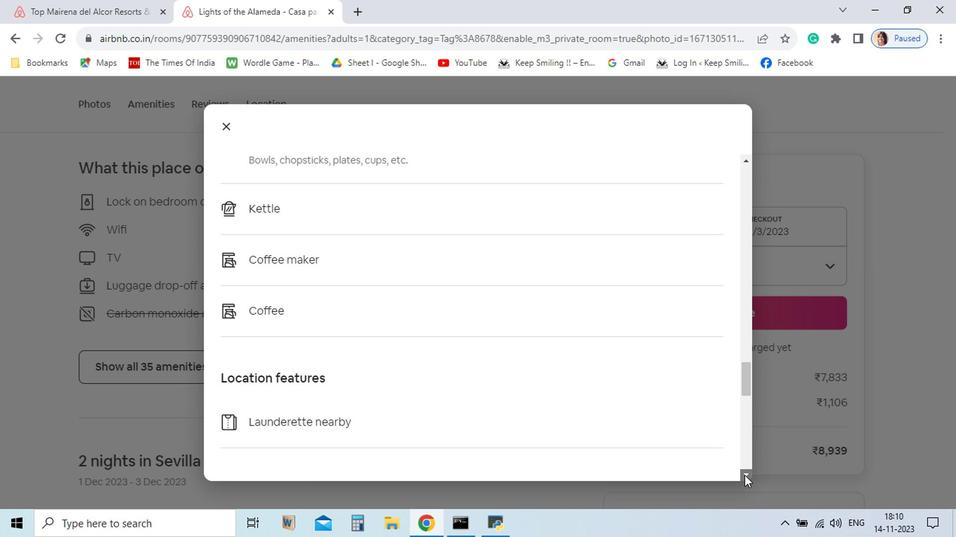 
Action: Mouse moved to (666, 477)
Screenshot: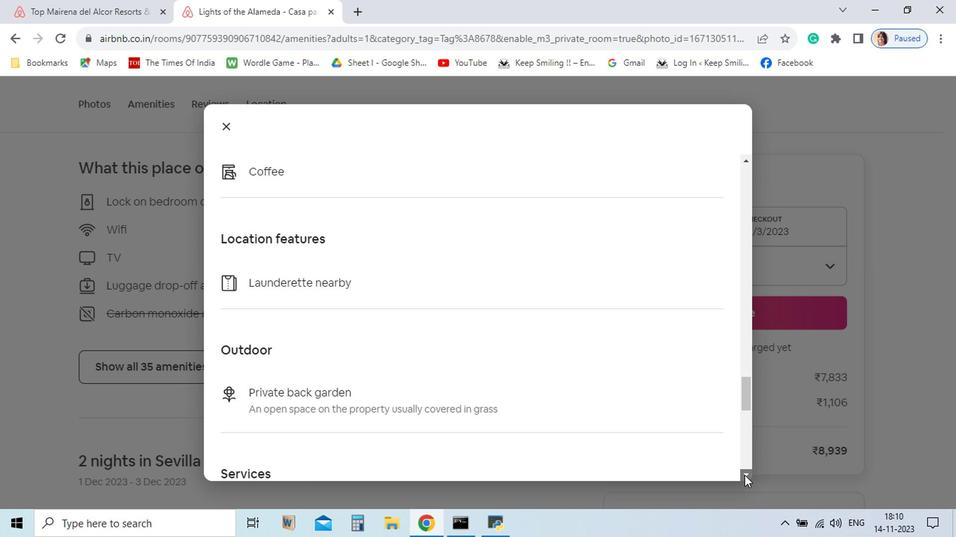 
Action: Mouse pressed left at (666, 477)
Screenshot: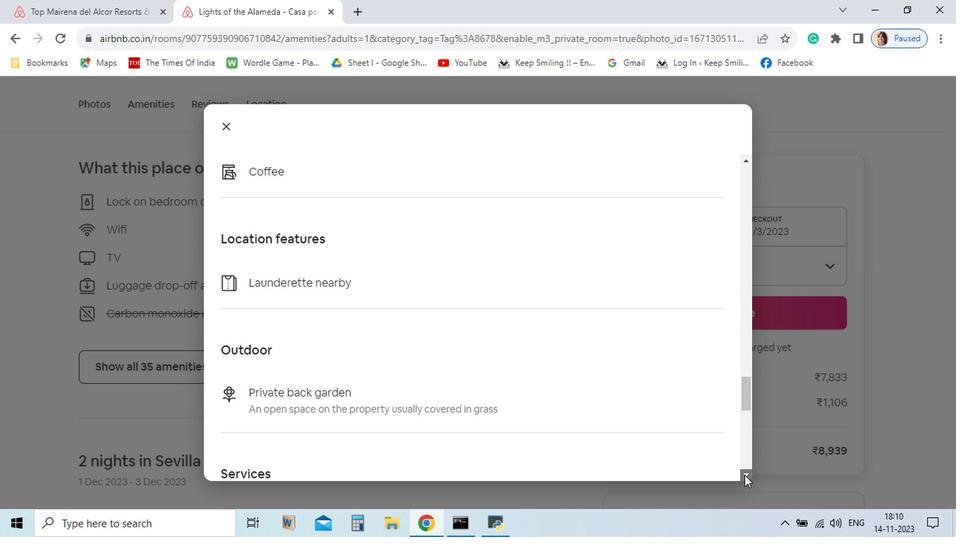 
Action: Mouse pressed left at (666, 477)
Screenshot: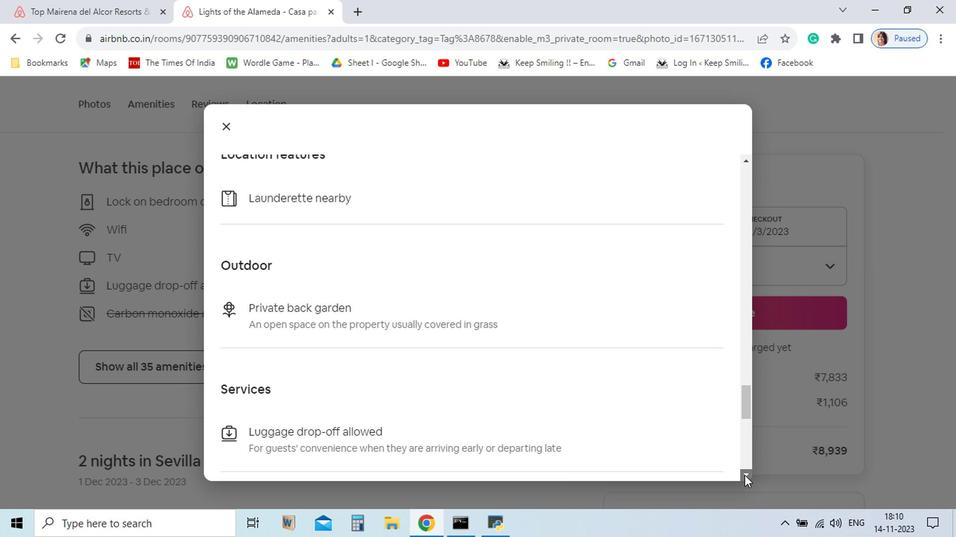 
Action: Mouse pressed left at (666, 477)
Screenshot: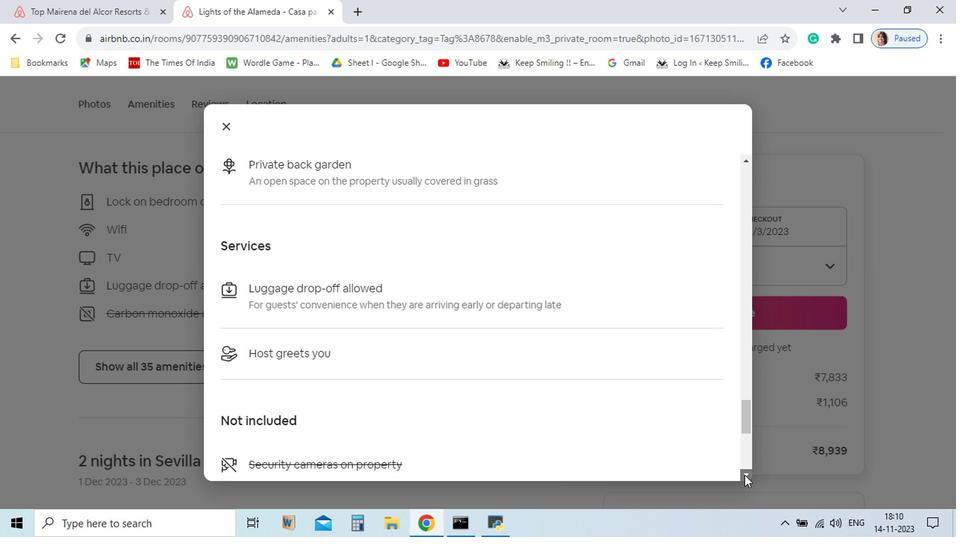 
Action: Mouse pressed left at (666, 477)
Screenshot: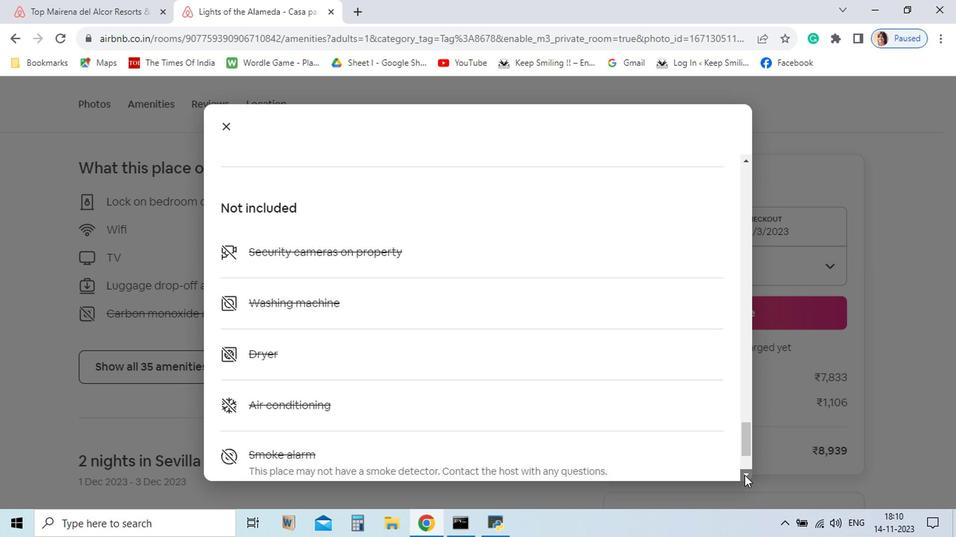 
Action: Mouse pressed left at (666, 477)
Screenshot: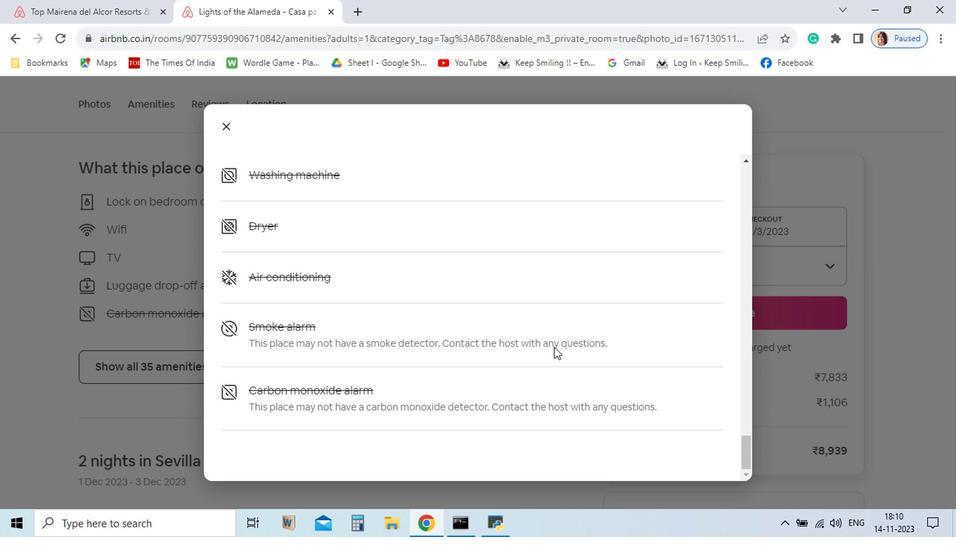 
Action: Mouse moved to (294, 228)
Screenshot: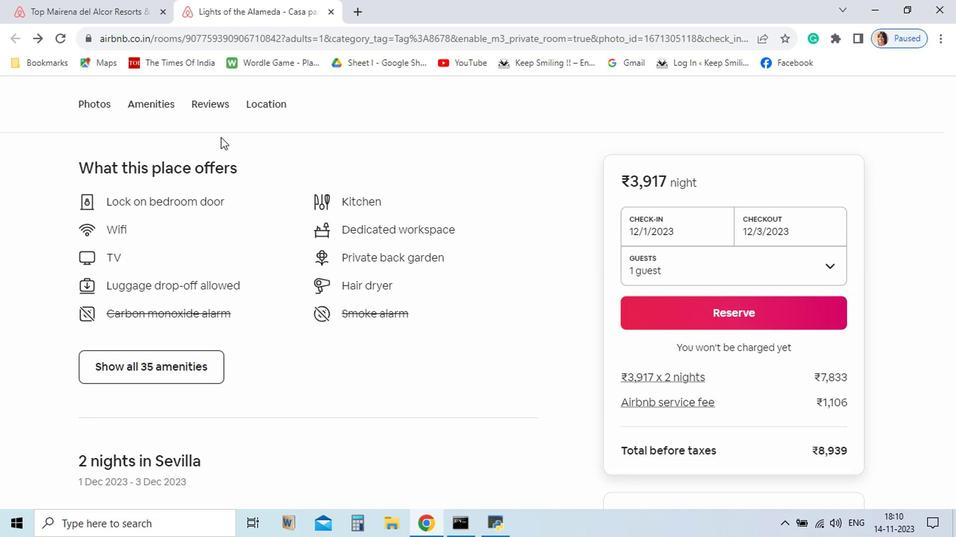 
Action: Mouse pressed left at (294, 228)
Screenshot: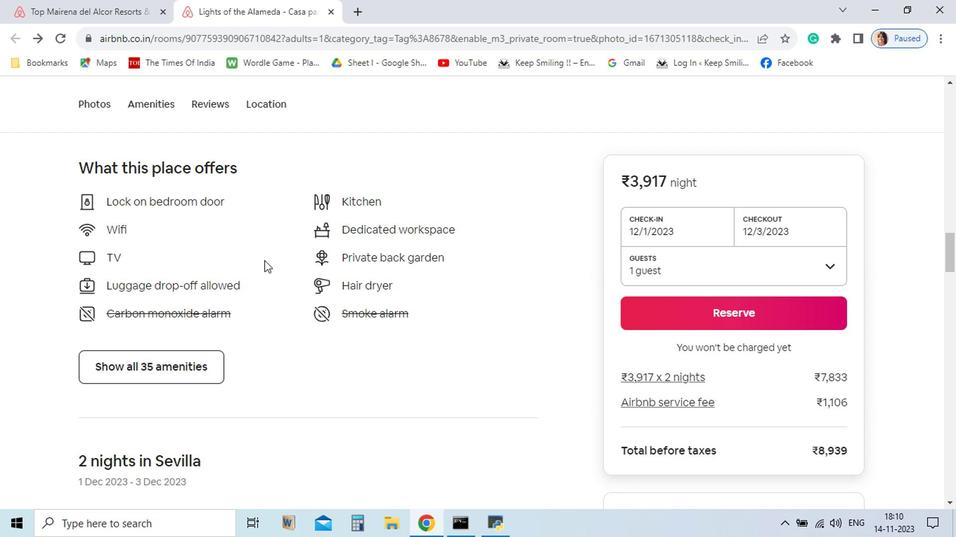 
Action: Mouse moved to (412, 443)
Screenshot: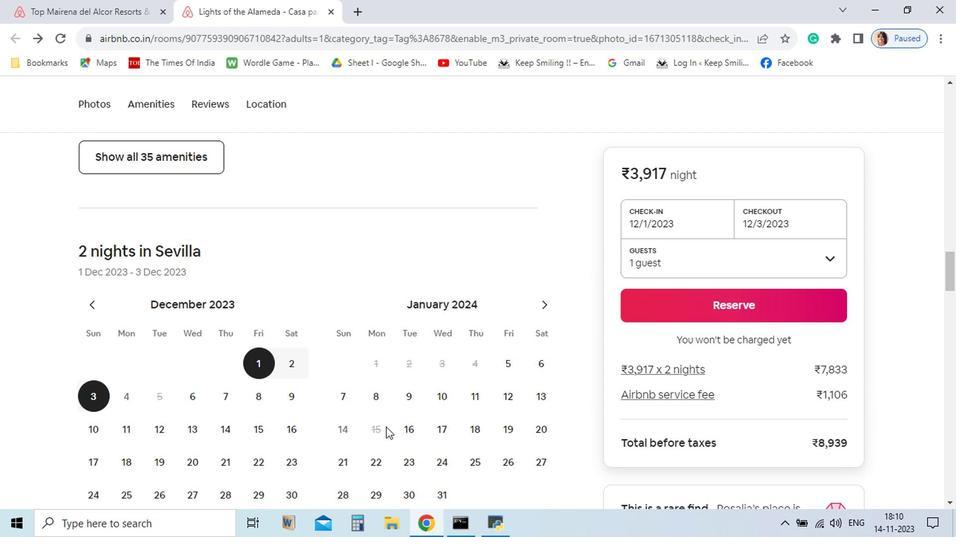 
Action: Mouse scrolled (412, 442) with delta (0, 0)
Screenshot: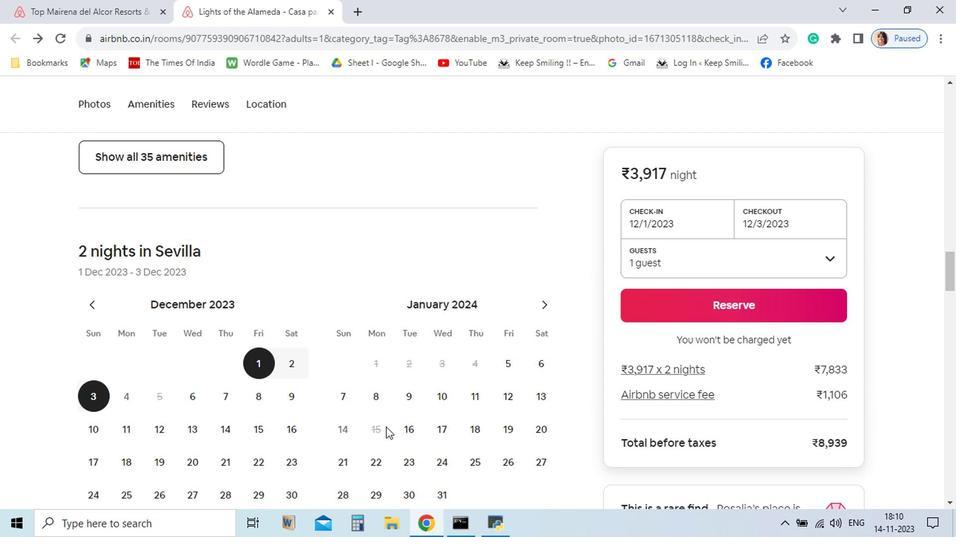 
Action: Mouse moved to (412, 443)
Screenshot: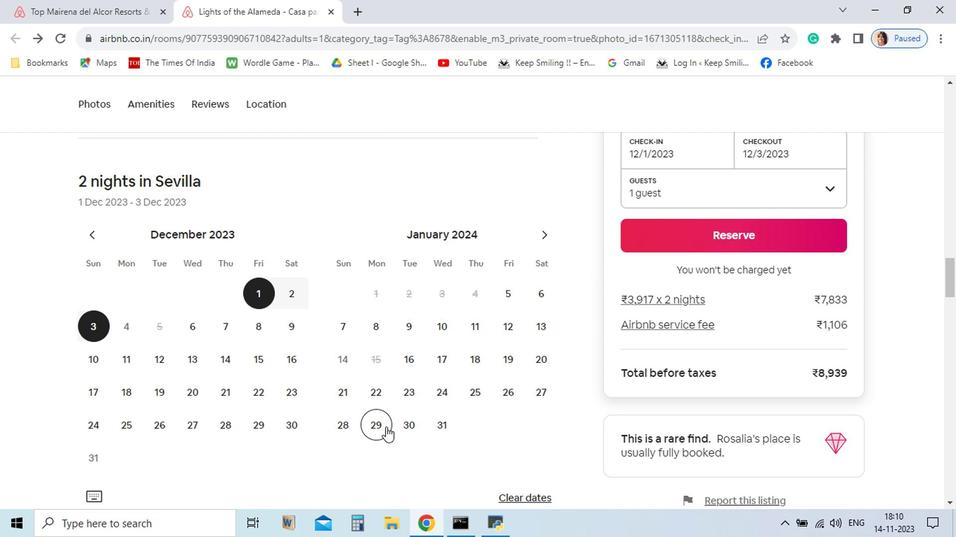 
Action: Mouse scrolled (412, 442) with delta (0, 0)
Screenshot: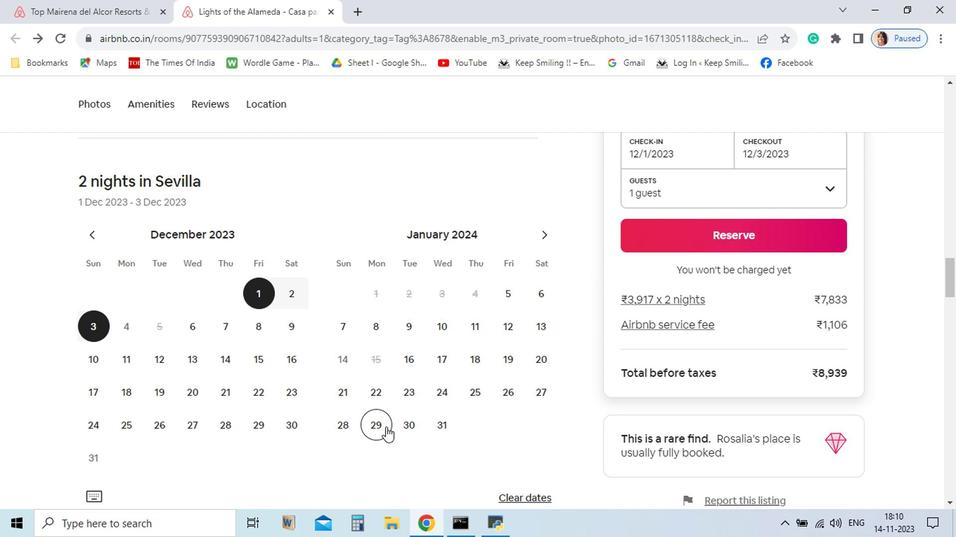 
Action: Mouse scrolled (412, 442) with delta (0, 0)
Screenshot: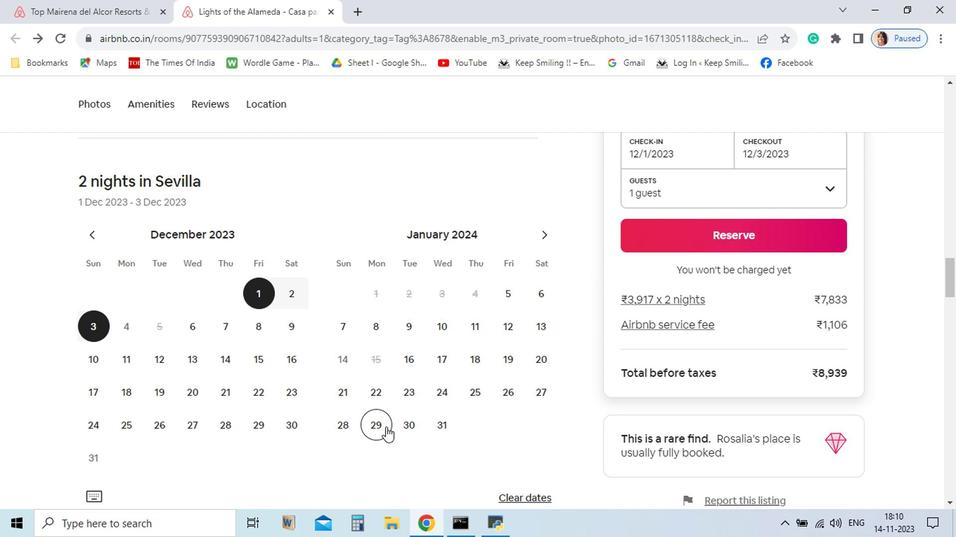 
Action: Mouse scrolled (412, 442) with delta (0, 0)
Screenshot: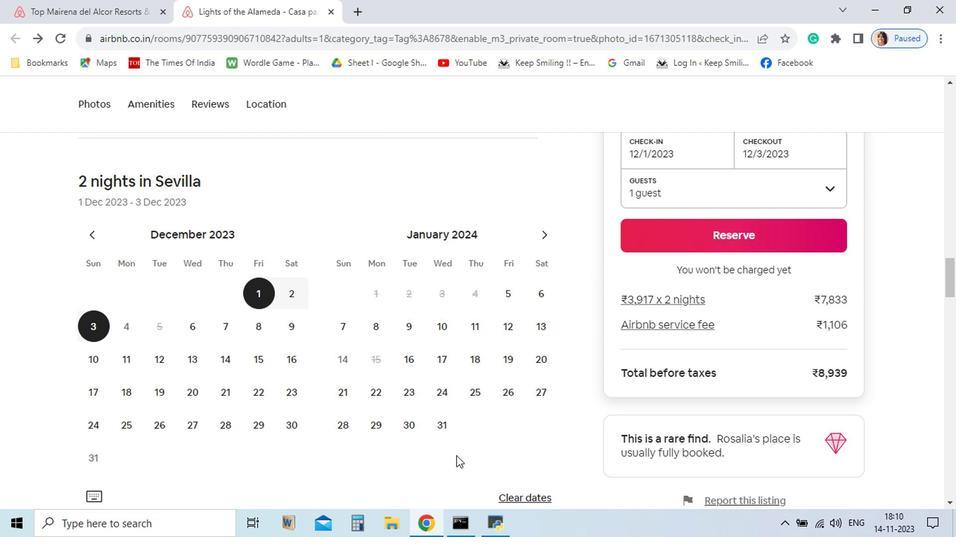 
Action: Mouse moved to (481, 466)
Screenshot: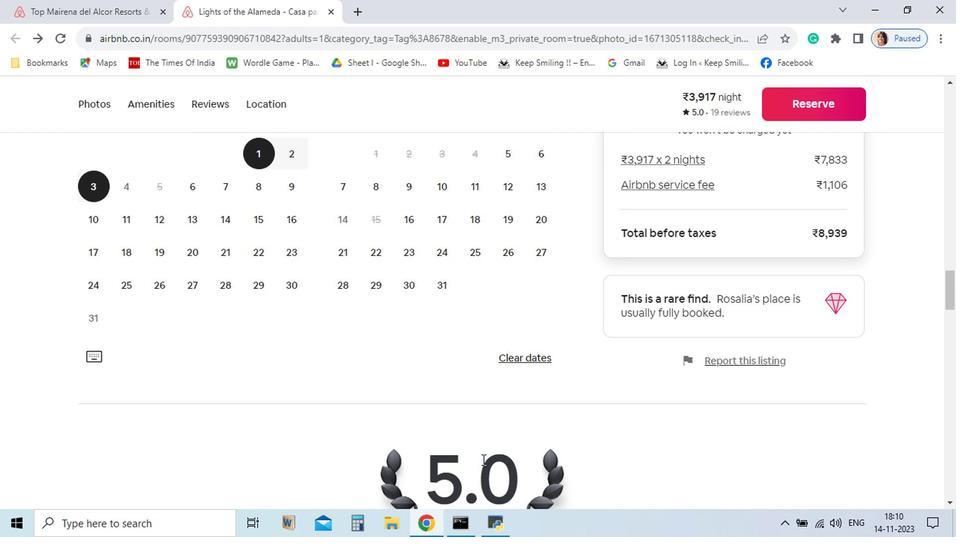 
Action: Mouse scrolled (481, 466) with delta (0, 0)
Screenshot: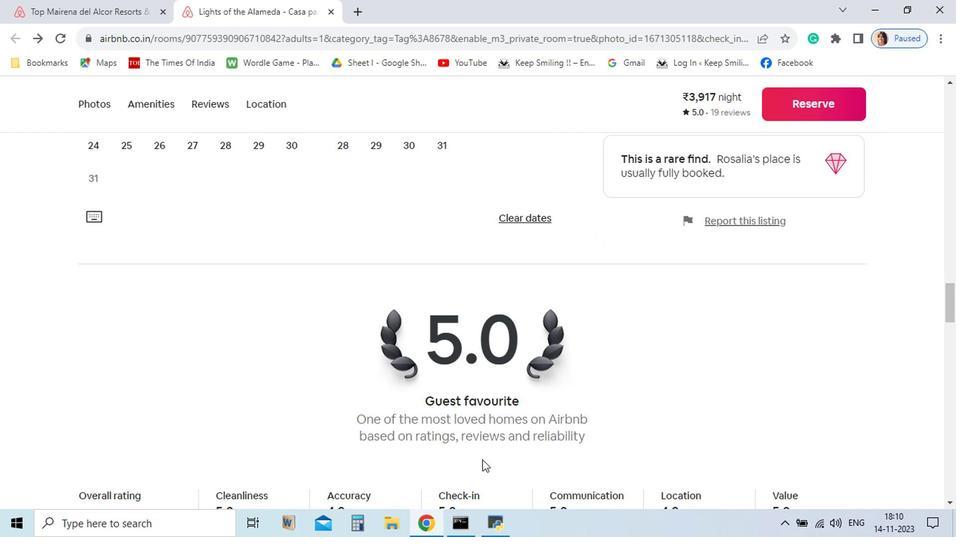 
Action: Mouse scrolled (481, 466) with delta (0, 0)
Screenshot: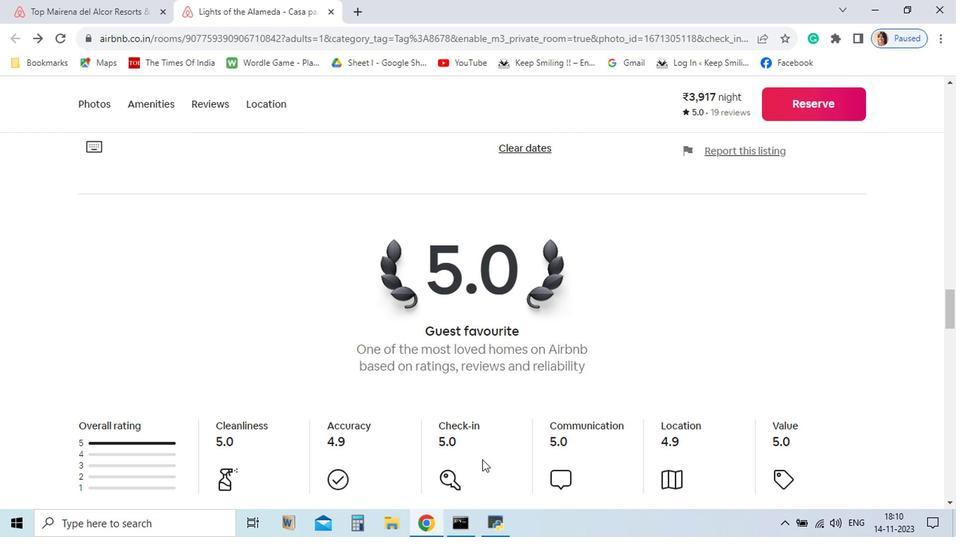 
Action: Mouse scrolled (481, 466) with delta (0, 0)
Screenshot: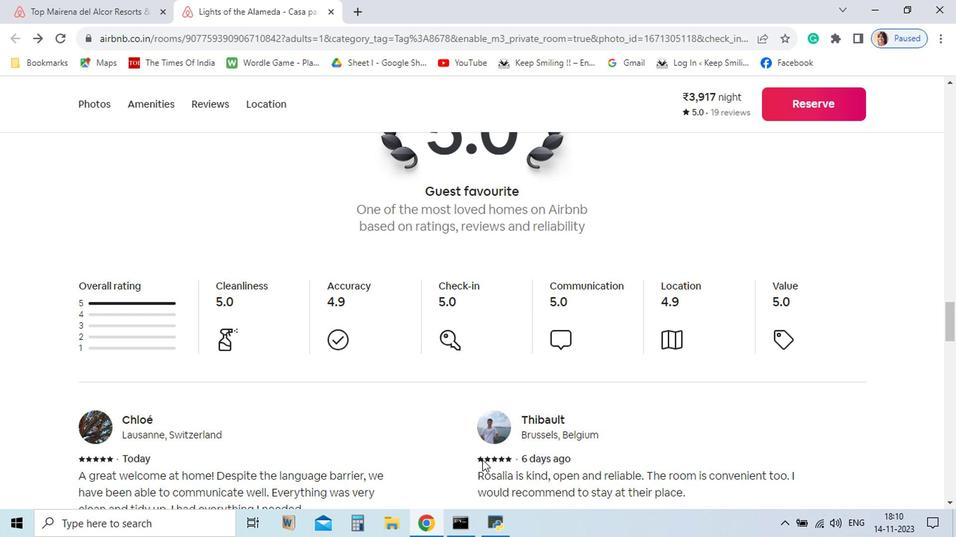 
Action: Mouse scrolled (481, 466) with delta (0, 0)
Screenshot: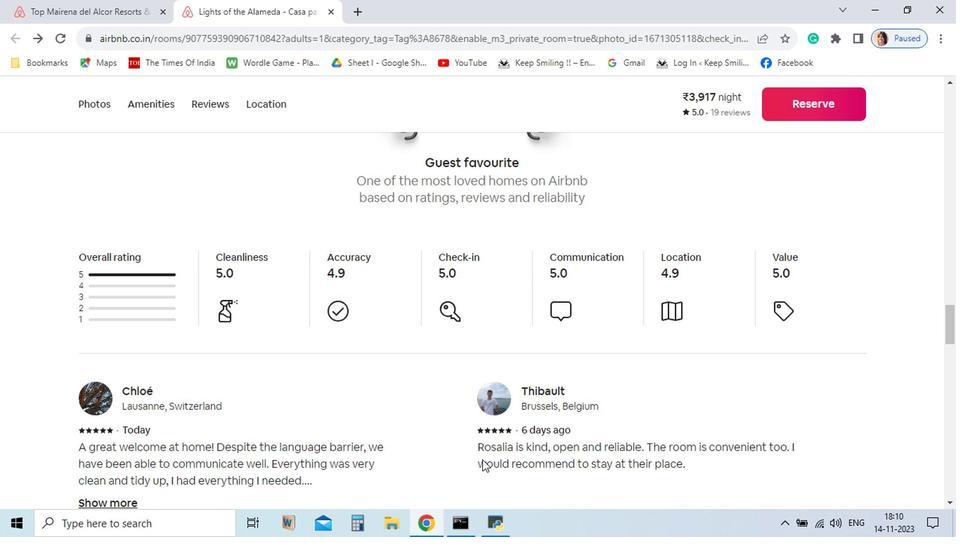 
Action: Mouse scrolled (481, 466) with delta (0, 0)
Screenshot: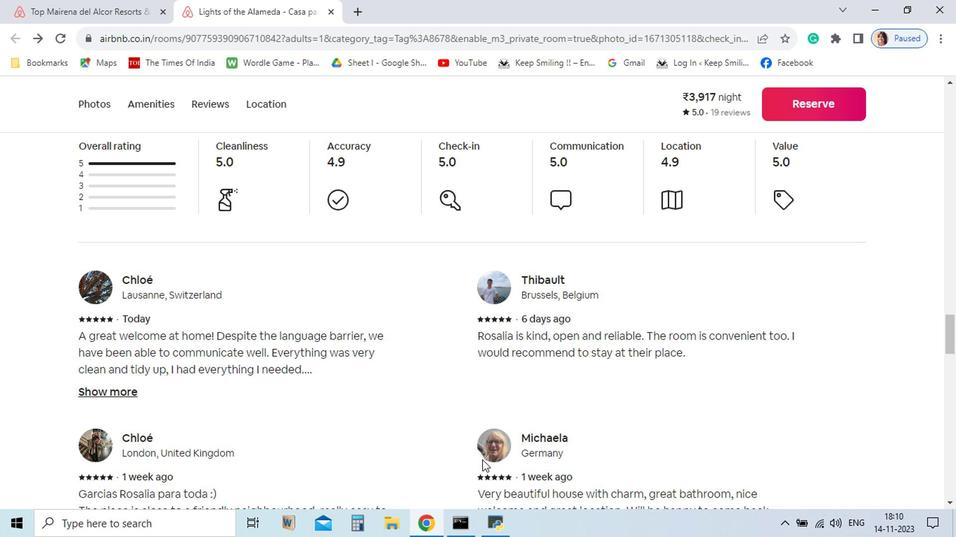 
Action: Mouse scrolled (481, 466) with delta (0, 0)
Screenshot: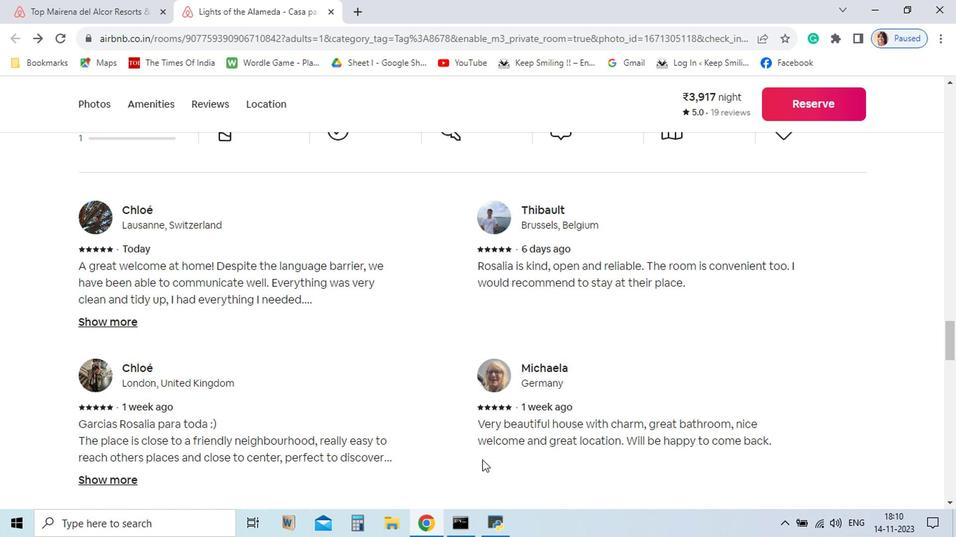 
Action: Mouse scrolled (481, 466) with delta (0, 0)
Screenshot: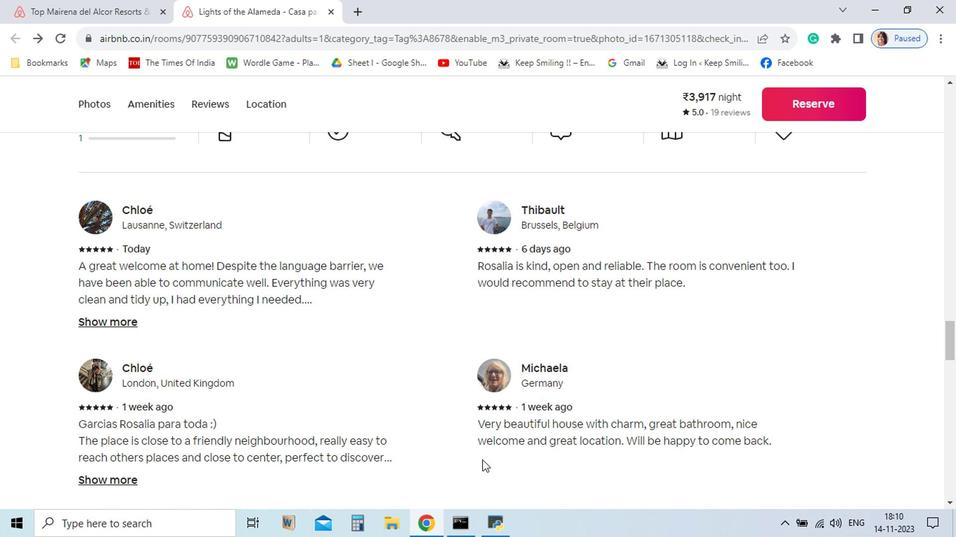 
Action: Mouse scrolled (481, 466) with delta (0, 0)
Screenshot: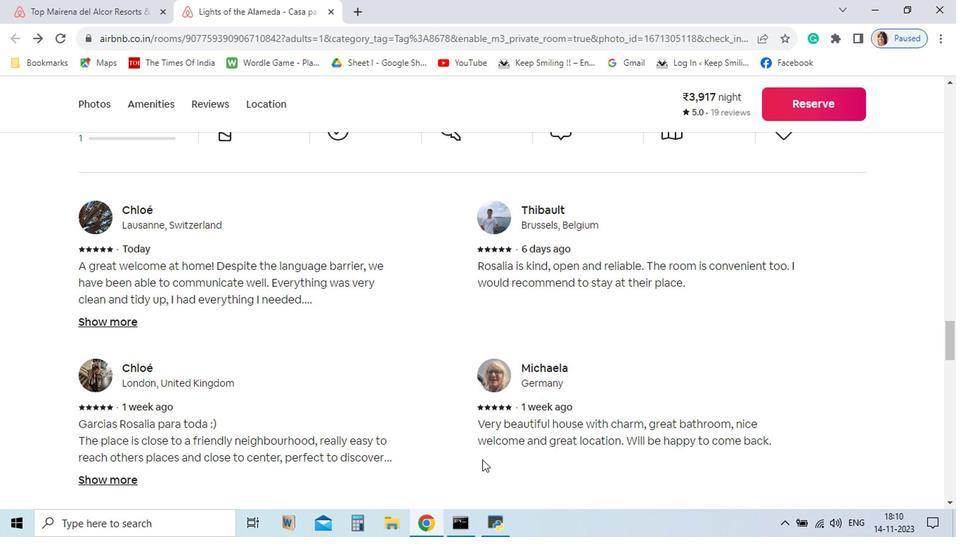 
Action: Mouse scrolled (481, 466) with delta (0, 0)
Screenshot: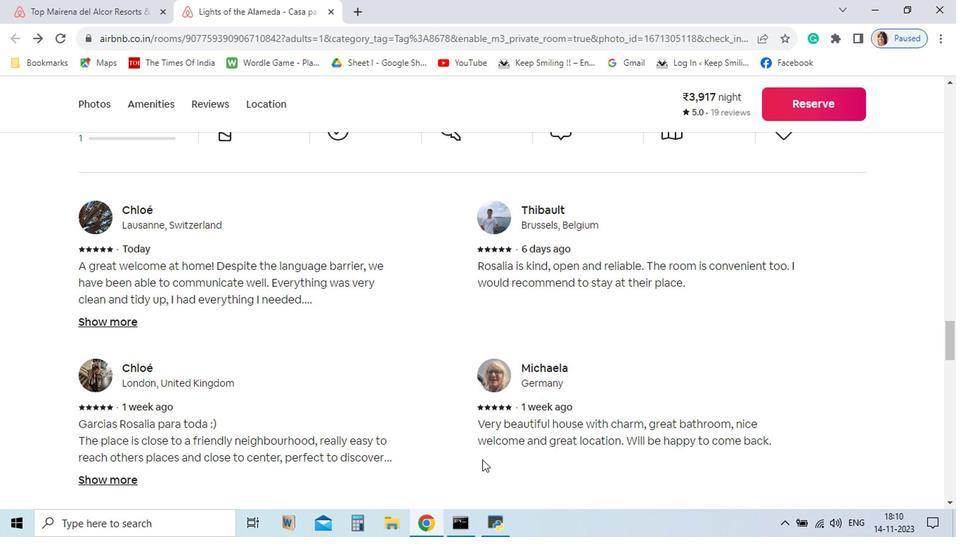 
Action: Mouse scrolled (481, 466) with delta (0, 0)
Screenshot: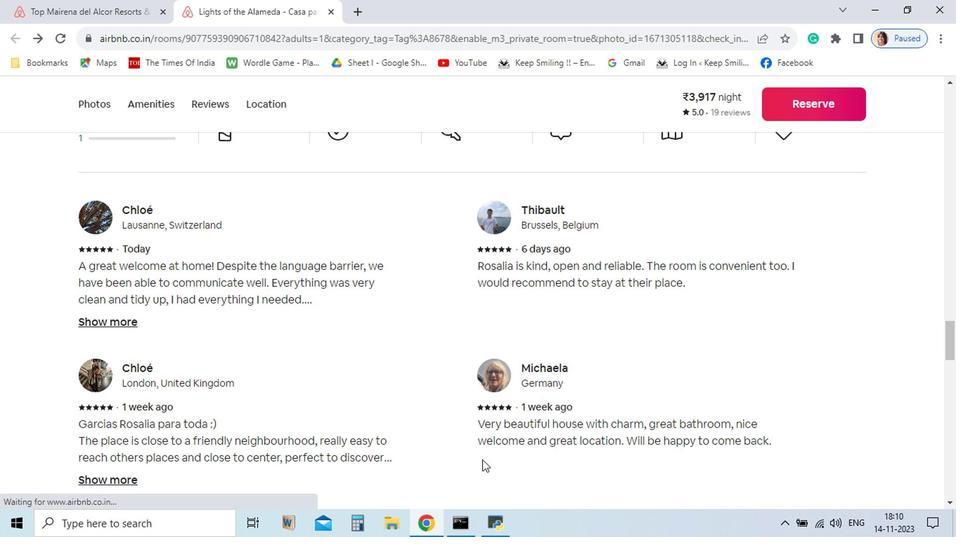 
Action: Mouse scrolled (481, 466) with delta (0, 0)
Screenshot: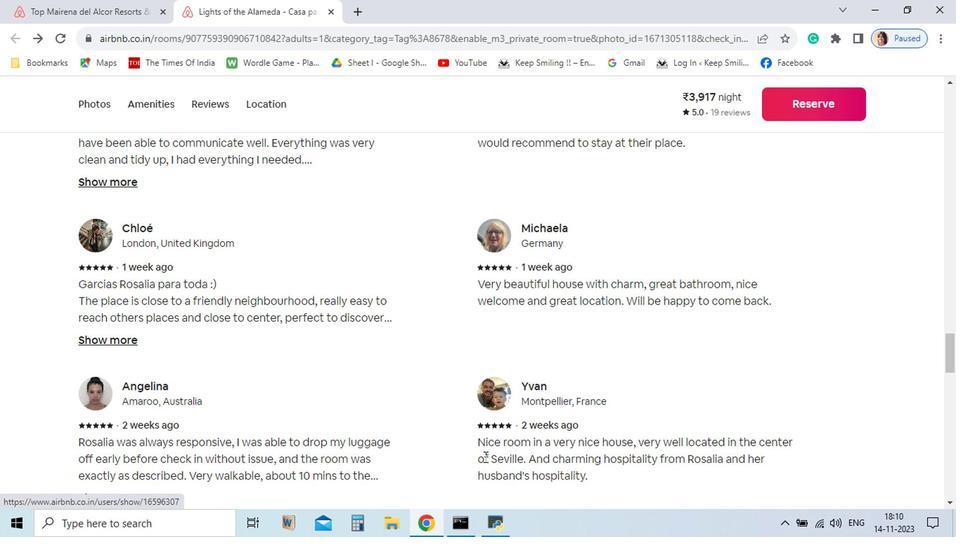
Action: Mouse moved to (482, 464)
Screenshot: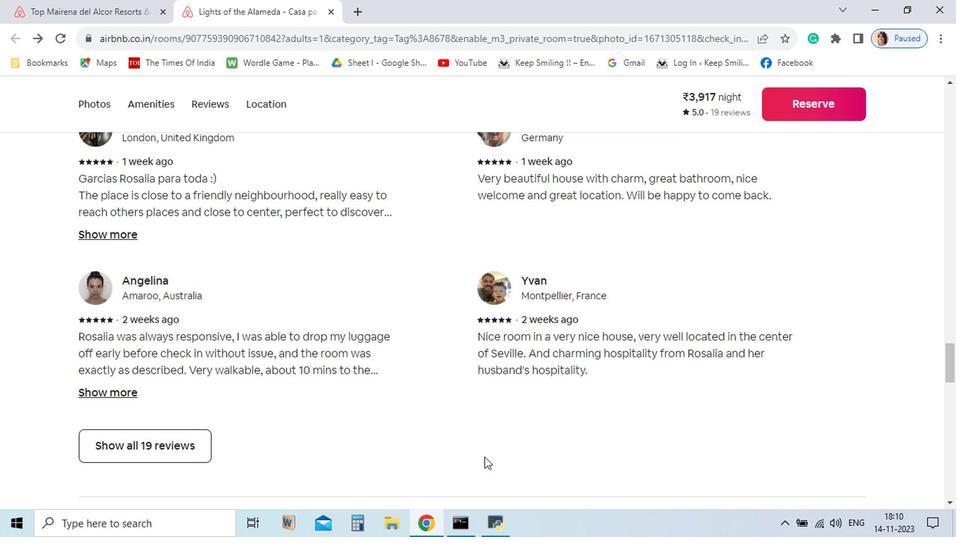 
Action: Mouse scrolled (482, 464) with delta (0, 0)
Screenshot: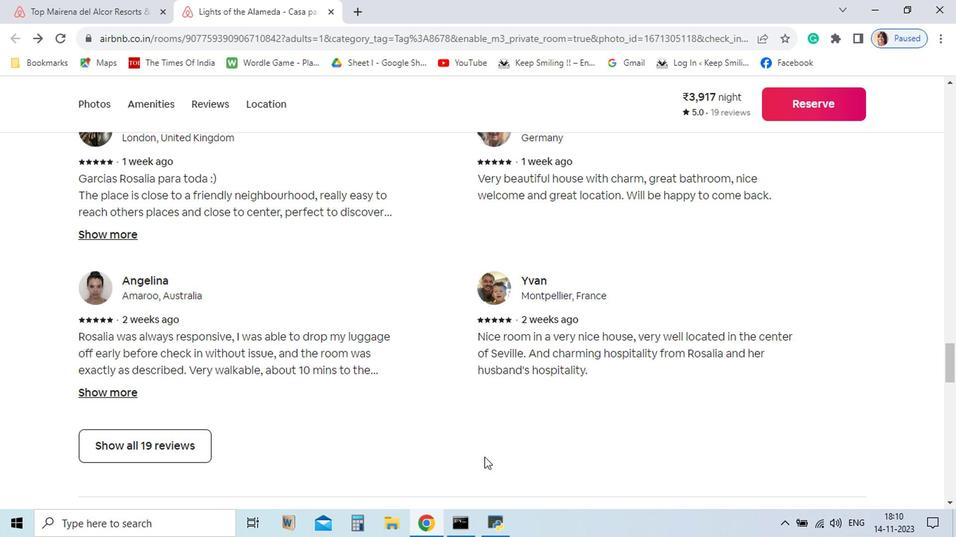 
Action: Mouse scrolled (482, 464) with delta (0, 0)
Screenshot: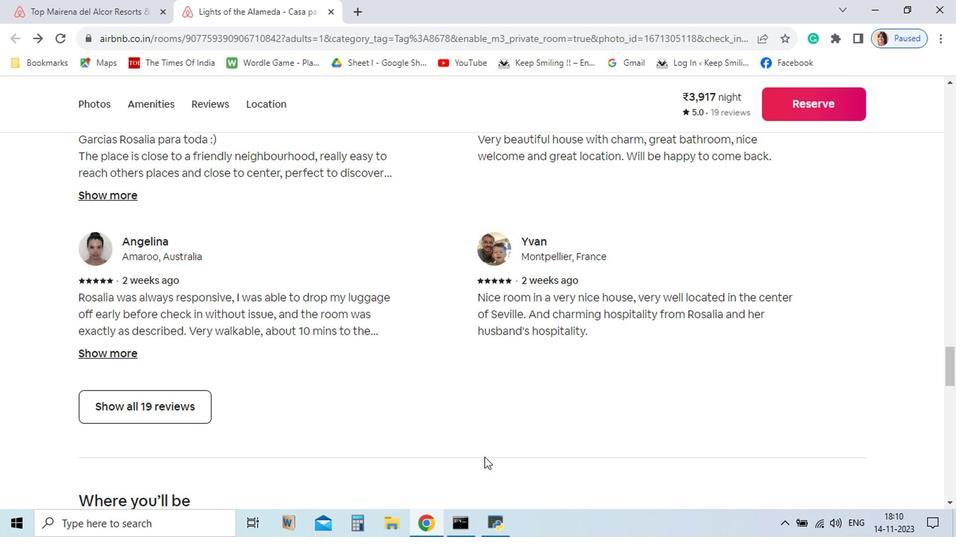 
Action: Mouse scrolled (482, 464) with delta (0, 0)
Screenshot: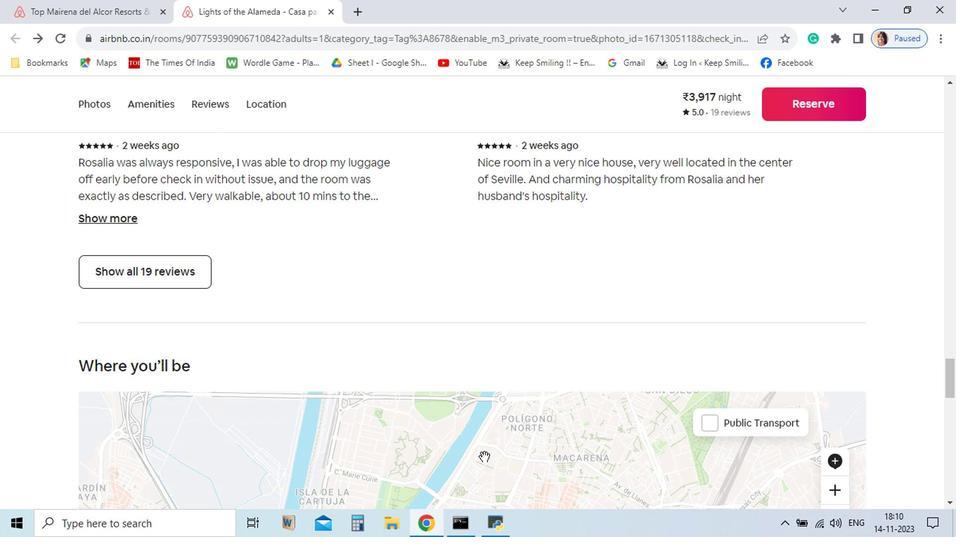 
Action: Mouse scrolled (482, 464) with delta (0, 0)
Screenshot: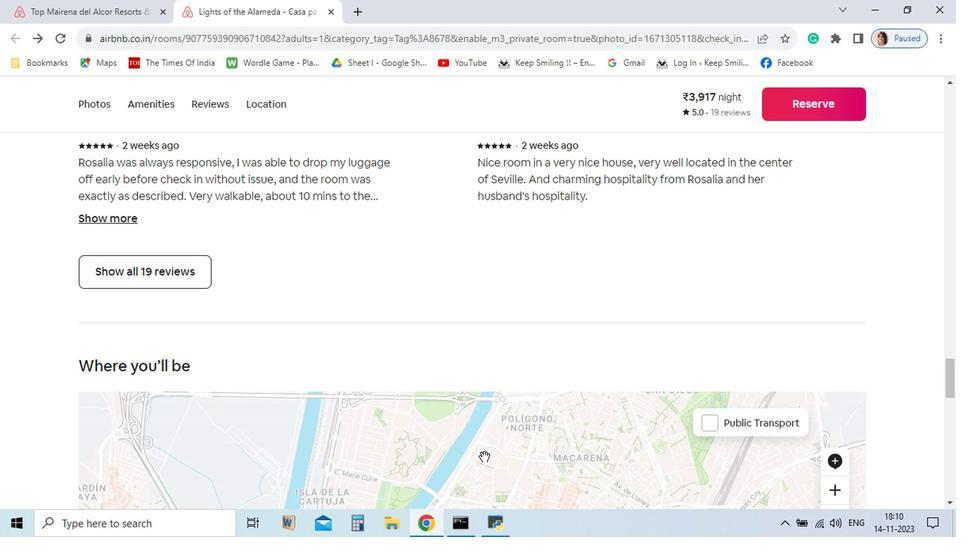 
Action: Mouse scrolled (482, 464) with delta (0, 0)
Screenshot: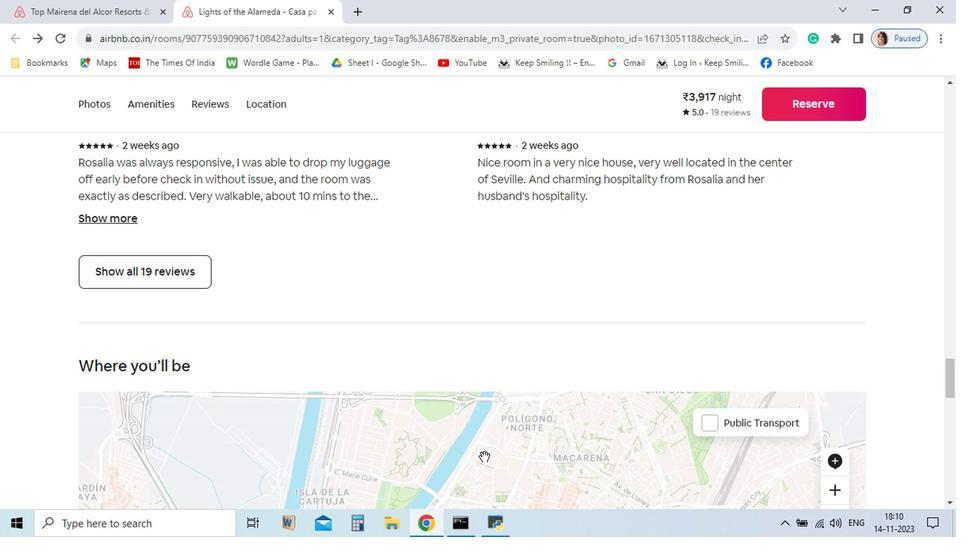 
Action: Mouse scrolled (482, 464) with delta (0, 0)
Screenshot: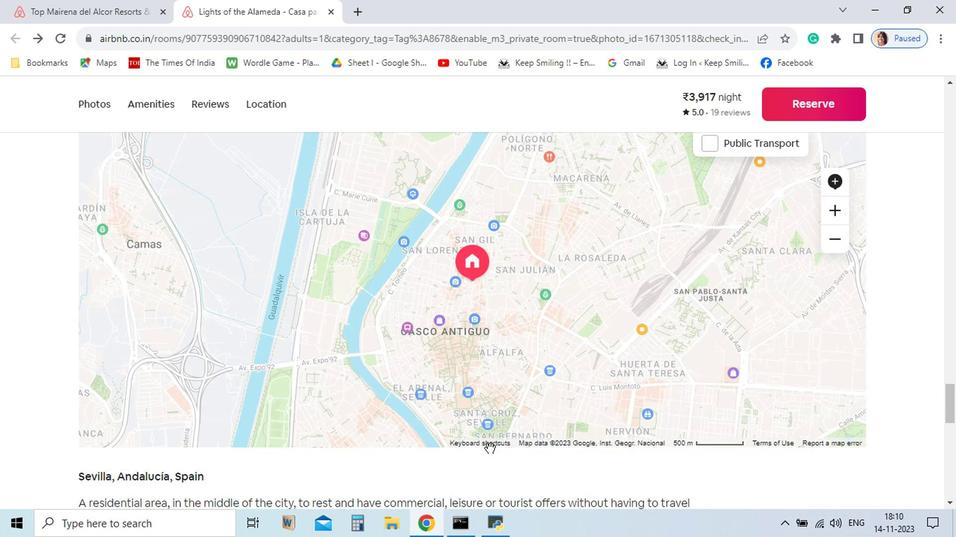 
Action: Mouse scrolled (482, 464) with delta (0, 0)
Screenshot: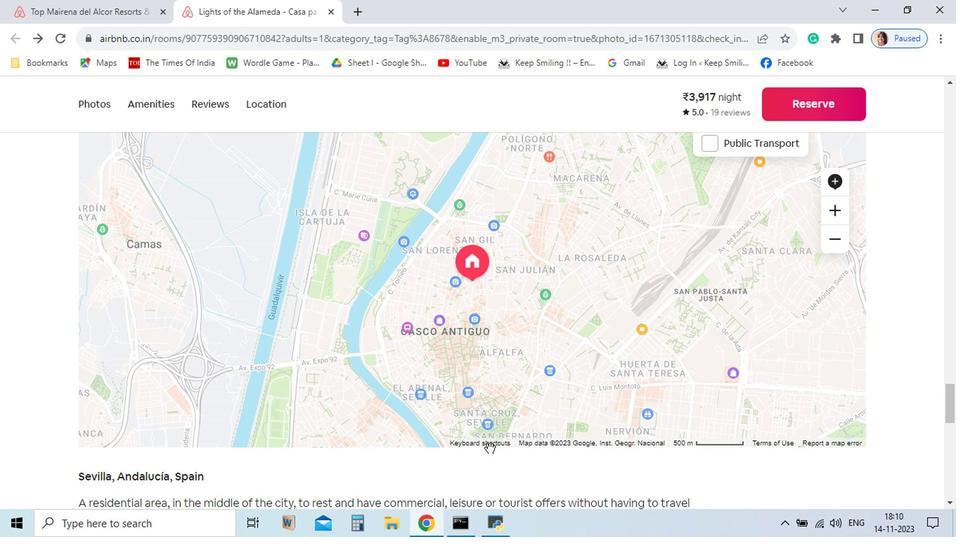 
Action: Mouse scrolled (482, 464) with delta (0, 0)
Screenshot: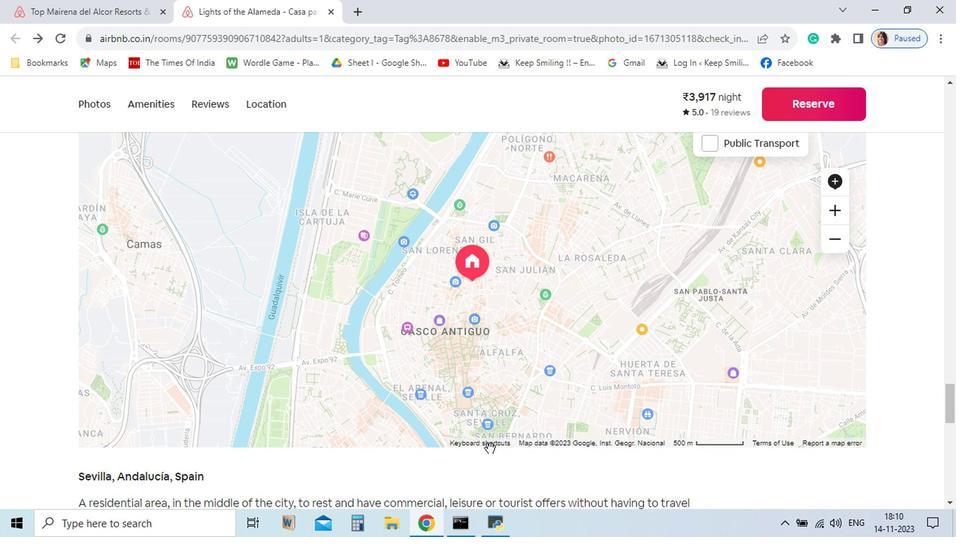 
Action: Mouse moved to (486, 458)
Screenshot: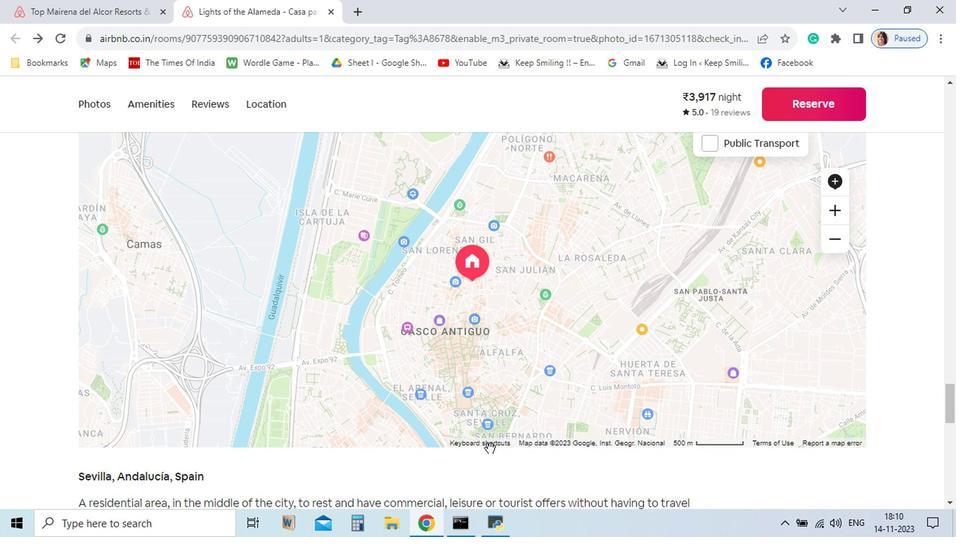 
Action: Mouse scrolled (483, 463) with delta (0, 0)
Screenshot: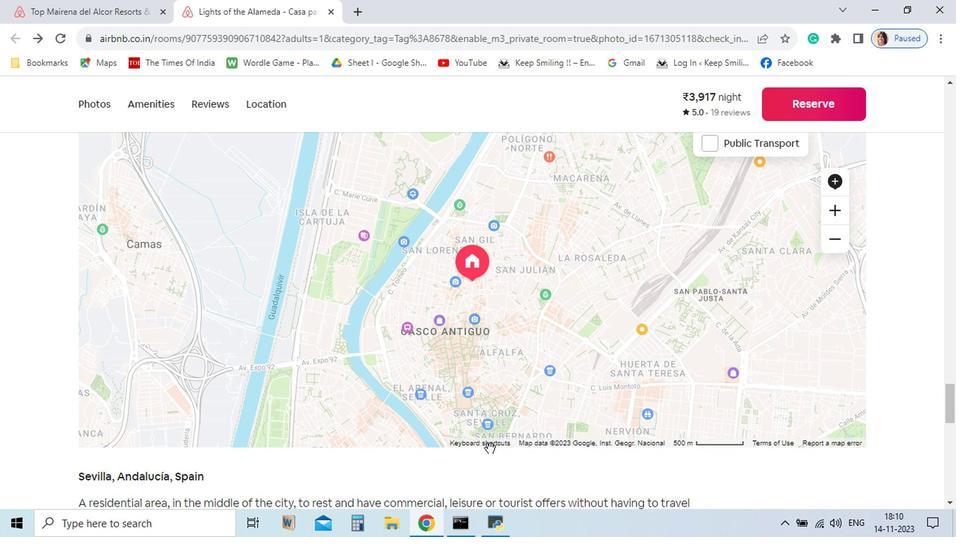 
Action: Mouse scrolled (486, 458) with delta (0, 0)
Screenshot: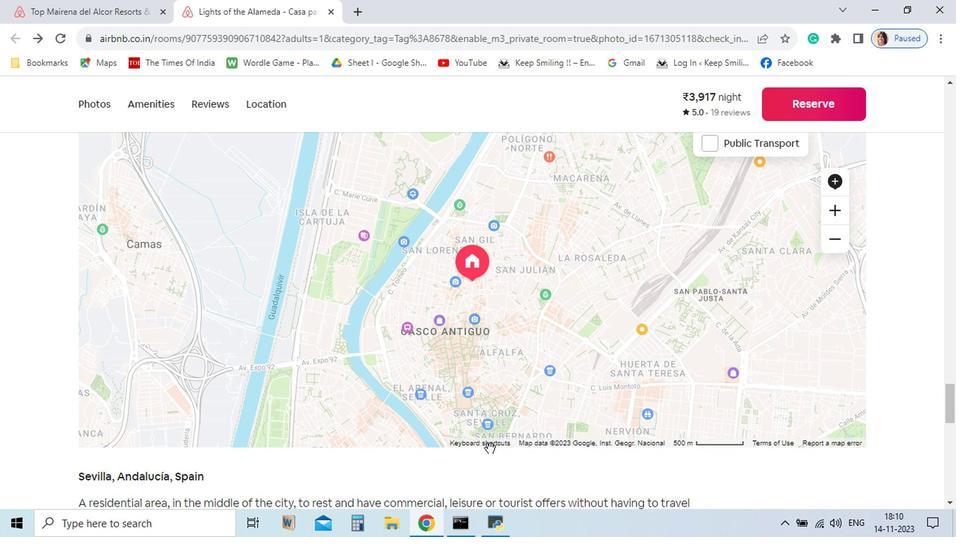 
Action: Mouse scrolled (486, 458) with delta (0, 0)
Screenshot: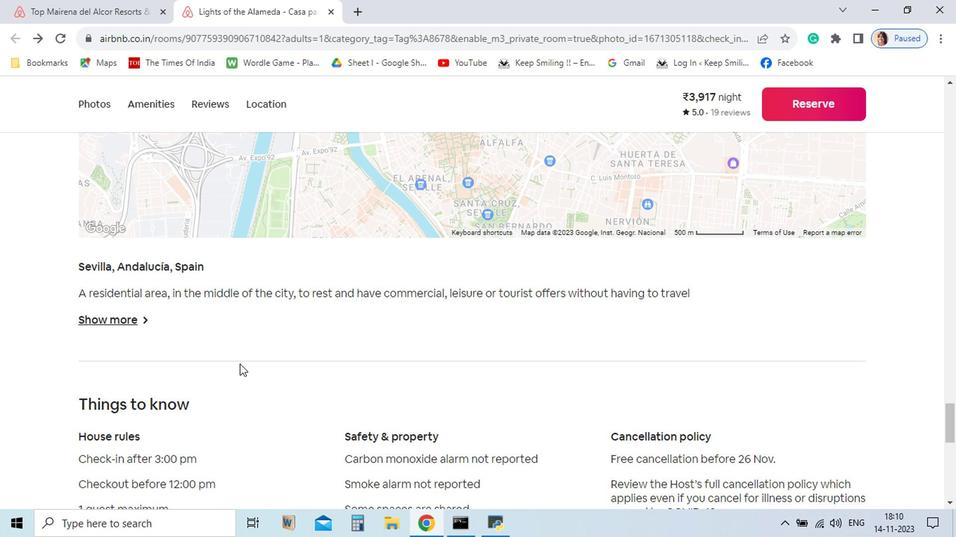 
Action: Mouse scrolled (486, 458) with delta (0, 0)
Screenshot: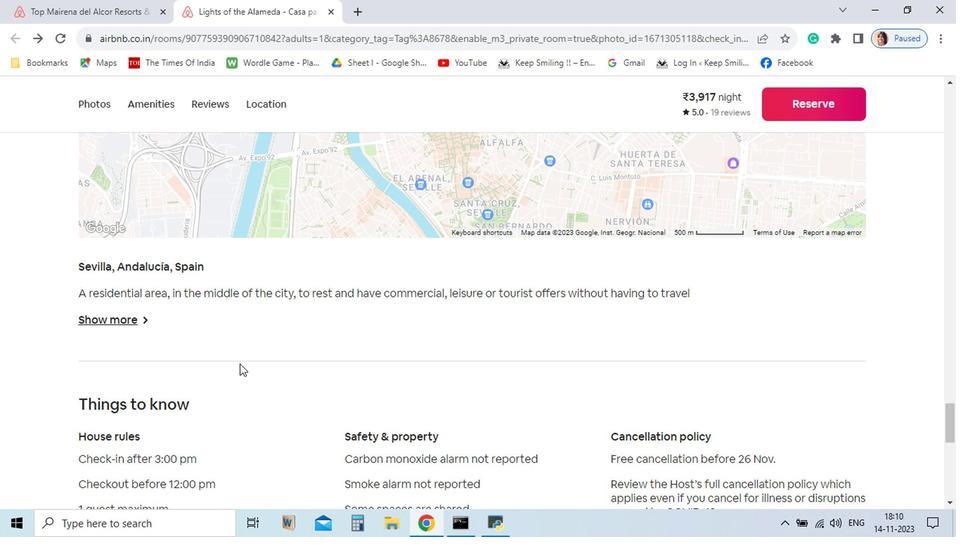 
Action: Mouse moved to (208, 369)
Screenshot: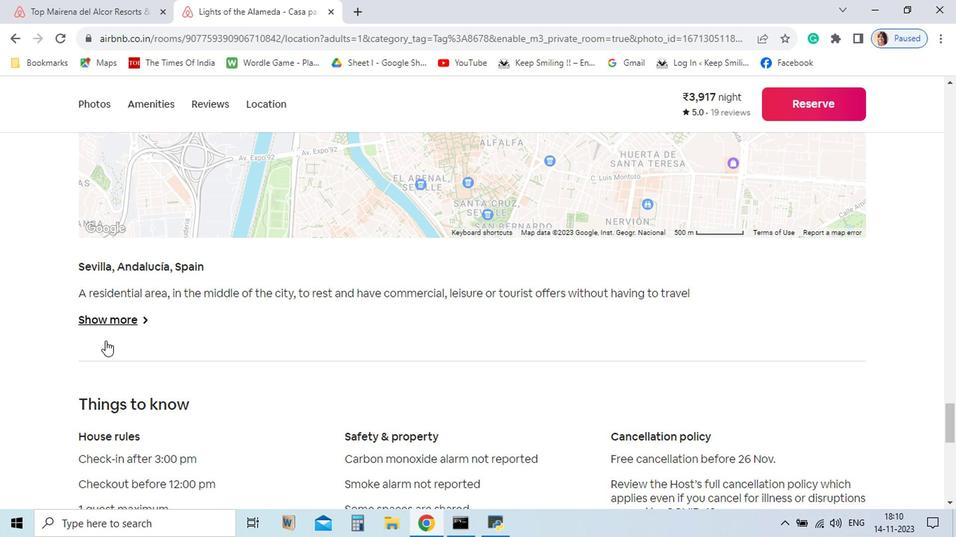 
Action: Mouse pressed left at (208, 369)
Screenshot: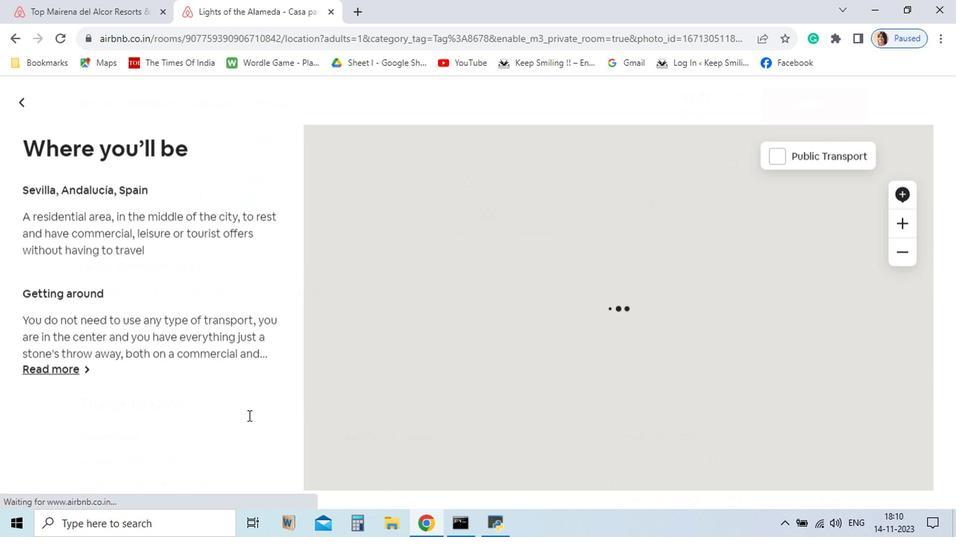 
Action: Mouse moved to (171, 403)
Screenshot: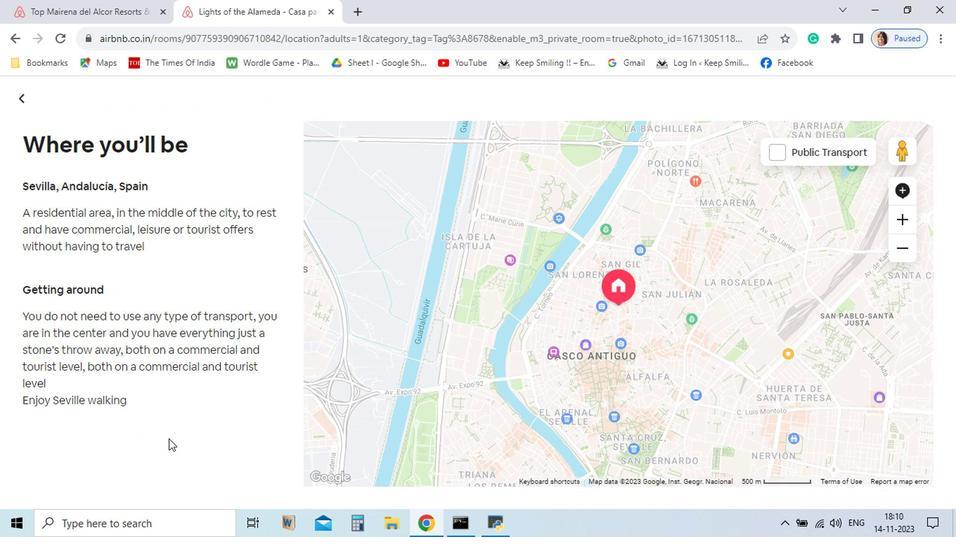 
Action: Mouse pressed left at (171, 403)
Screenshot: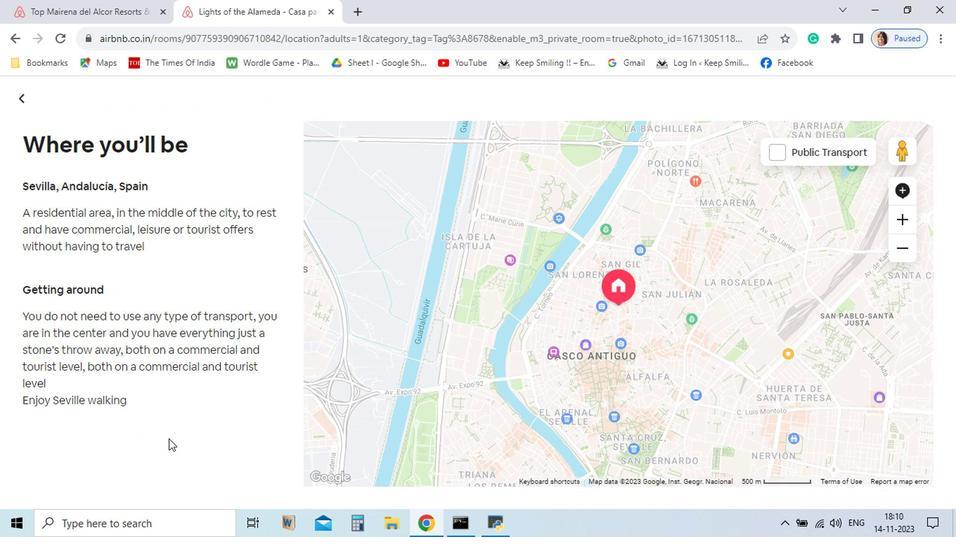 
Action: Mouse moved to (153, 208)
Screenshot: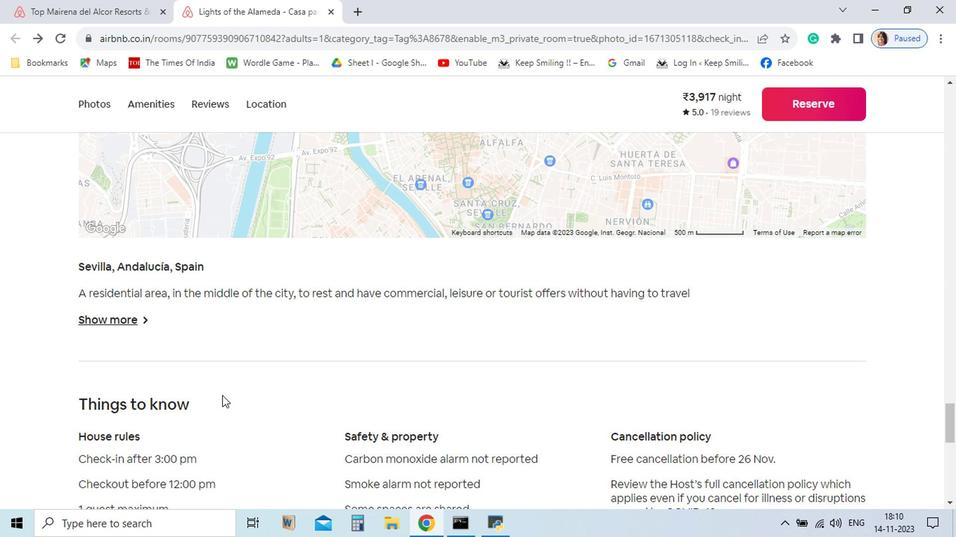 
Action: Mouse pressed left at (153, 208)
Screenshot: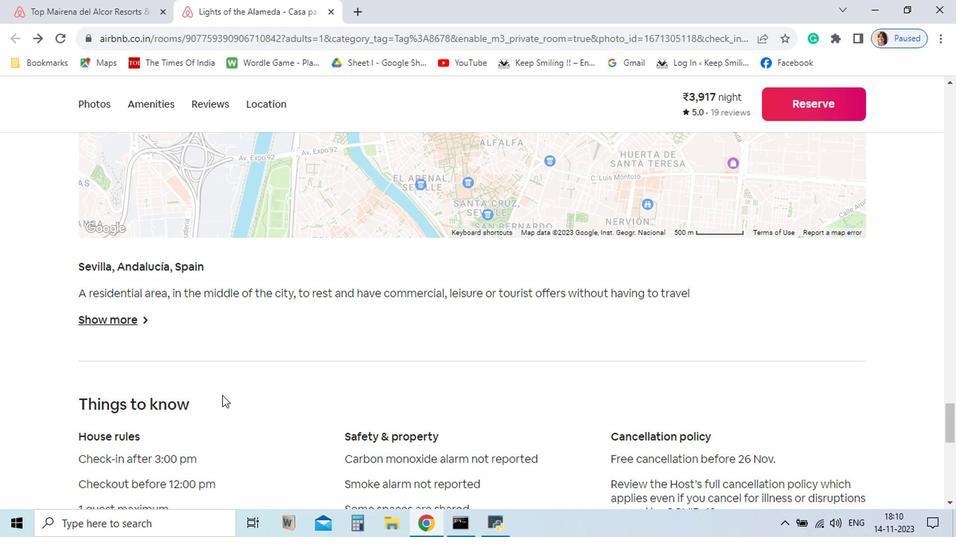 
Action: Mouse moved to (289, 425)
Screenshot: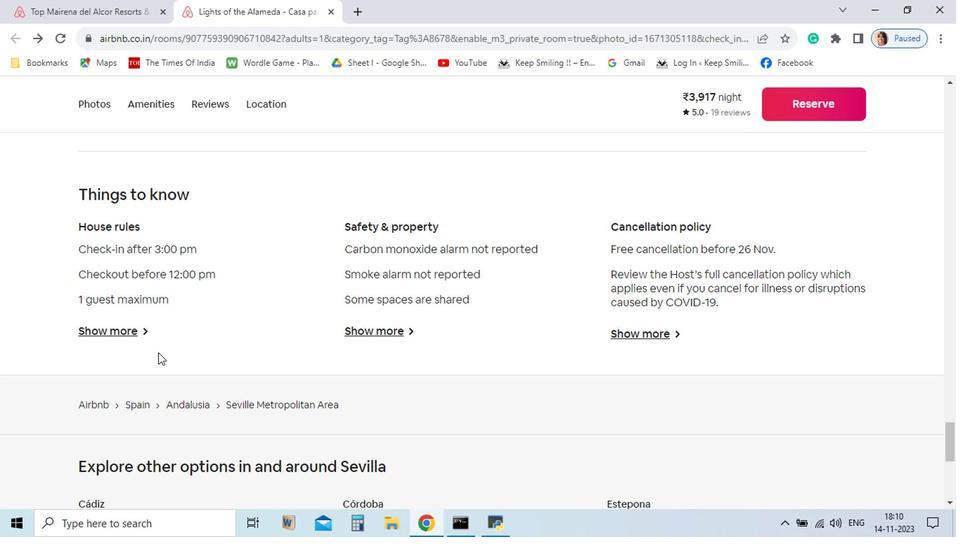 
Action: Mouse scrolled (289, 425) with delta (0, 0)
Screenshot: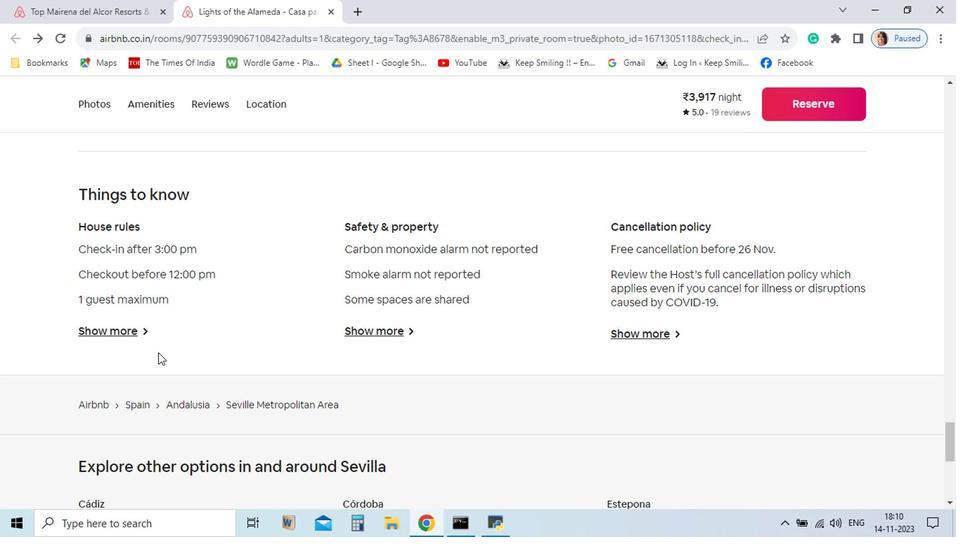 
Action: Mouse scrolled (289, 425) with delta (0, 0)
Screenshot: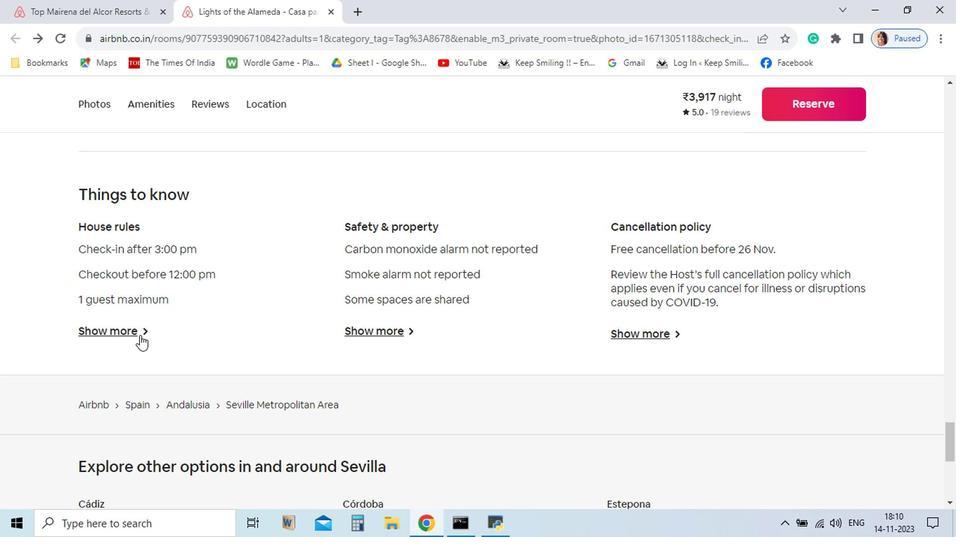 
Action: Mouse scrolled (289, 425) with delta (0, 0)
Screenshot: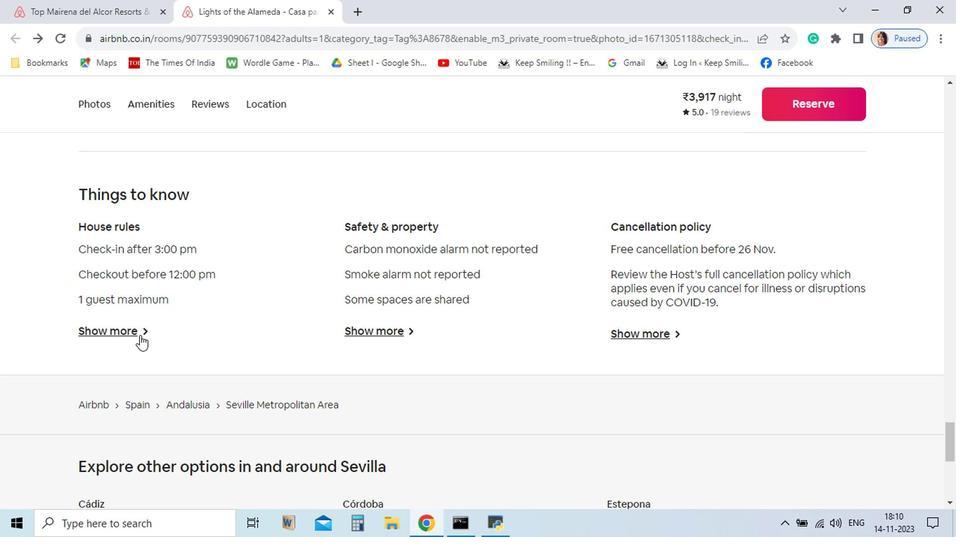 
Action: Mouse moved to (233, 376)
Screenshot: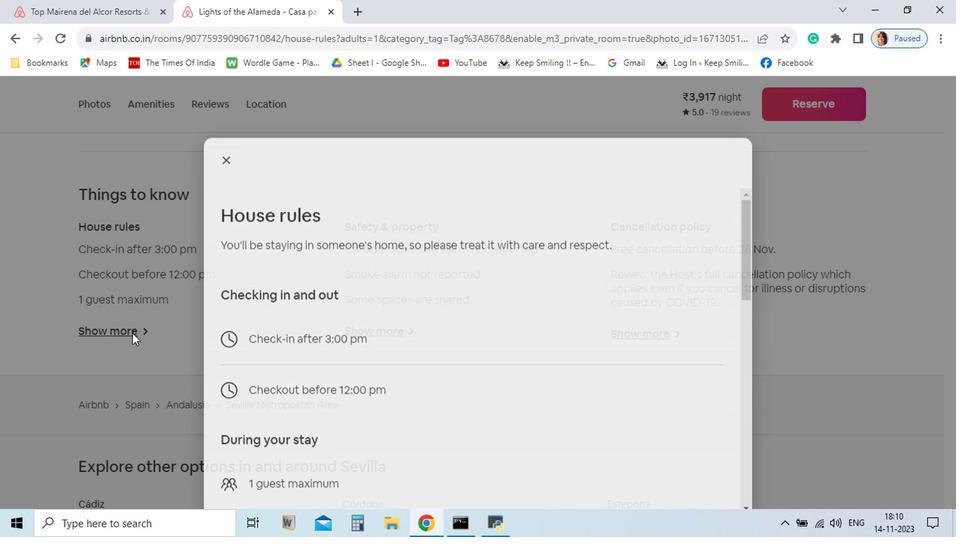 
Action: Mouse pressed left at (233, 376)
Screenshot: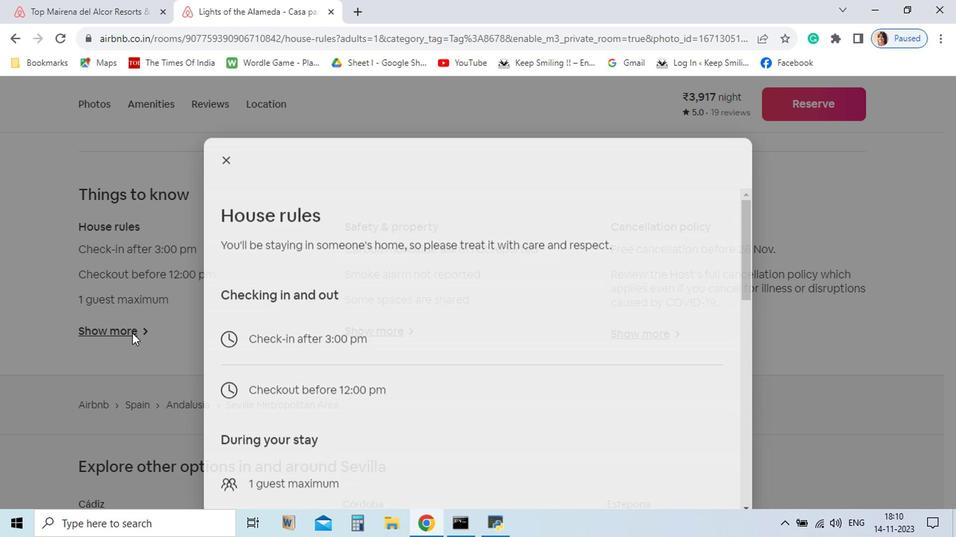 
Action: Mouse moved to (618, 442)
Screenshot: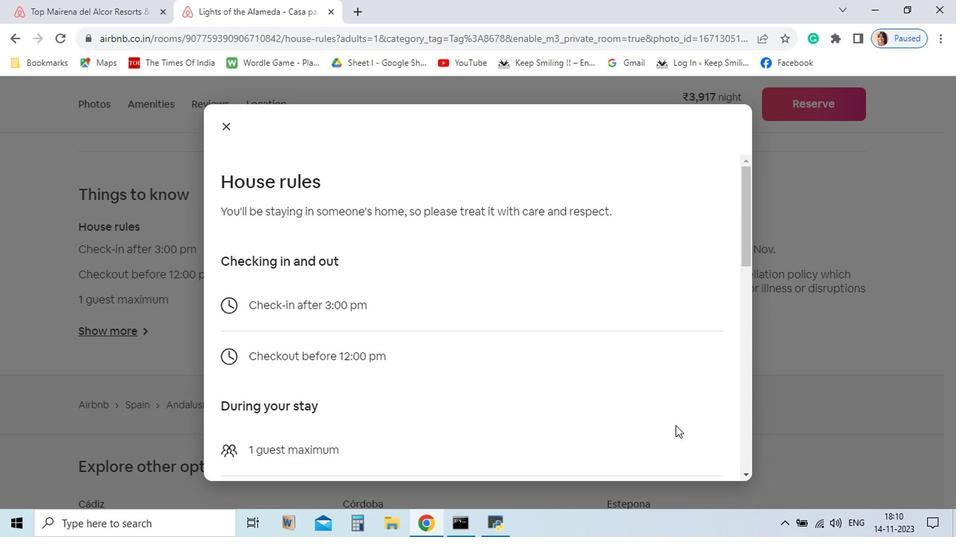 
Action: Mouse pressed left at (618, 442)
Screenshot: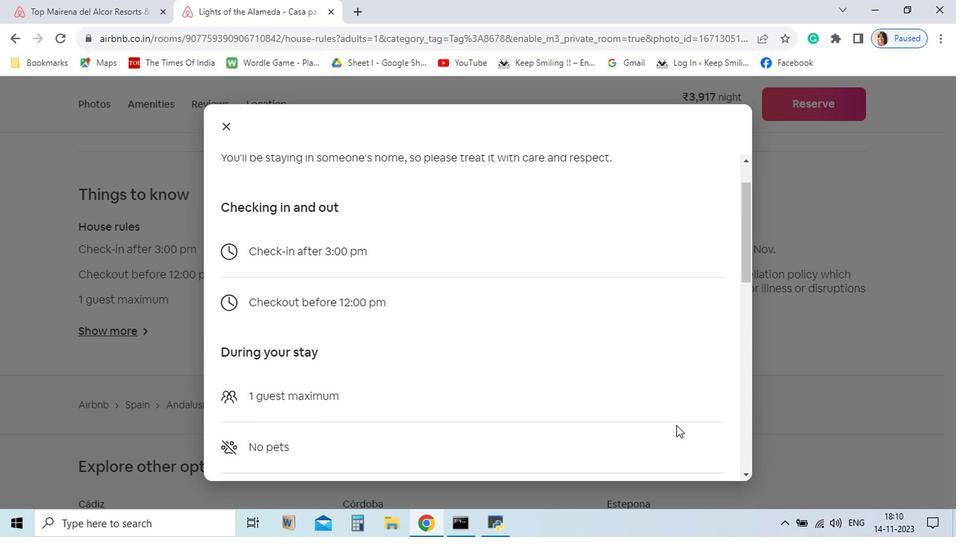 
Action: Mouse moved to (618, 442)
Screenshot: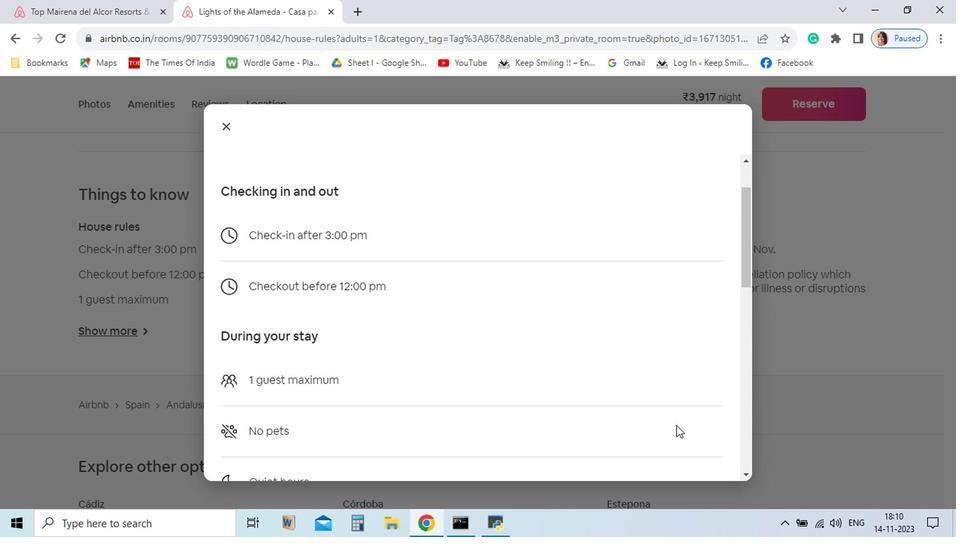 
Action: Mouse pressed left at (618, 442)
Screenshot: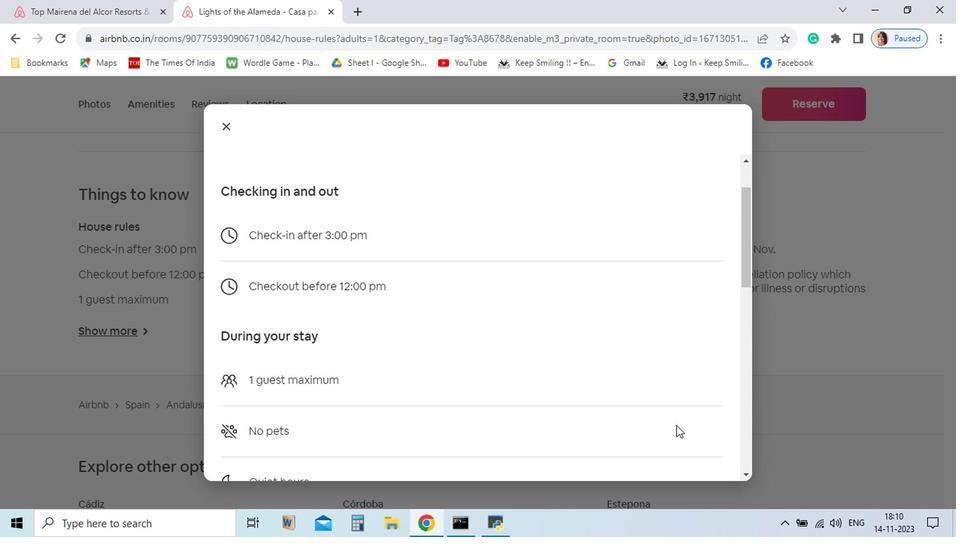 
Action: Mouse moved to (618, 442)
Screenshot: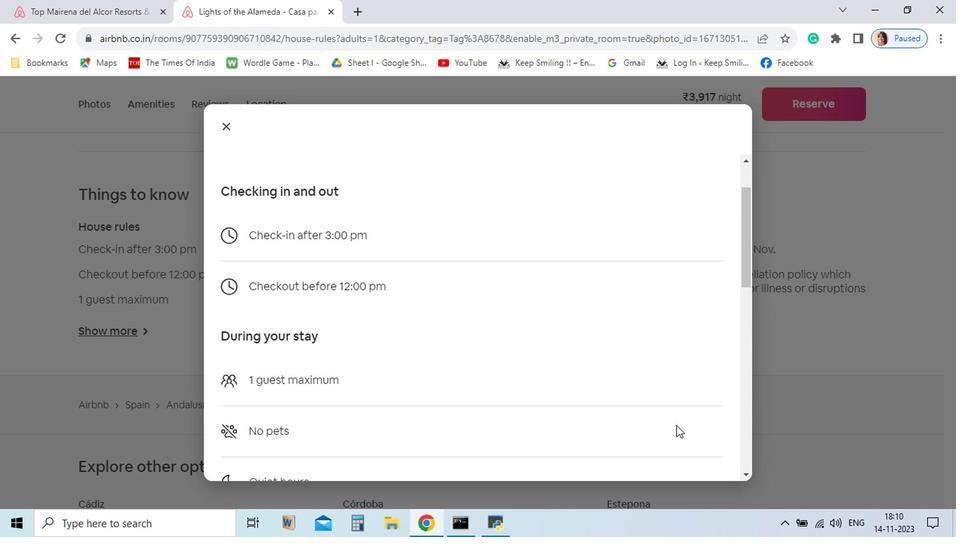 
Action: Mouse scrolled (618, 441) with delta (0, 0)
Screenshot: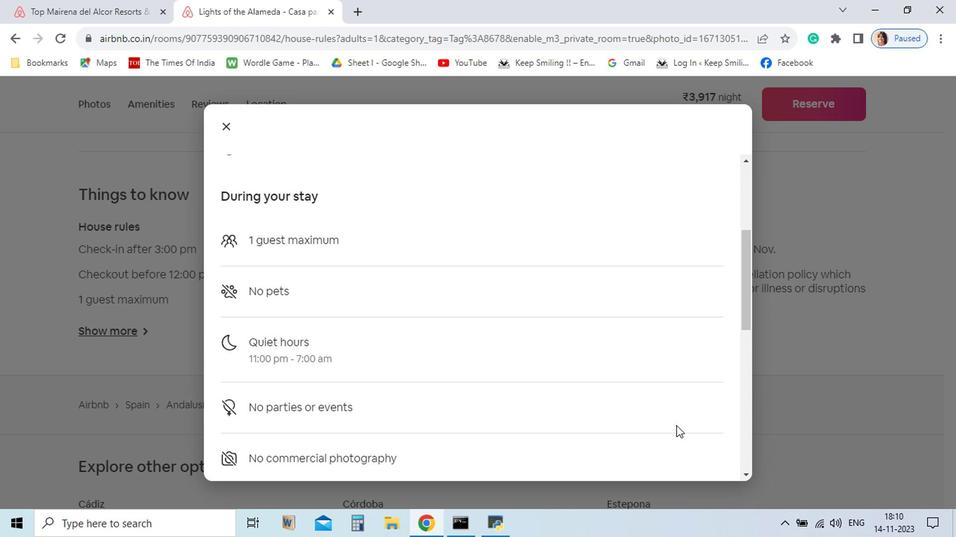 
Action: Mouse scrolled (618, 441) with delta (0, 0)
Screenshot: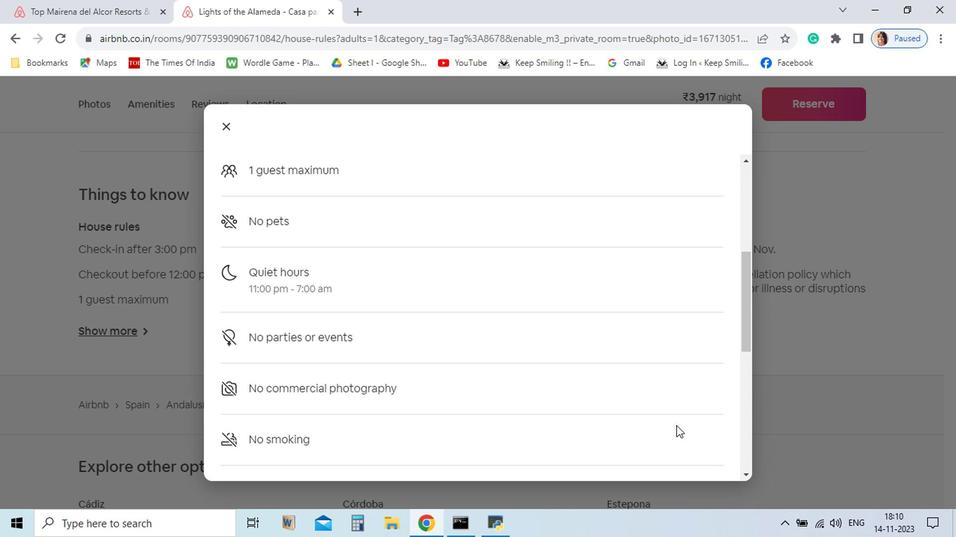 
Action: Mouse scrolled (618, 441) with delta (0, 0)
Screenshot: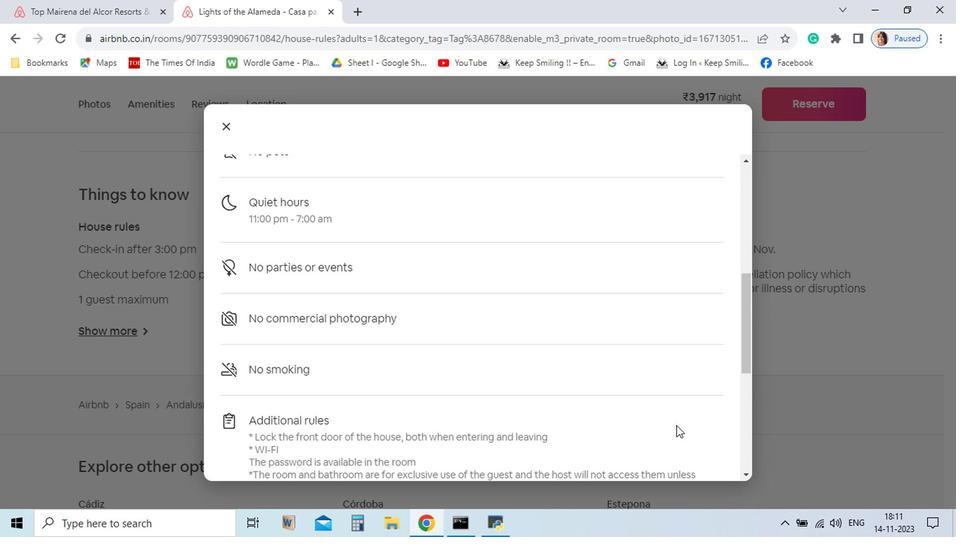 
Action: Mouse scrolled (618, 441) with delta (0, 0)
Screenshot: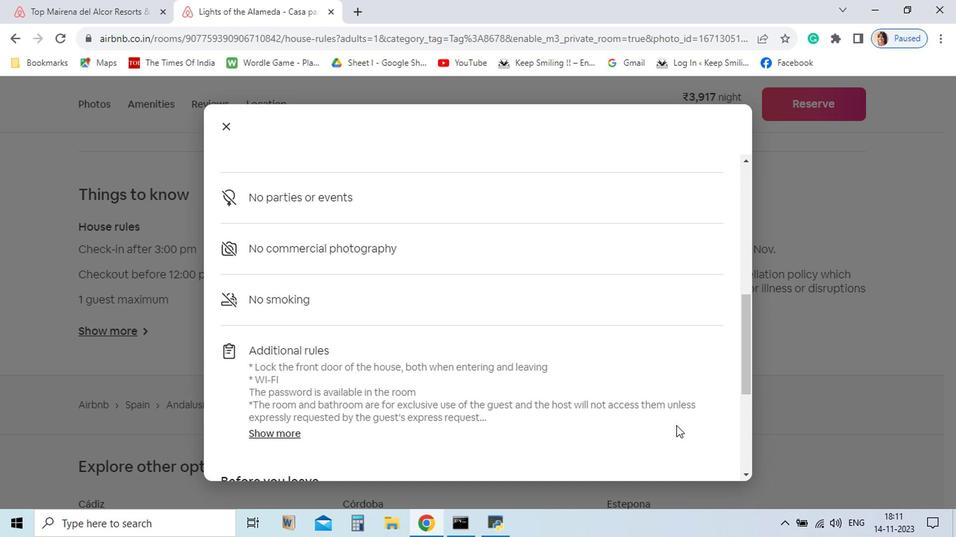 
Action: Mouse scrolled (618, 441) with delta (0, 0)
Screenshot: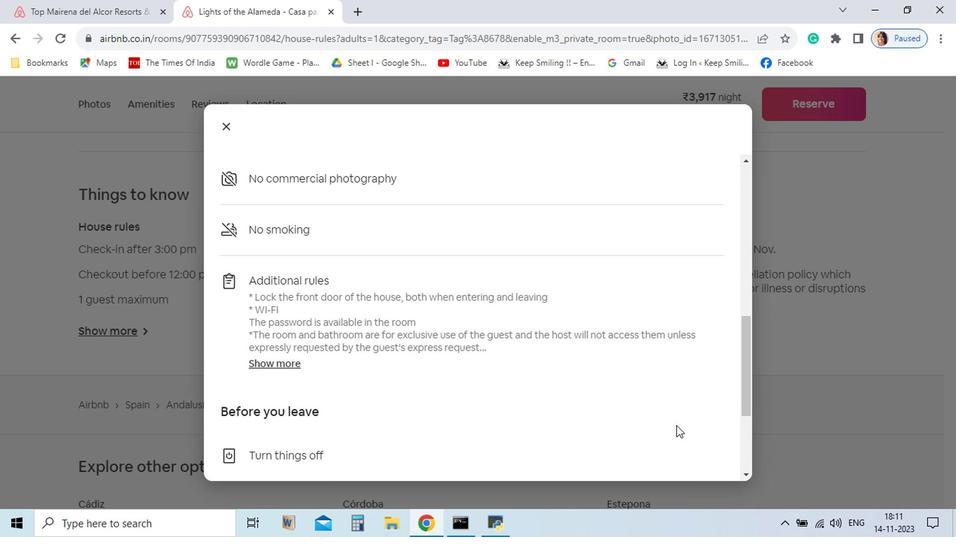 
Action: Mouse scrolled (618, 441) with delta (0, 0)
Screenshot: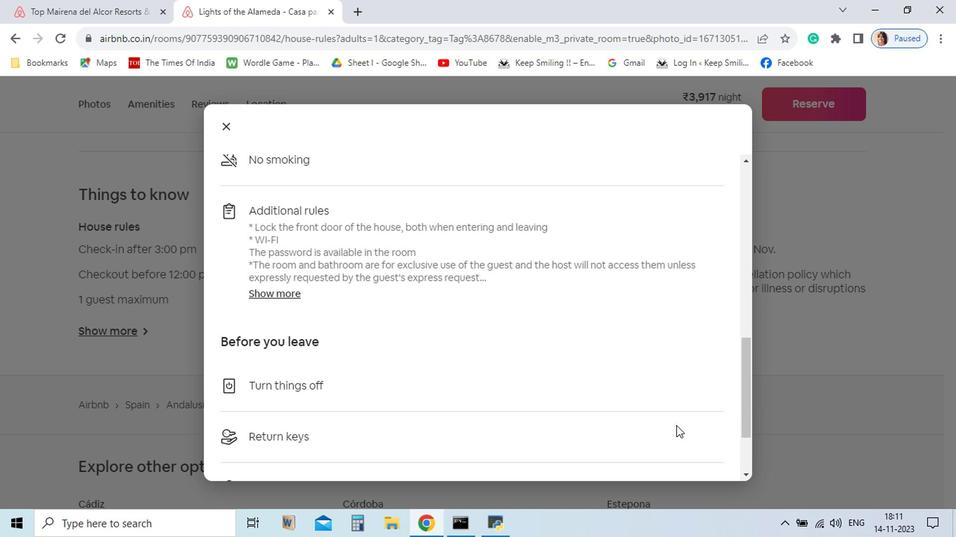 
Action: Mouse scrolled (618, 441) with delta (0, 0)
Screenshot: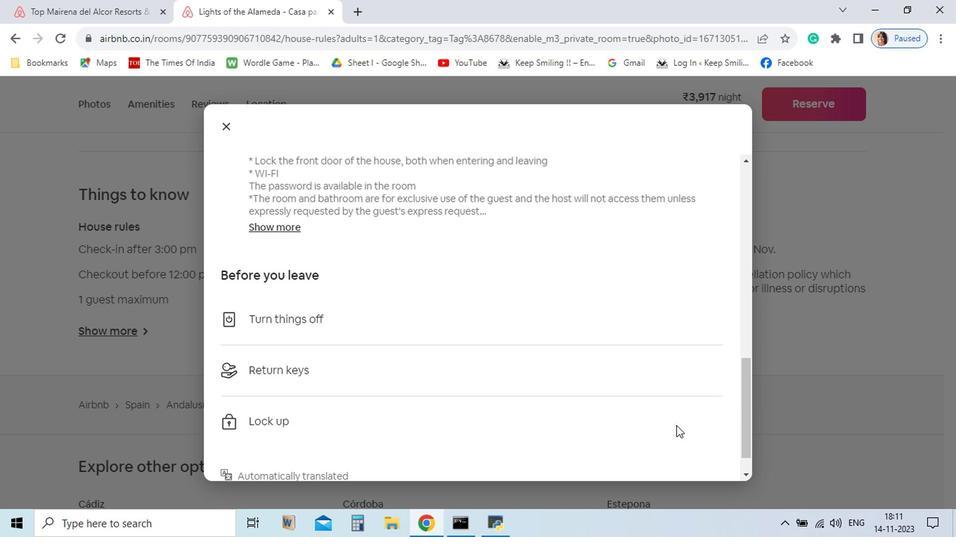 
Action: Mouse scrolled (618, 441) with delta (0, 0)
Screenshot: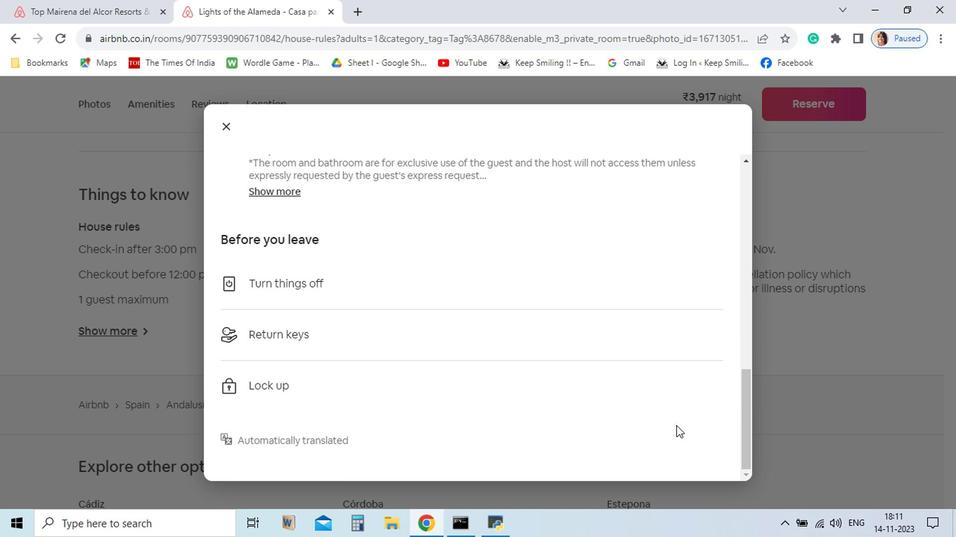 
Action: Mouse scrolled (618, 441) with delta (0, 0)
Screenshot: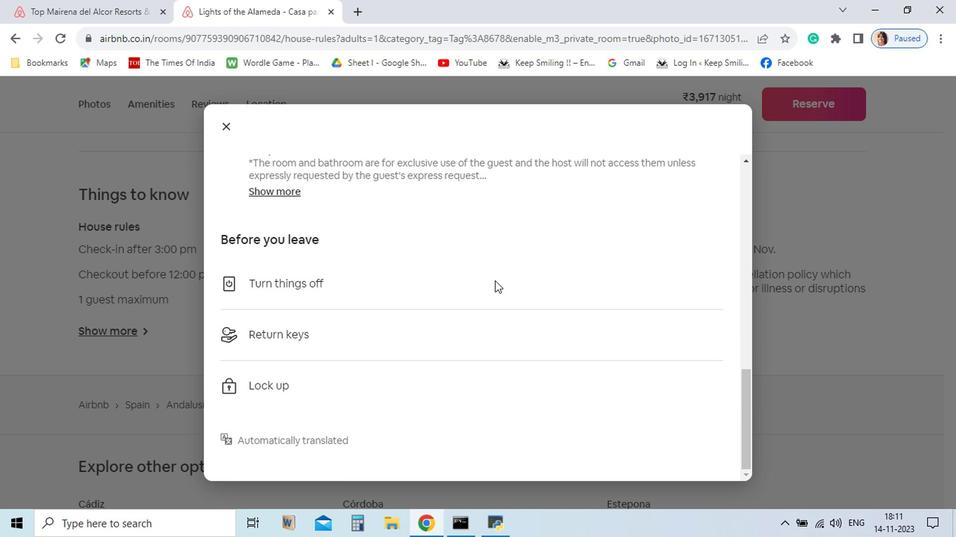 
Action: Mouse scrolled (618, 441) with delta (0, 0)
Screenshot: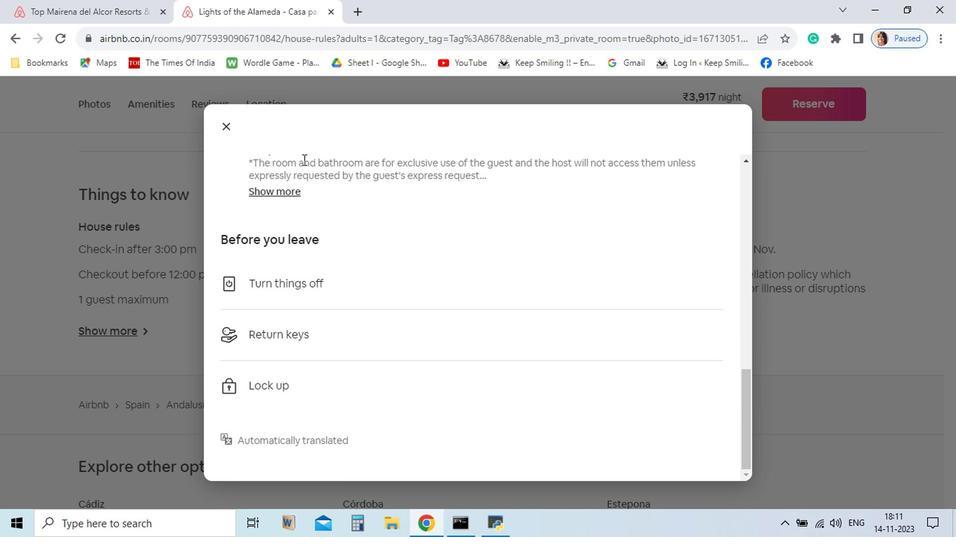 
Action: Mouse moved to (299, 227)
Screenshot: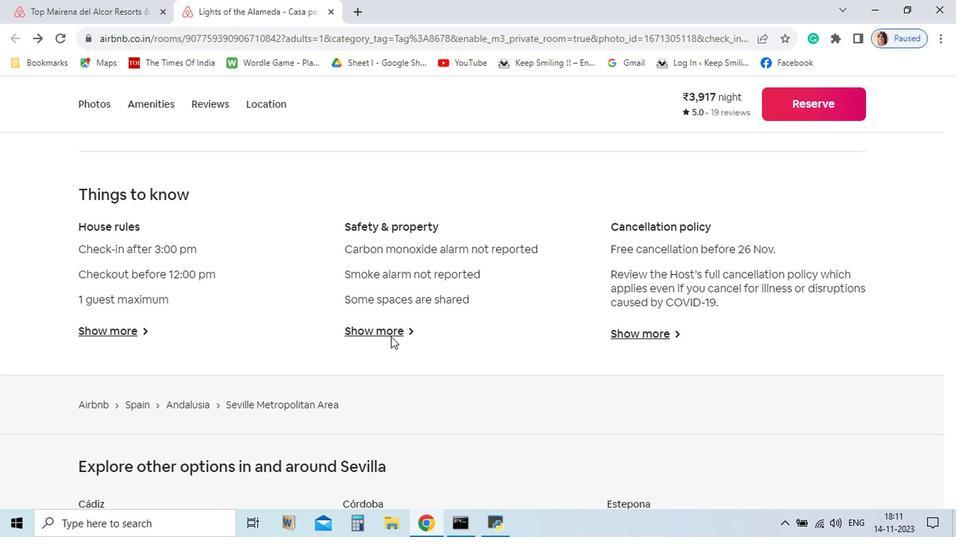 
Action: Mouse pressed left at (299, 227)
Screenshot: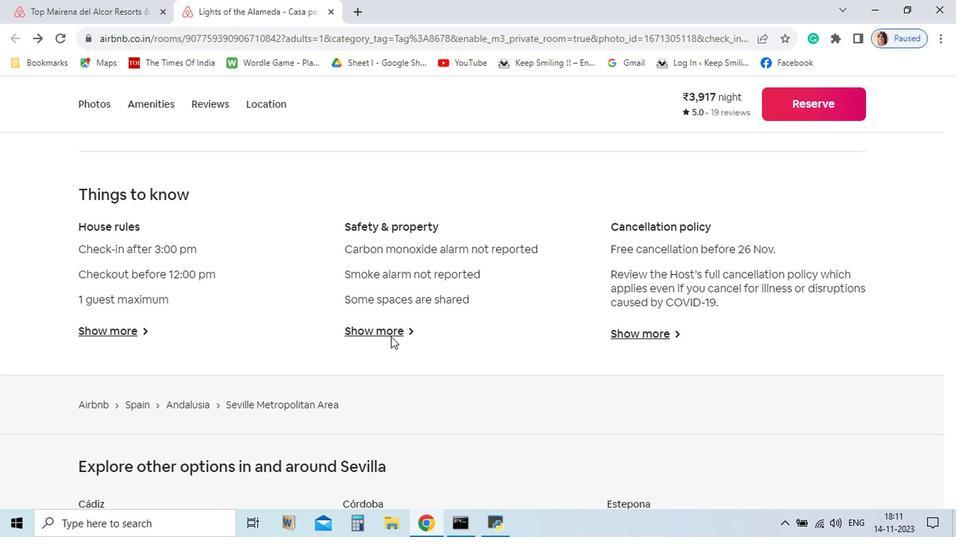 
Action: Mouse moved to (411, 380)
Screenshot: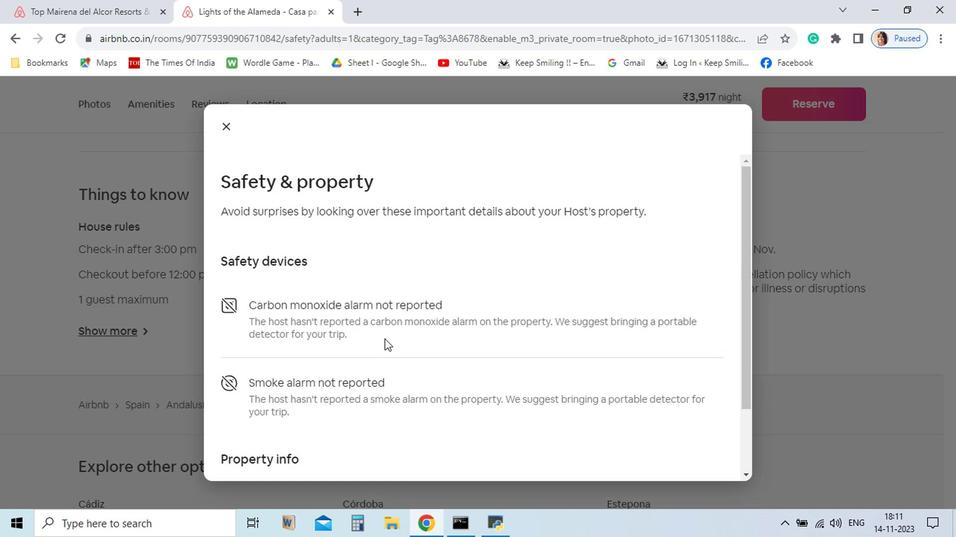 
Action: Mouse pressed left at (411, 380)
Screenshot: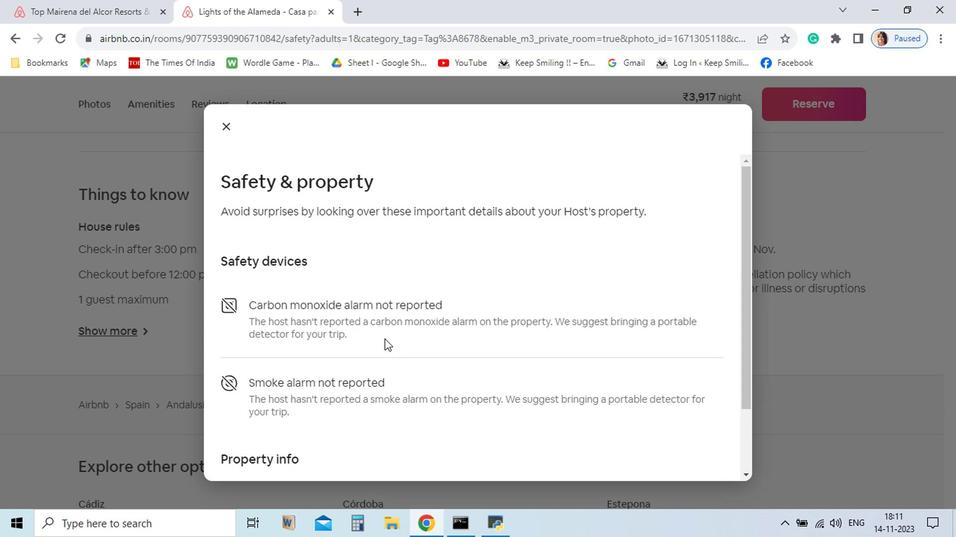 
Action: Mouse moved to (664, 416)
Screenshot: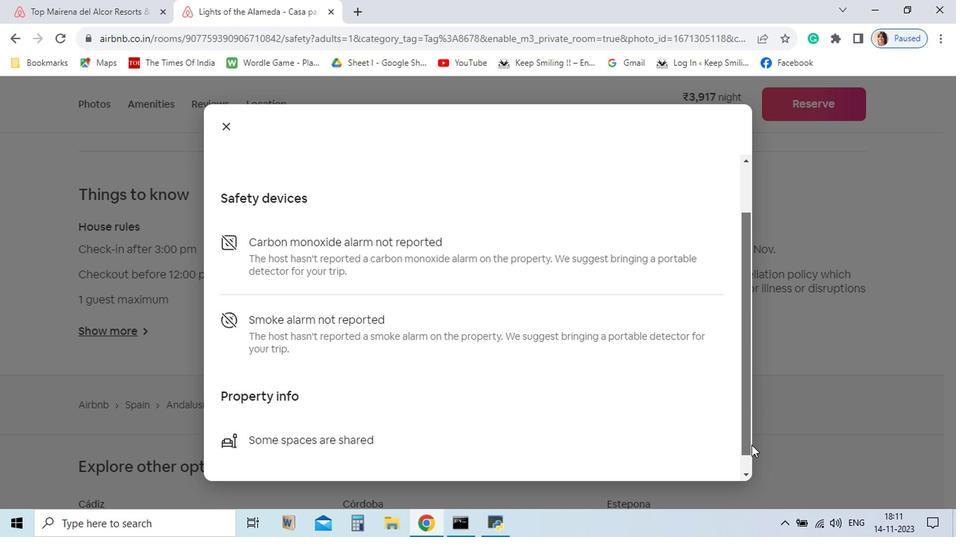 
Action: Mouse pressed left at (664, 416)
Screenshot: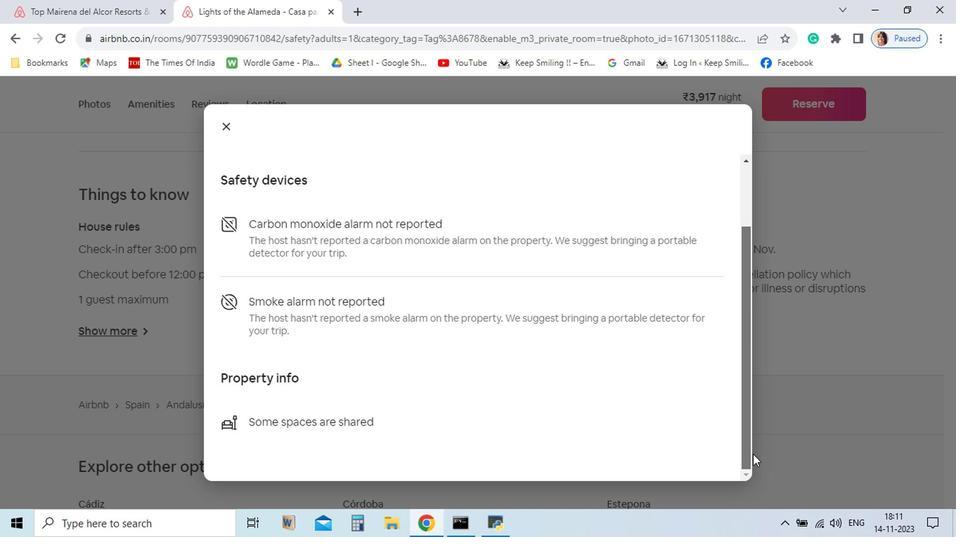 
Action: Mouse moved to (299, 226)
Screenshot: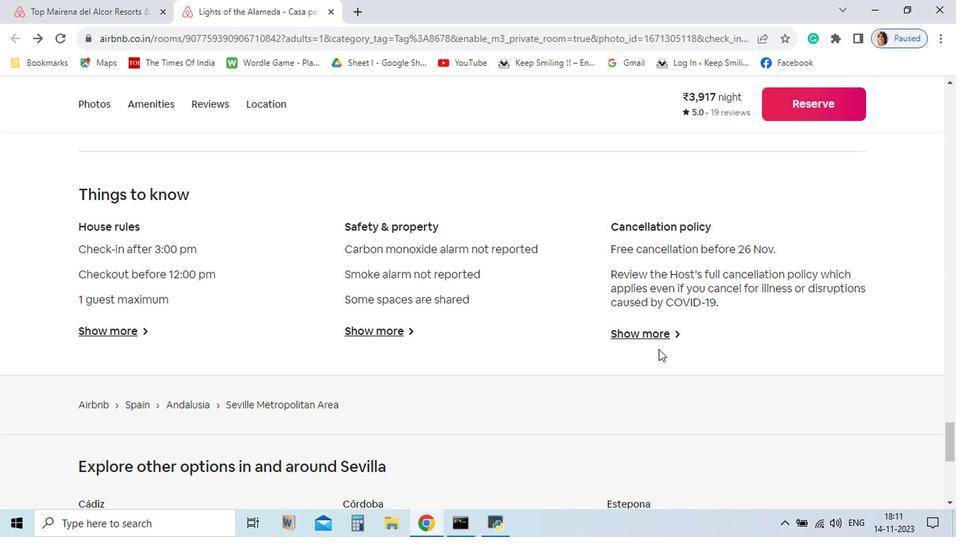 
Action: Mouse pressed left at (299, 226)
Screenshot: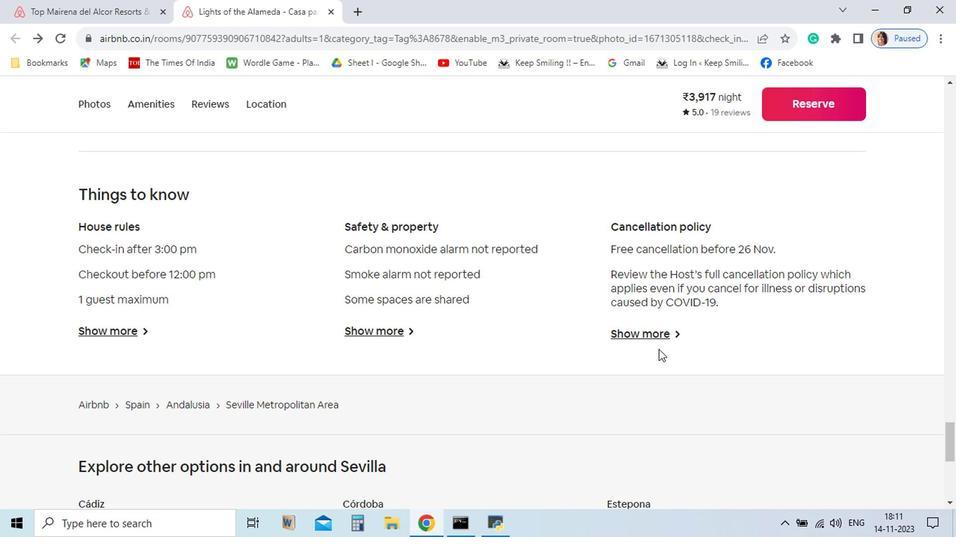 
Action: Mouse moved to (604, 378)
Screenshot: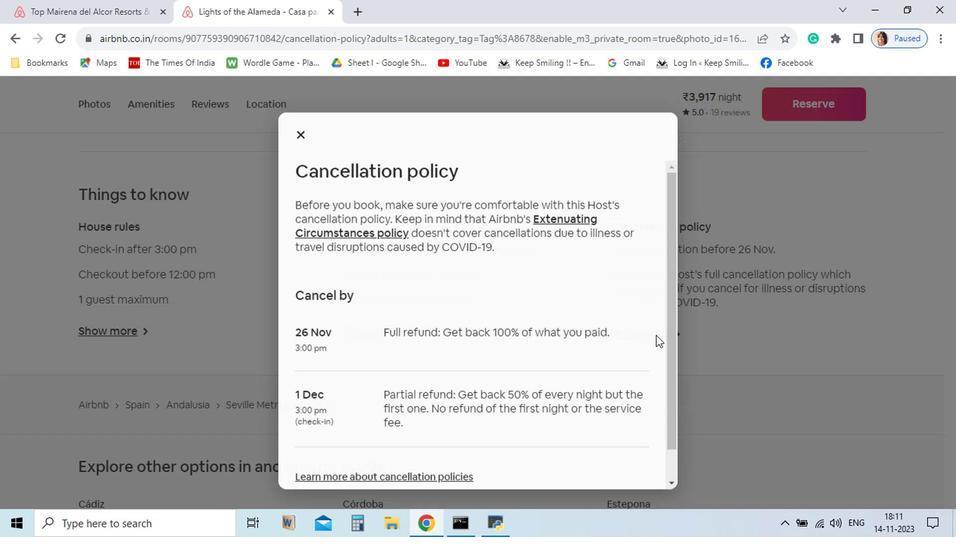 
Action: Mouse pressed left at (604, 378)
Screenshot: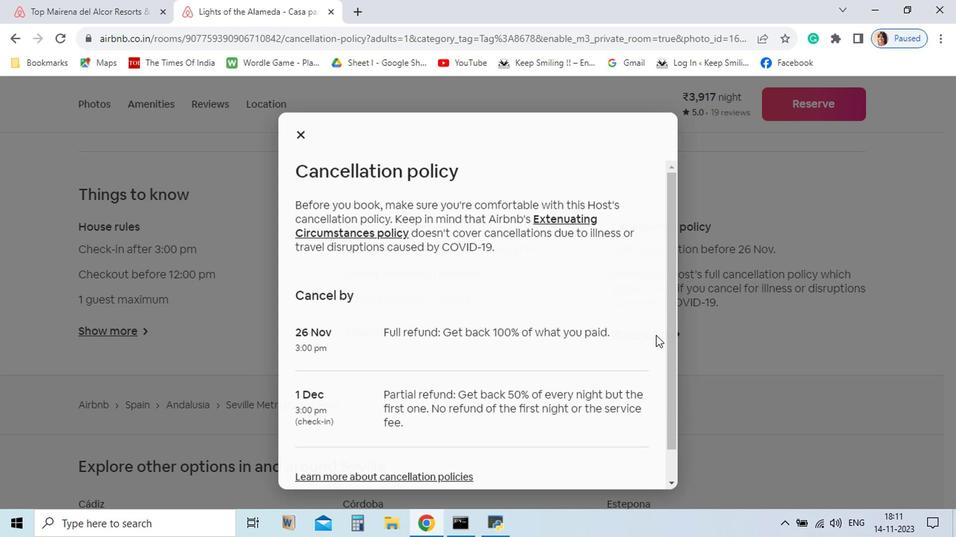 
Action: Mouse moved to (612, 370)
Screenshot: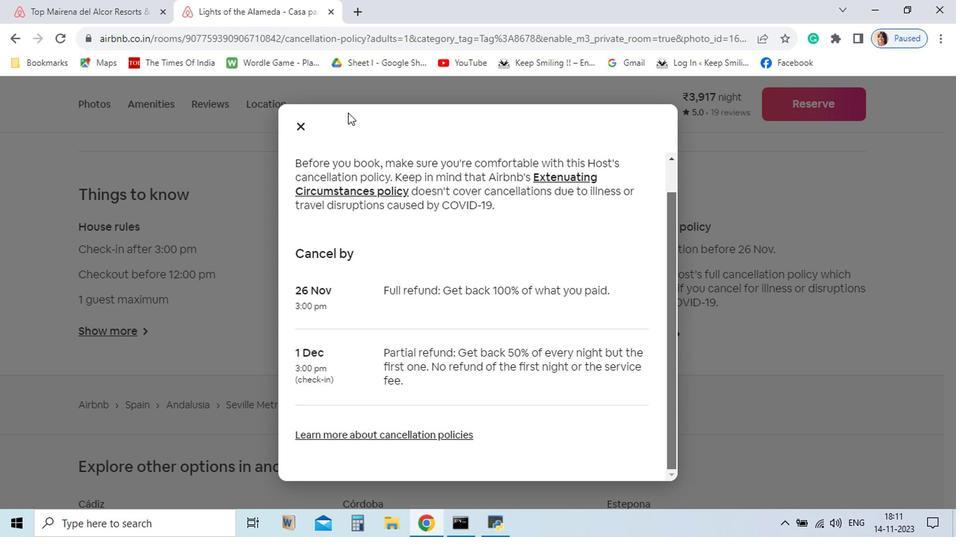 
Action: Mouse pressed left at (612, 370)
Screenshot: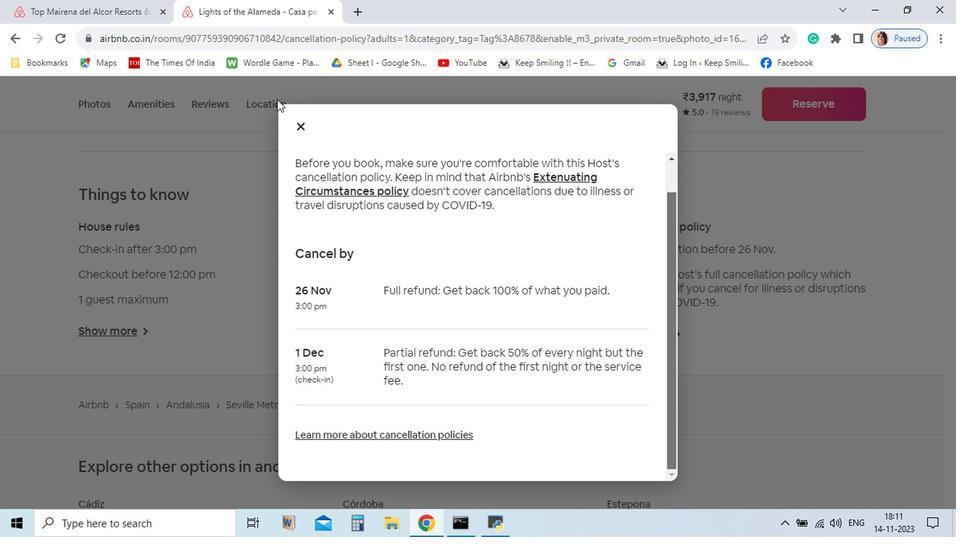 
Action: Mouse moved to (348, 228)
Screenshot: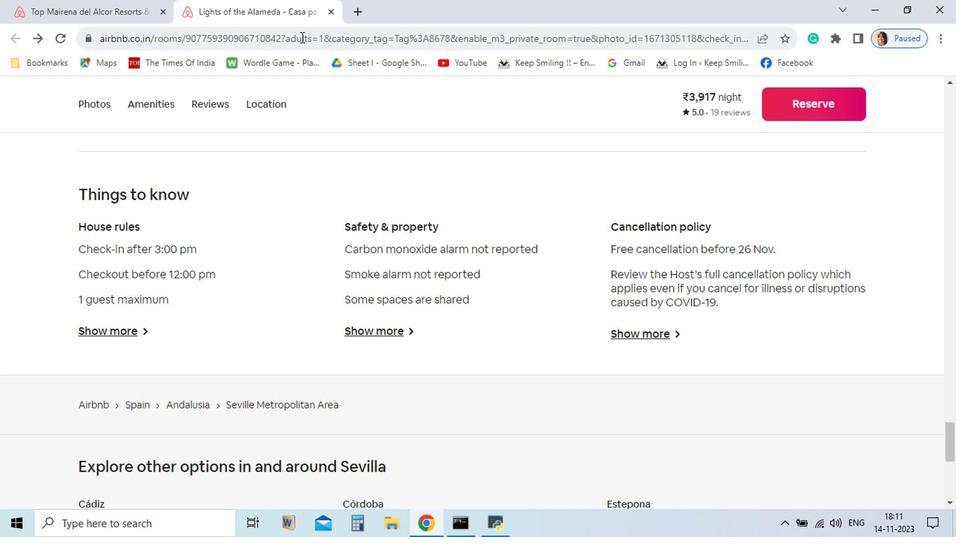 
Action: Mouse pressed left at (348, 228)
Screenshot: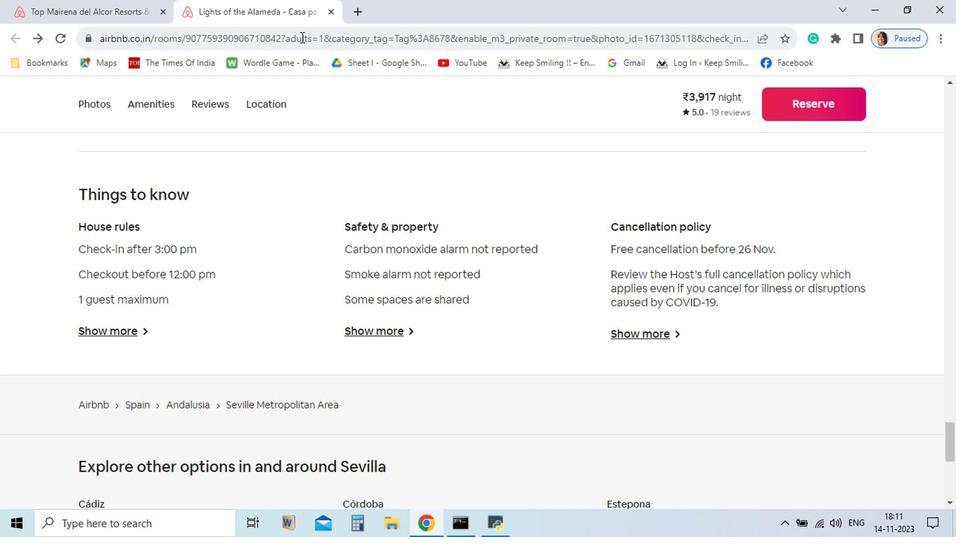 
Action: Mouse moved to (372, 143)
Screenshot: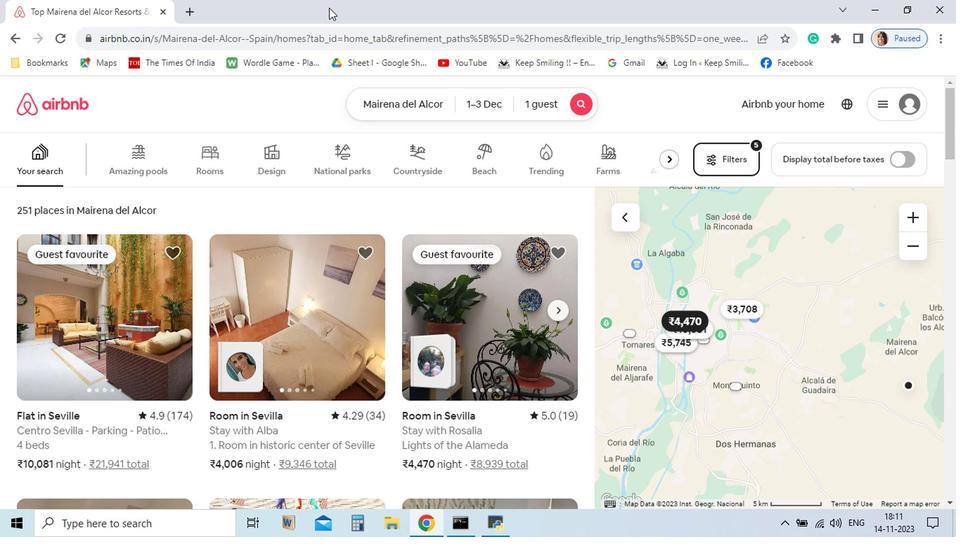 
Action: Mouse pressed left at (372, 143)
Screenshot: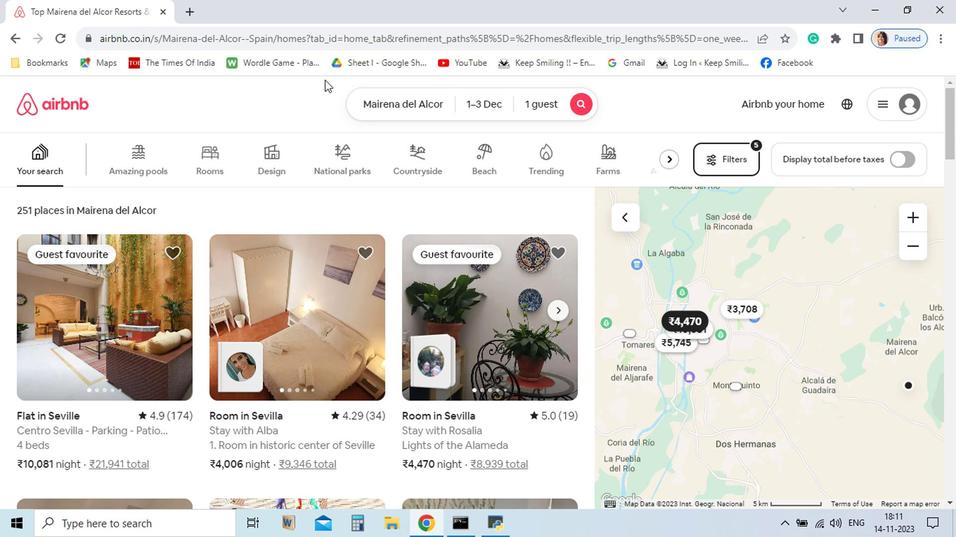 
Action: Mouse moved to (369, 198)
Screenshot: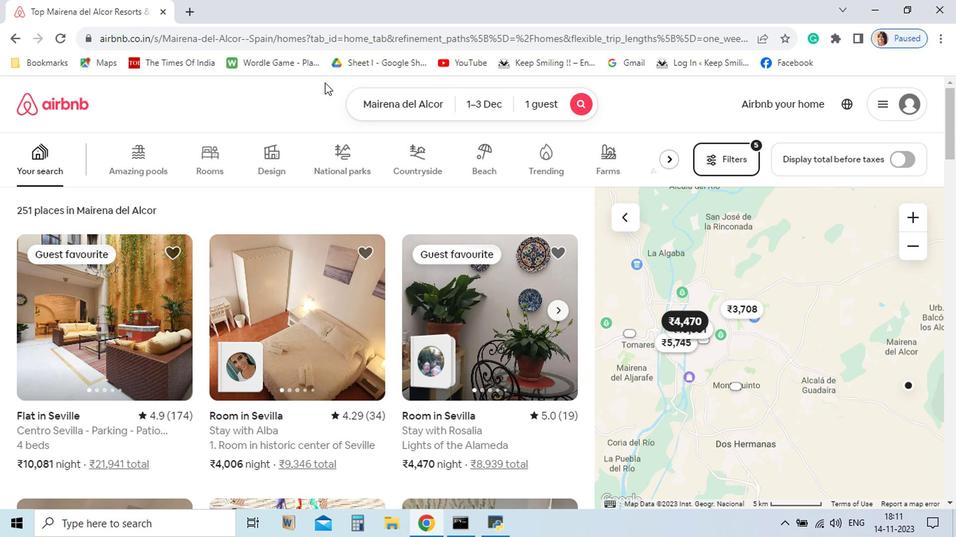 
